 Task: Look for space in Rivoli, Italy from 1st July, 2023 to 9th July, 2023 for 2 adults in price range Rs.8000 to Rs.15000. Place can be entire place with 1  bedroom having 1 bed and 1 bathroom. Property type can be house, flat, guest house. Booking option can be shelf check-in. Required host language is English.
Action: Mouse moved to (523, 134)
Screenshot: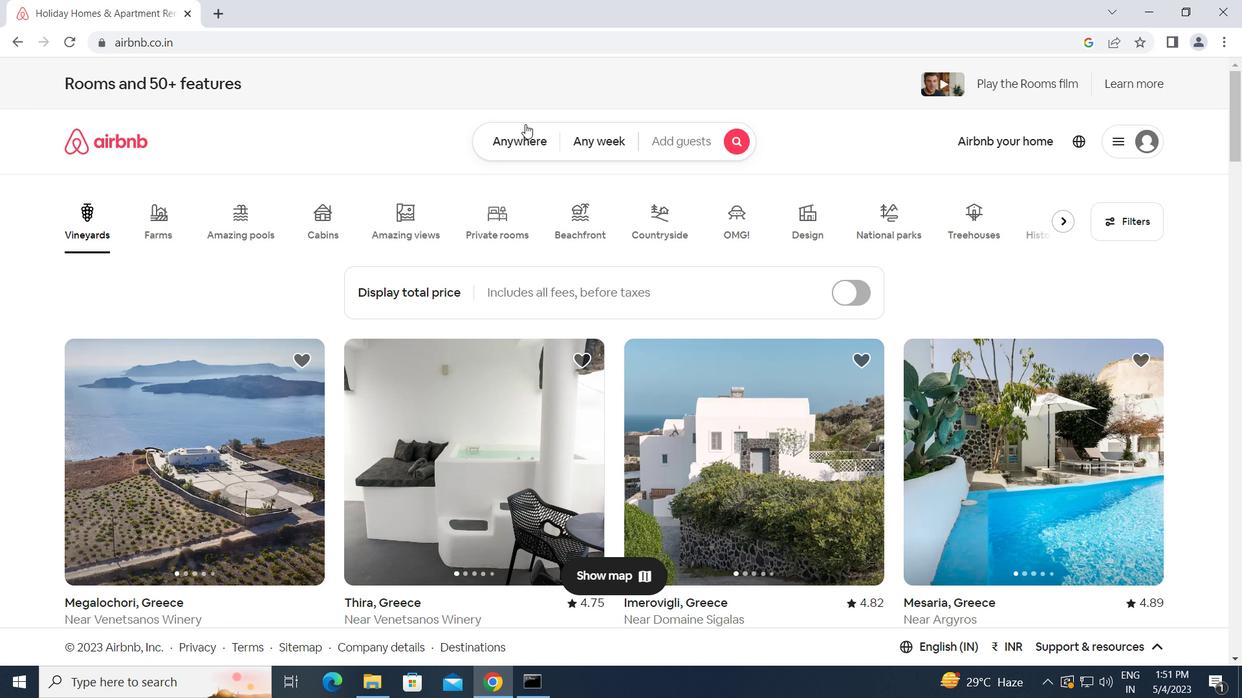 
Action: Mouse pressed left at (523, 134)
Screenshot: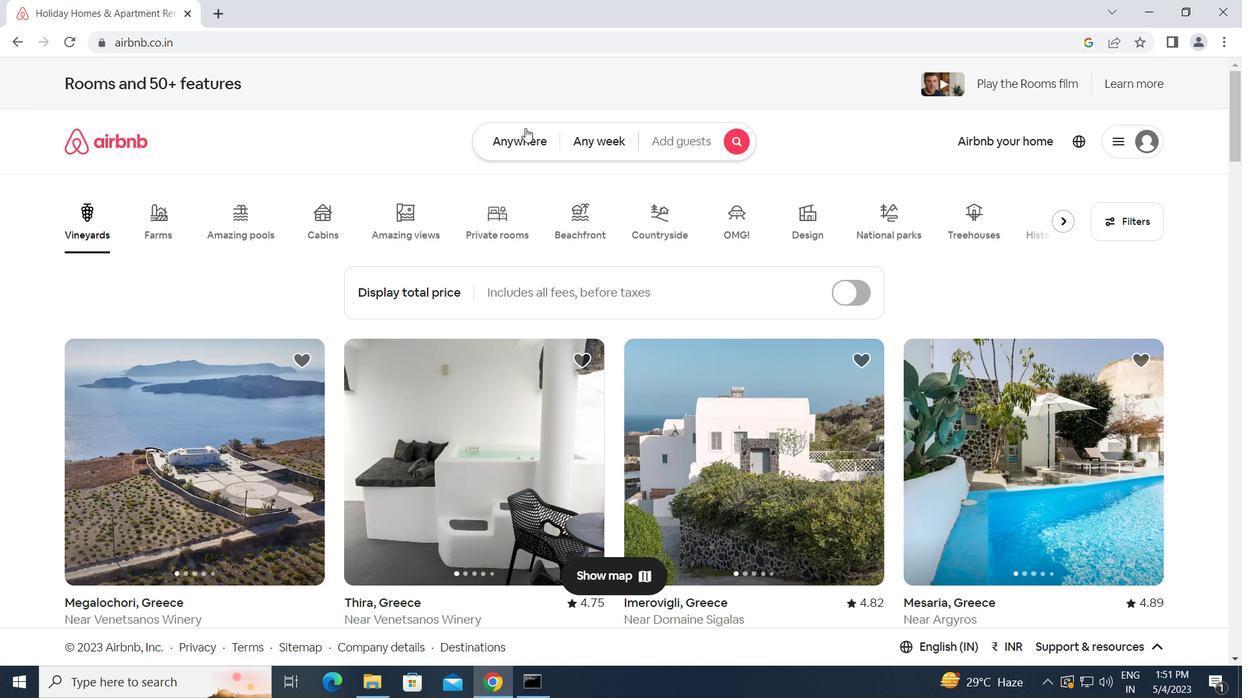 
Action: Mouse moved to (439, 186)
Screenshot: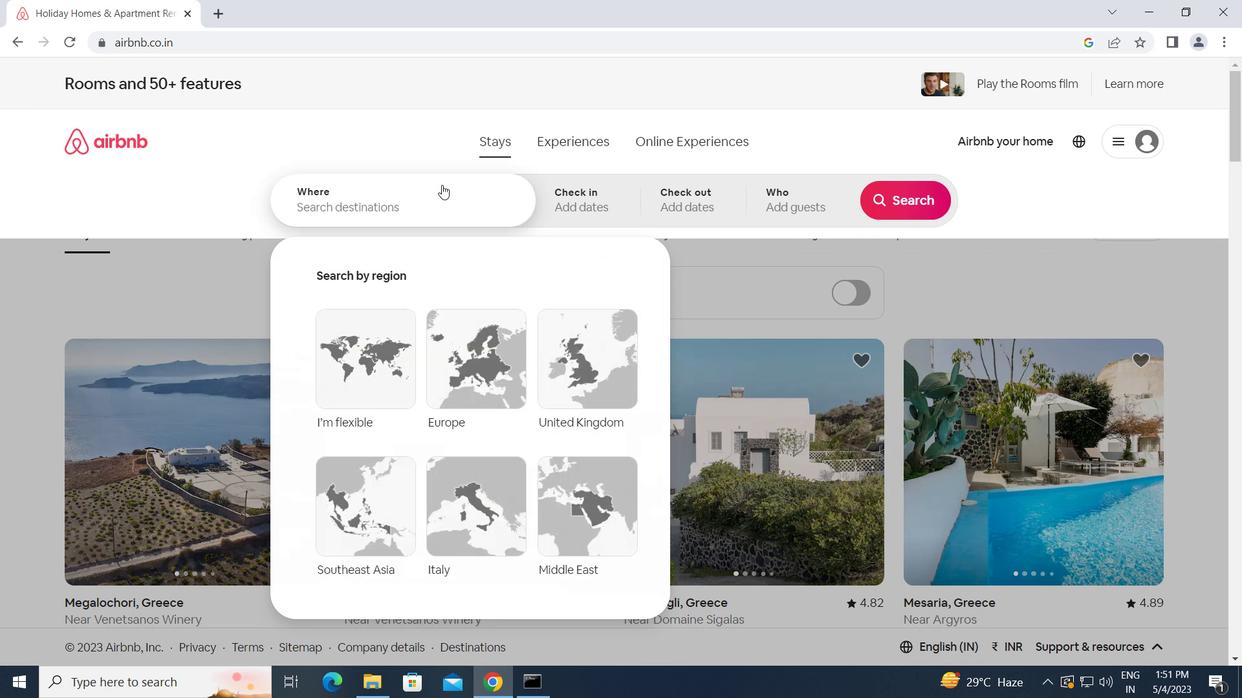 
Action: Mouse pressed left at (439, 186)
Screenshot: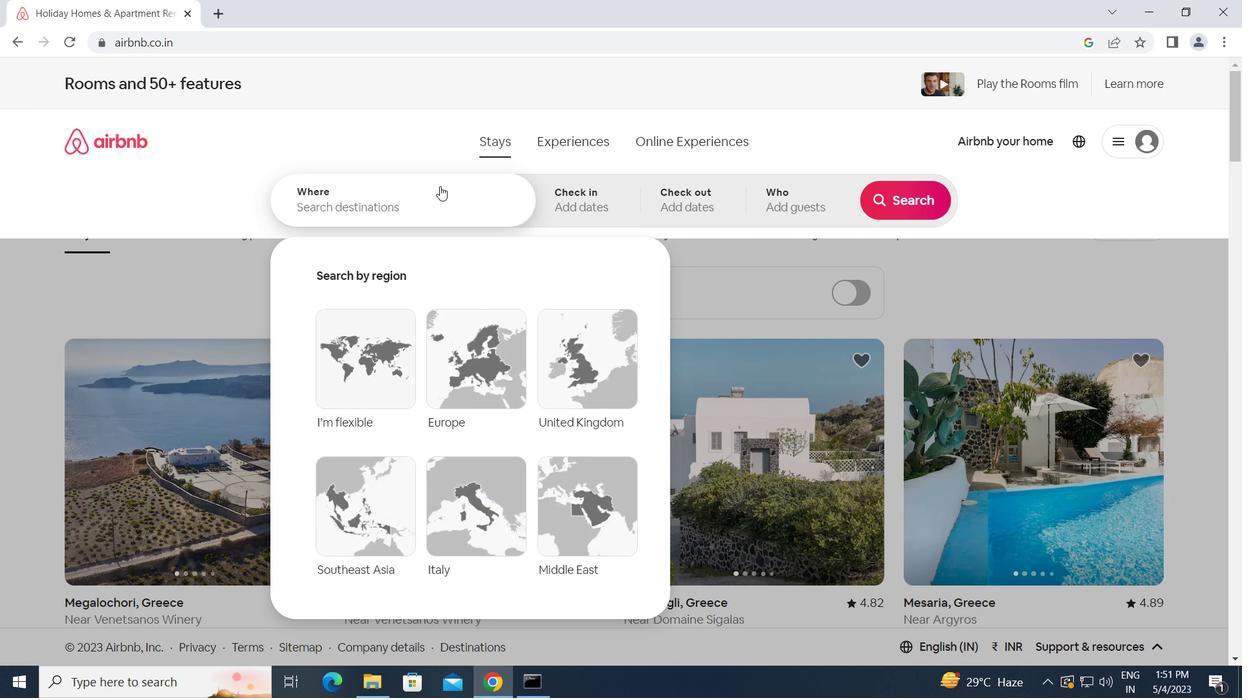 
Action: Key pressed <Key.caps_lock>r<Key.caps_lock>ivoli,<Key.space><Key.caps_lock>i<Key.caps_lock>taly<Key.enter>
Screenshot: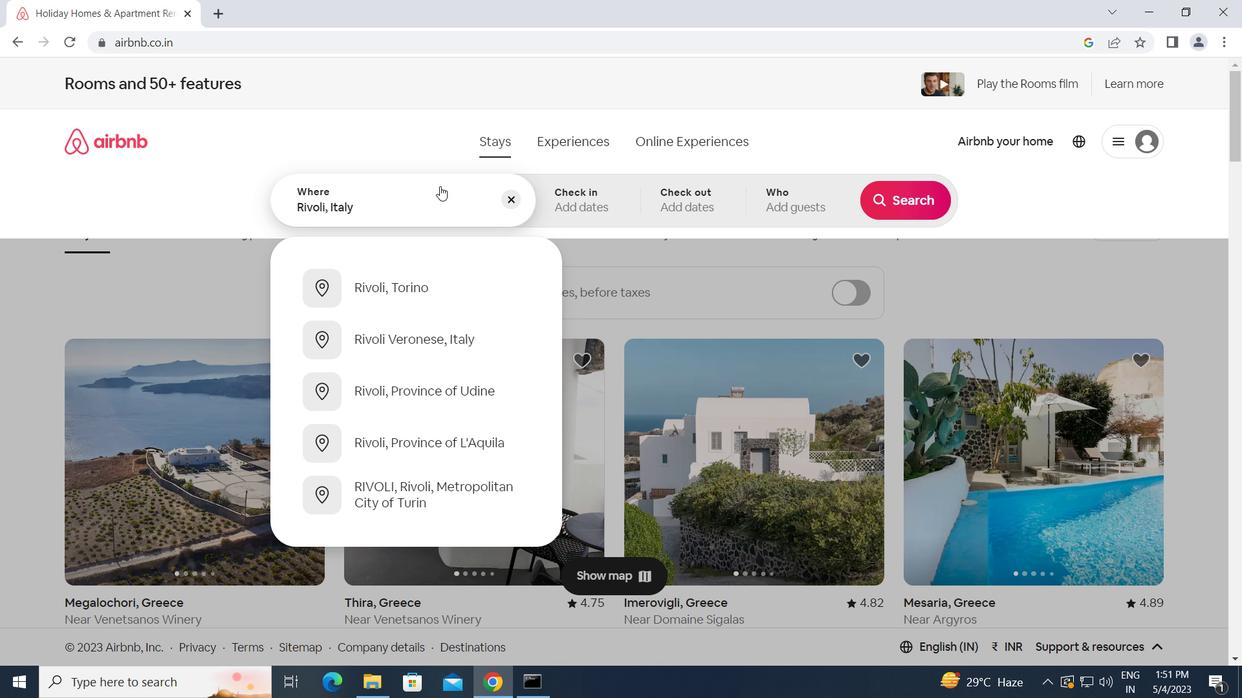 
Action: Mouse moved to (895, 333)
Screenshot: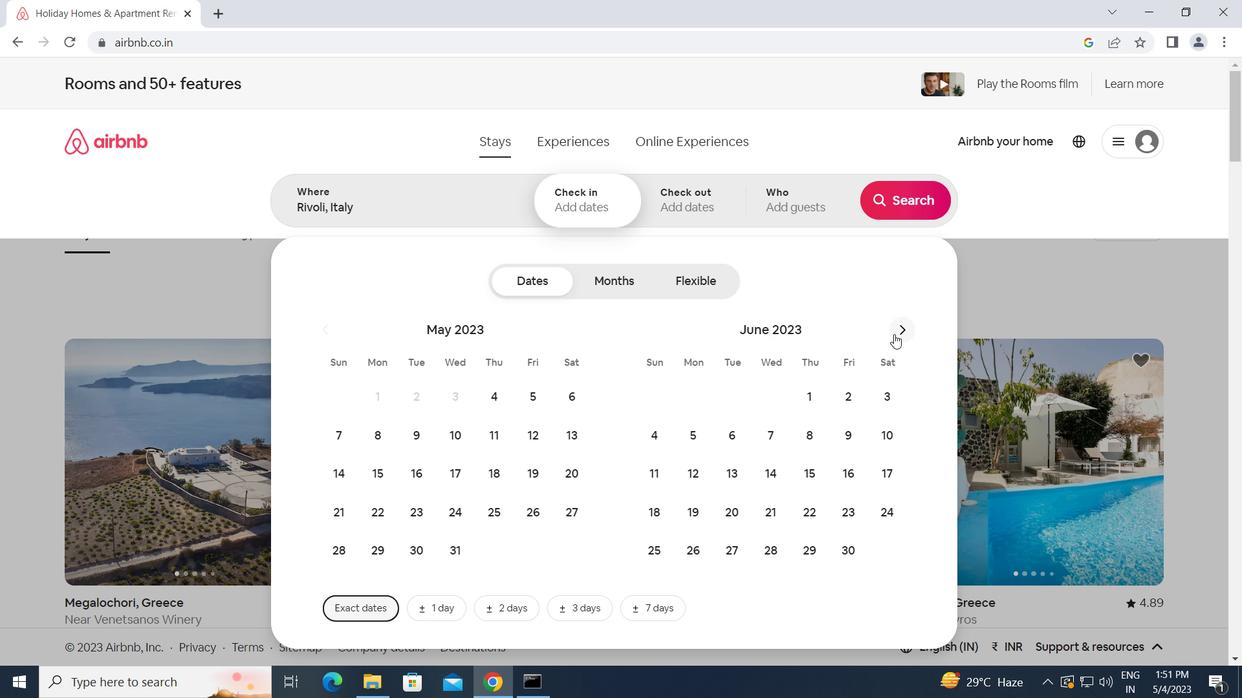 
Action: Mouse pressed left at (895, 333)
Screenshot: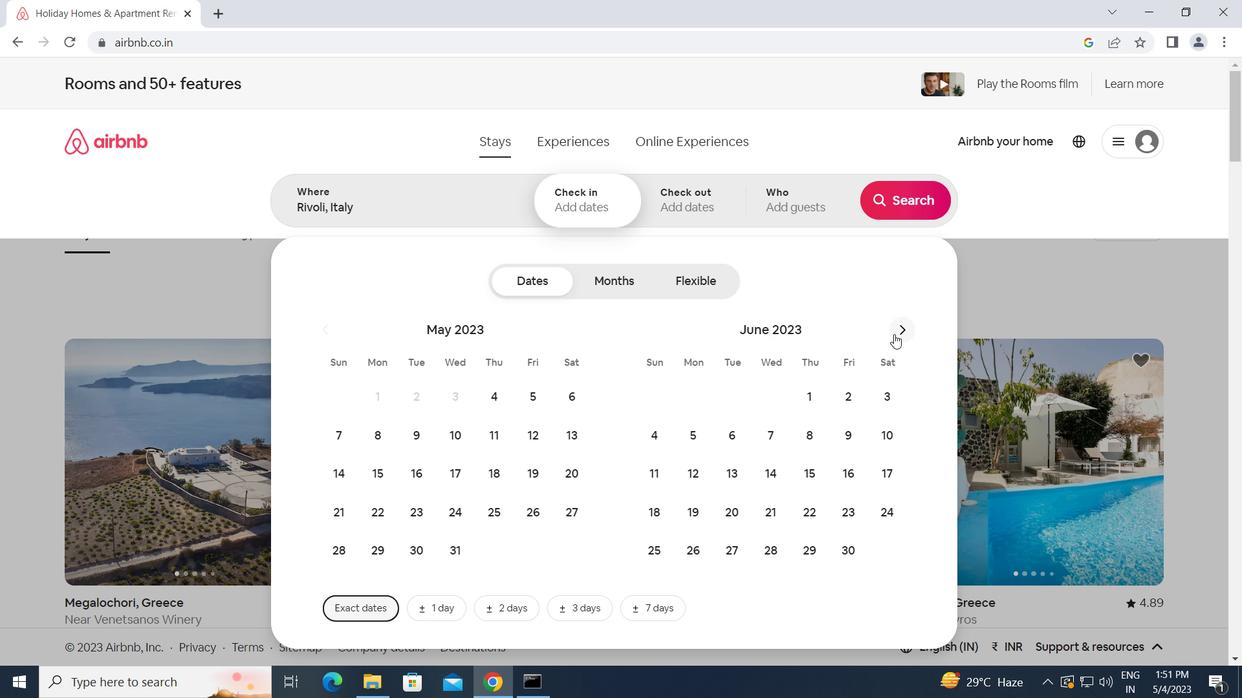 
Action: Mouse moved to (894, 398)
Screenshot: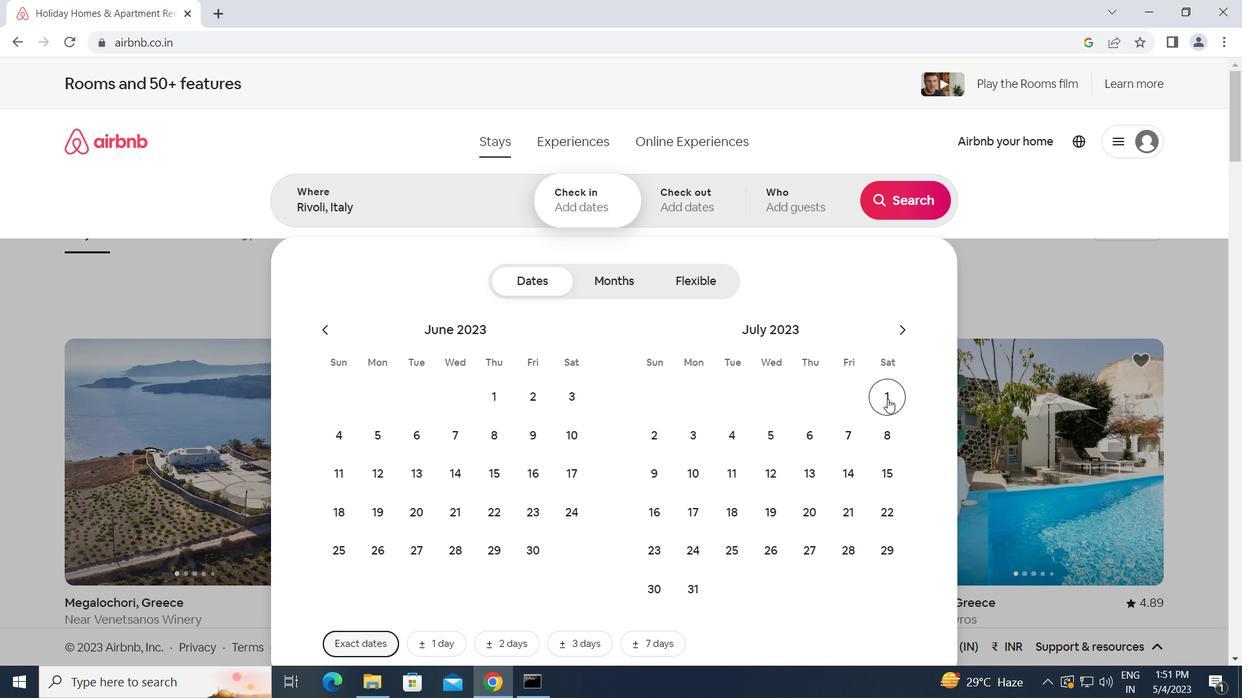 
Action: Mouse pressed left at (894, 398)
Screenshot: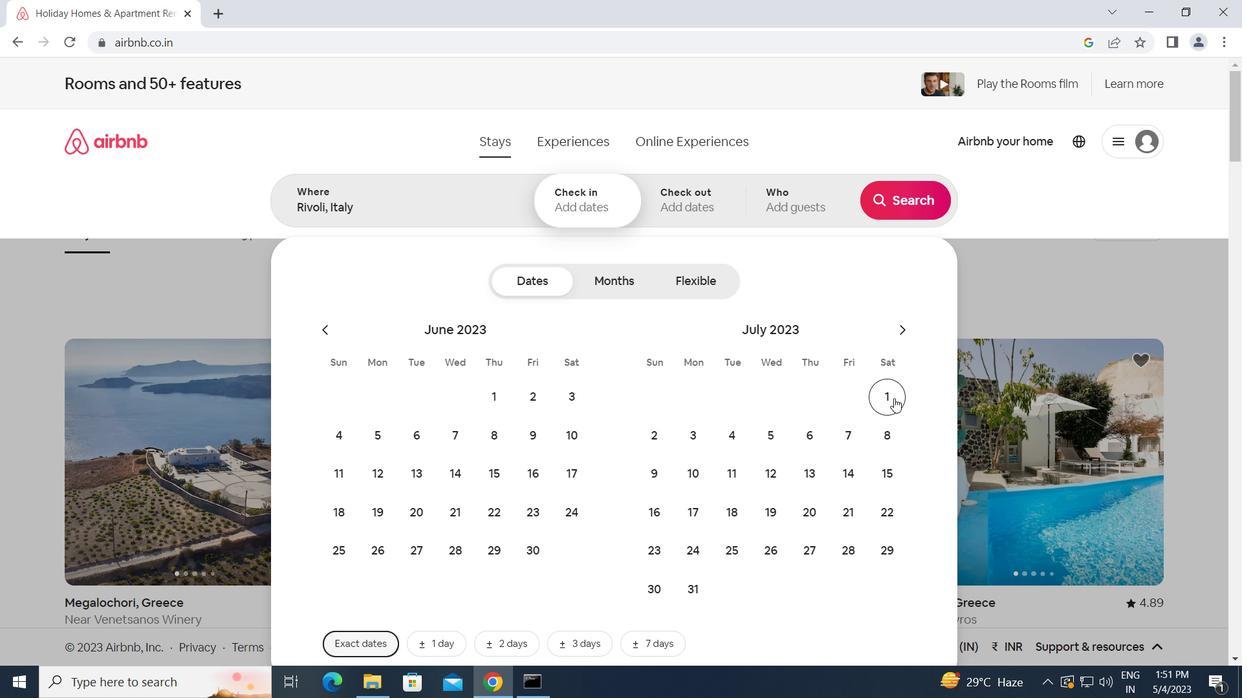 
Action: Mouse moved to (648, 480)
Screenshot: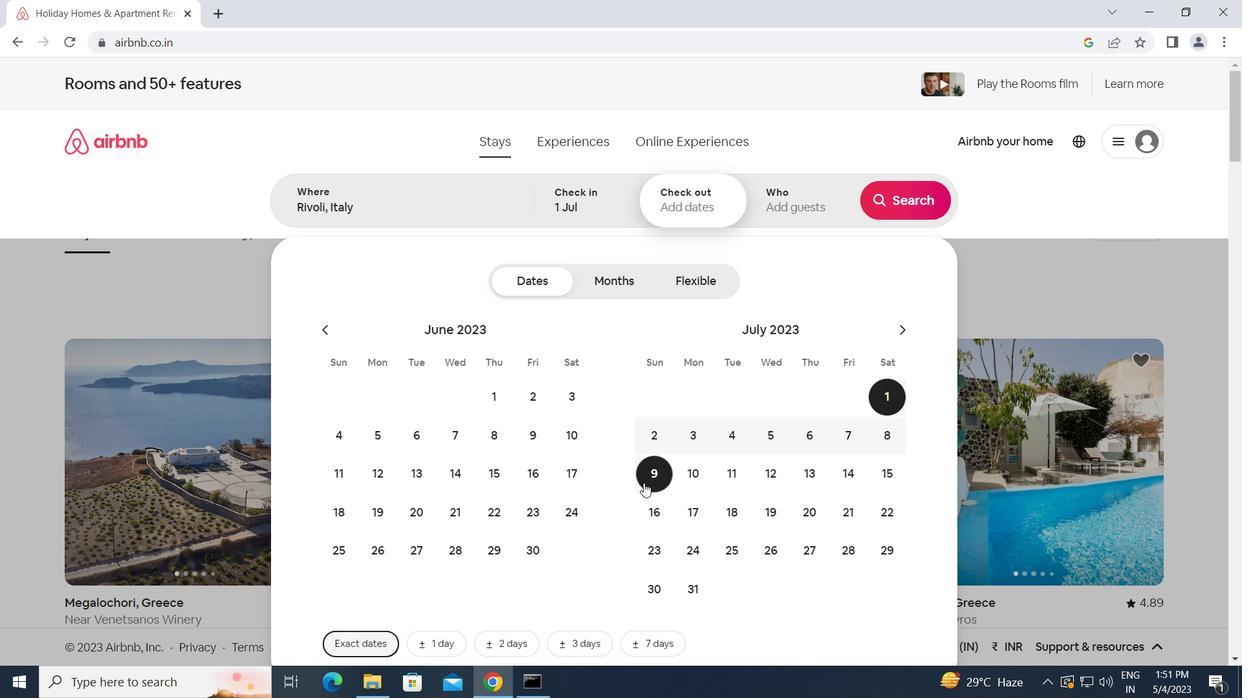 
Action: Mouse pressed left at (648, 480)
Screenshot: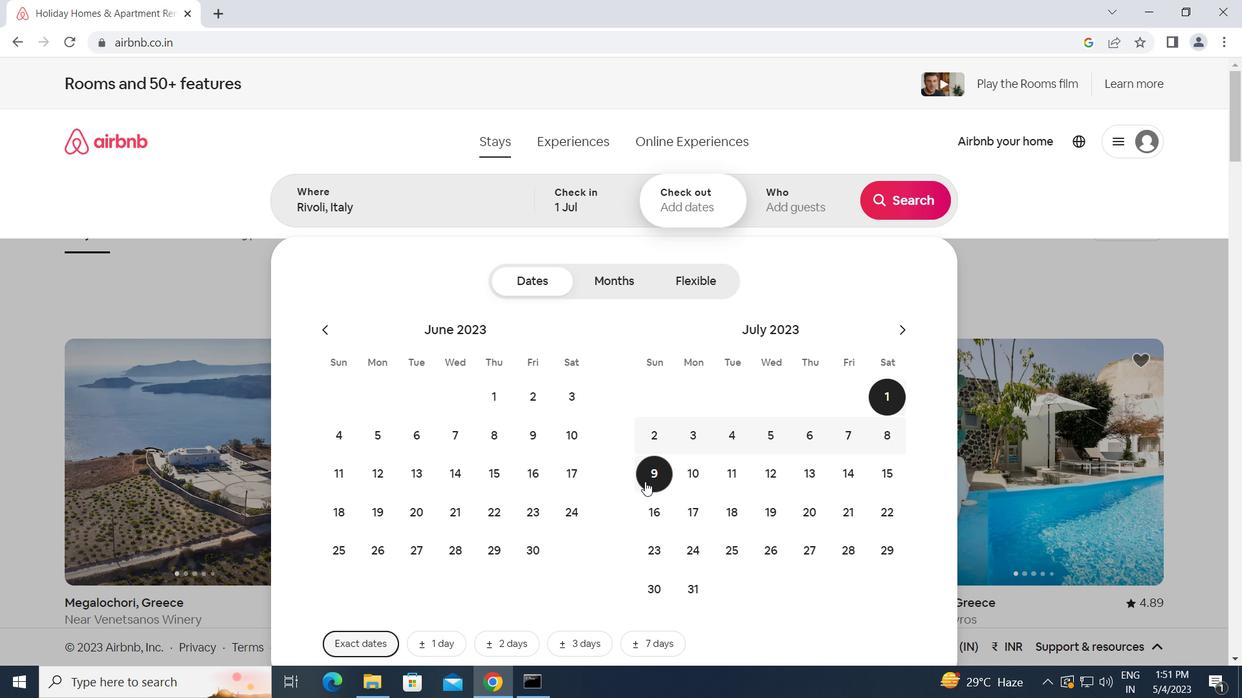
Action: Mouse moved to (787, 210)
Screenshot: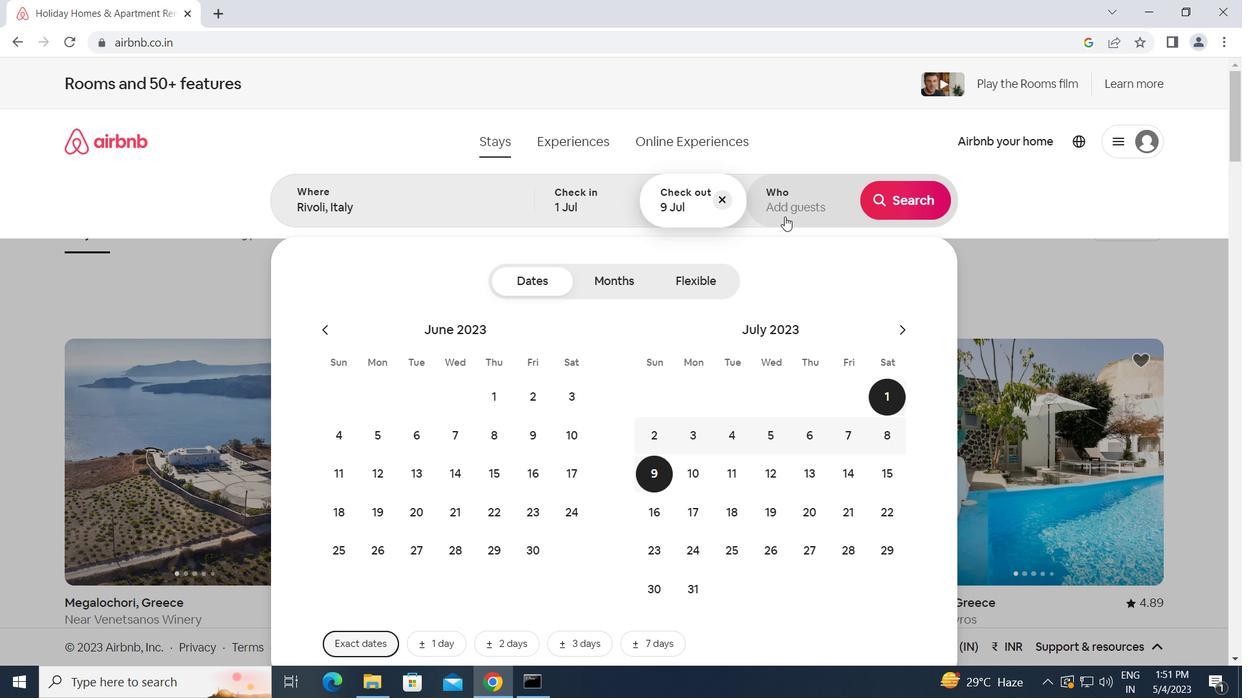 
Action: Mouse pressed left at (787, 210)
Screenshot: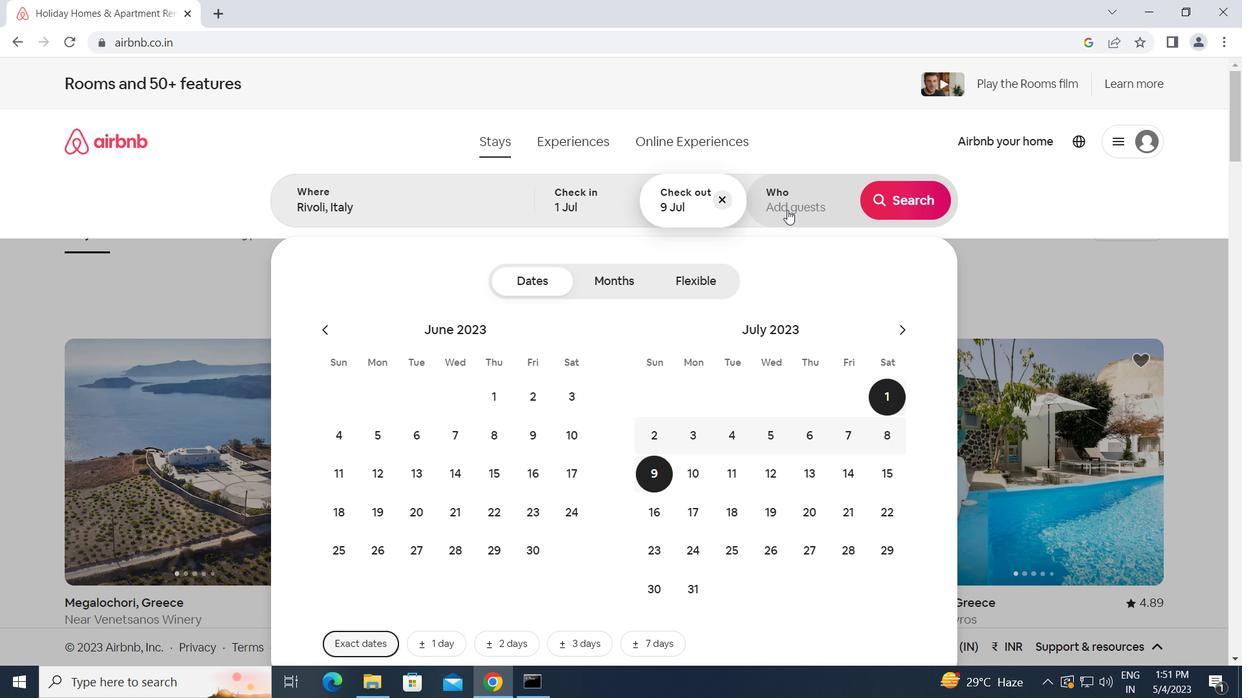 
Action: Mouse moved to (902, 284)
Screenshot: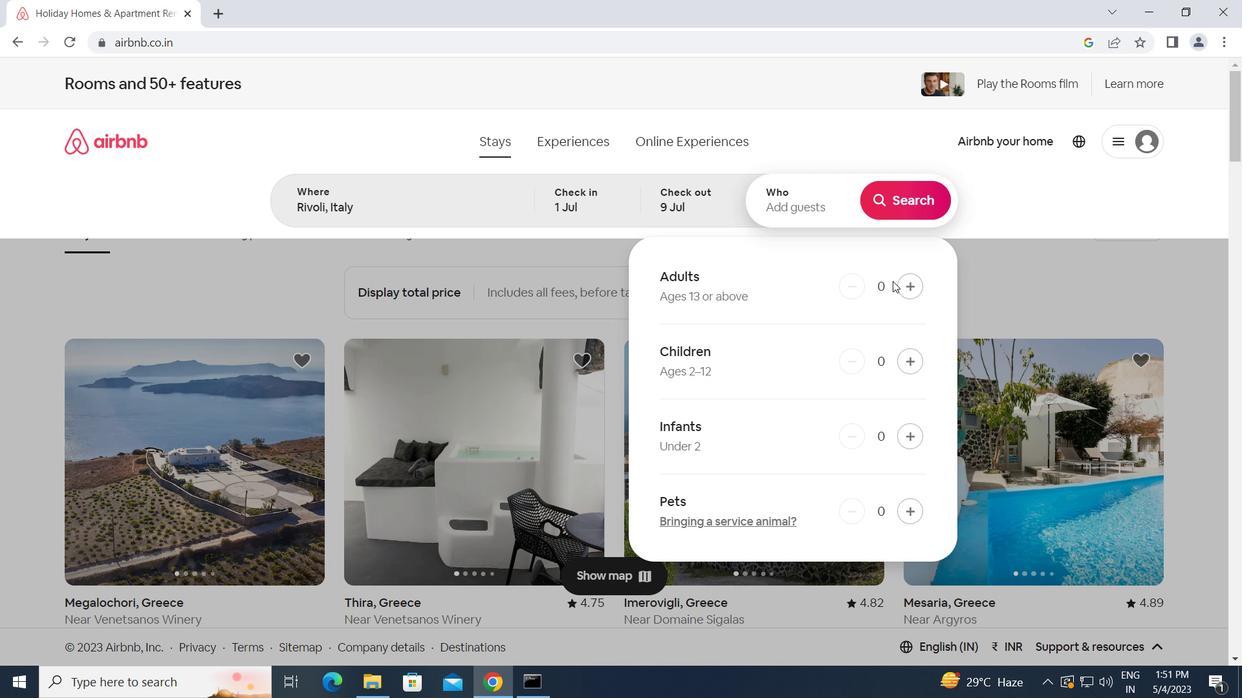 
Action: Mouse pressed left at (902, 284)
Screenshot: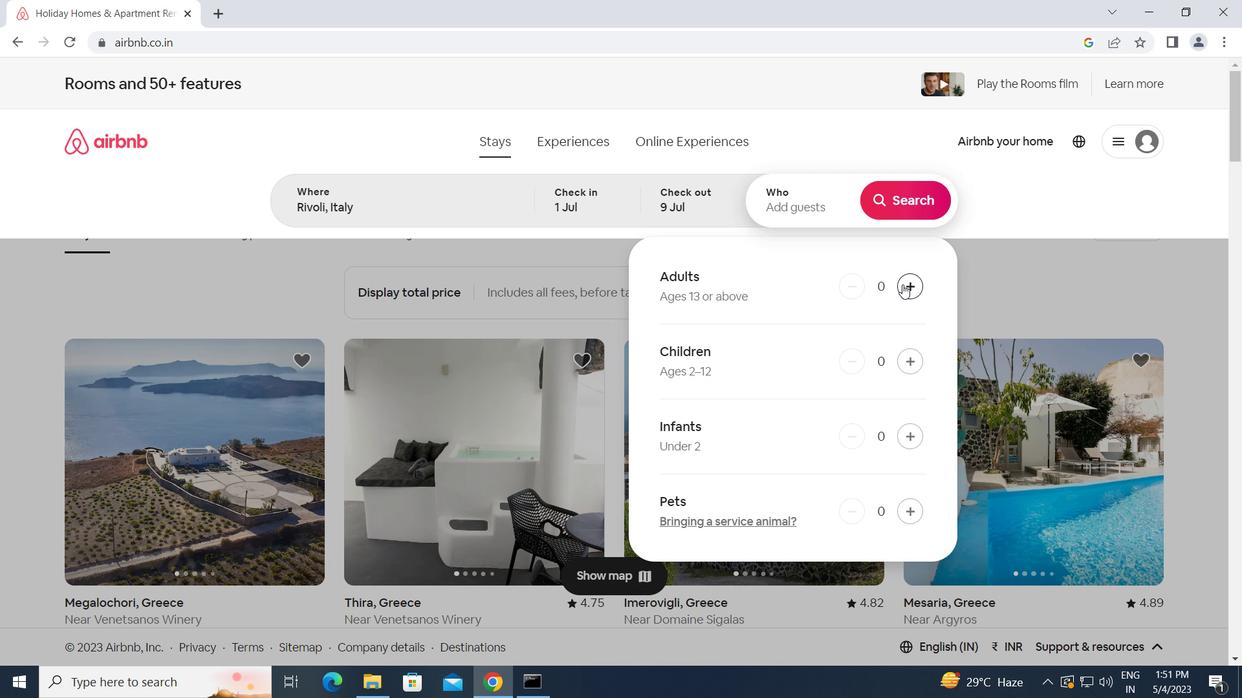 
Action: Mouse pressed left at (902, 284)
Screenshot: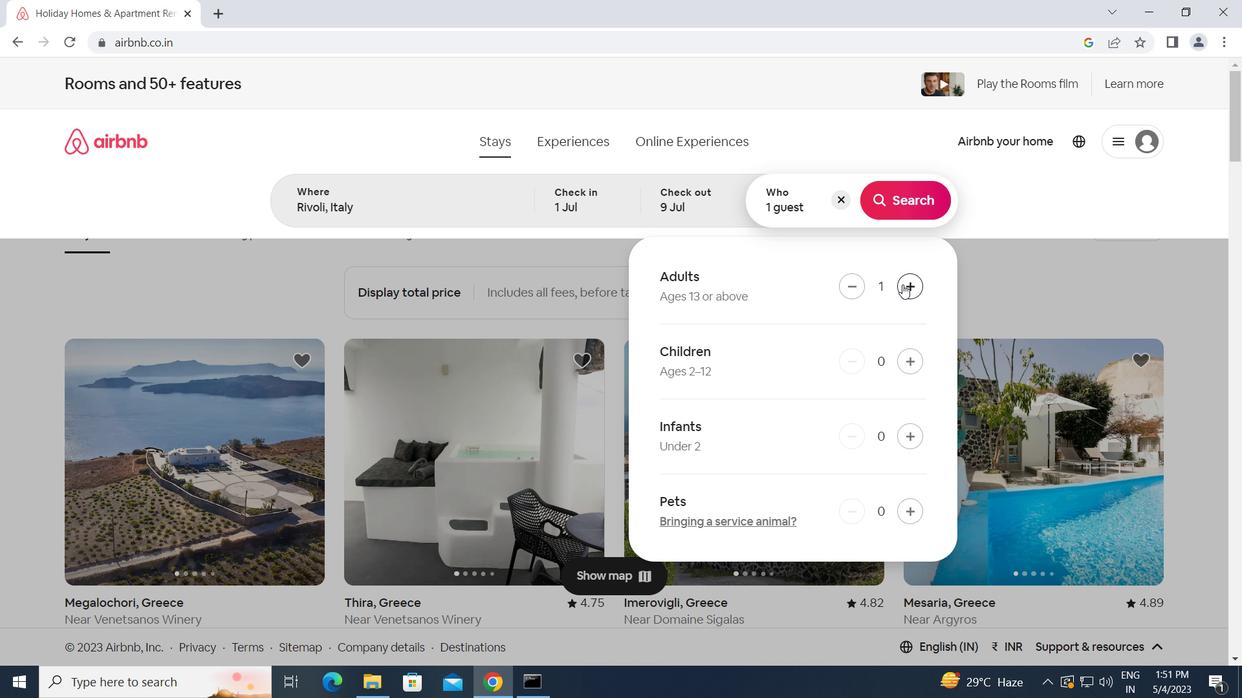
Action: Mouse moved to (915, 192)
Screenshot: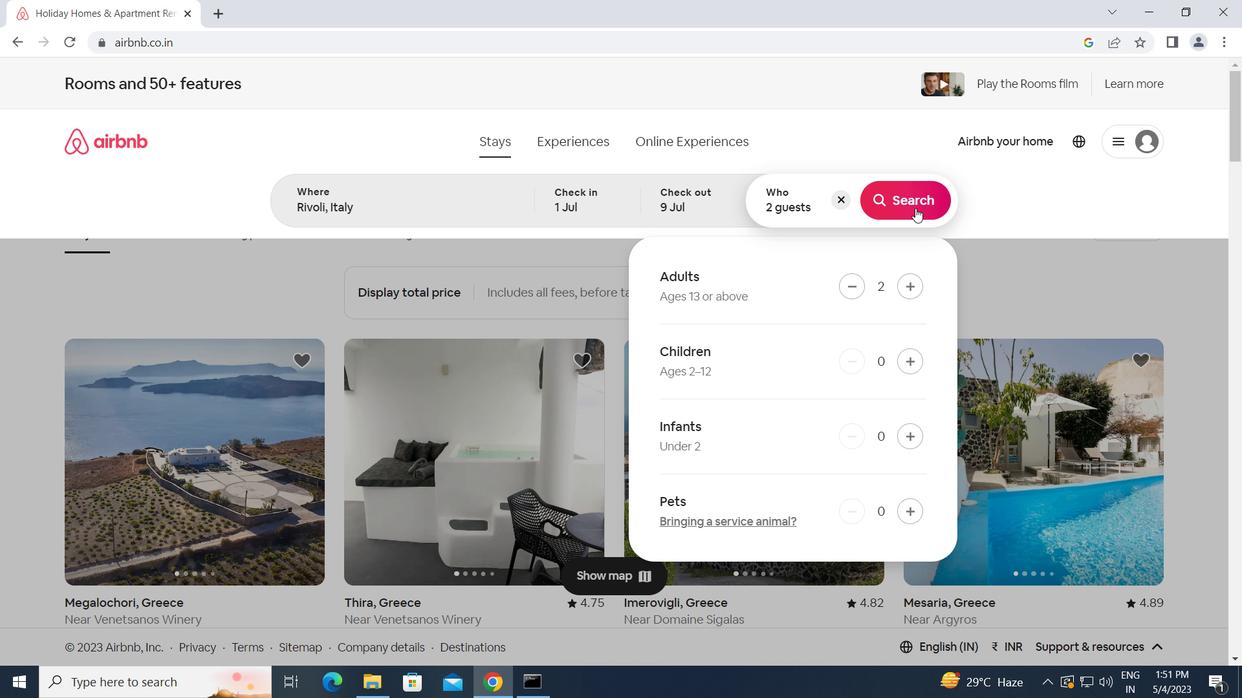 
Action: Mouse pressed left at (915, 192)
Screenshot: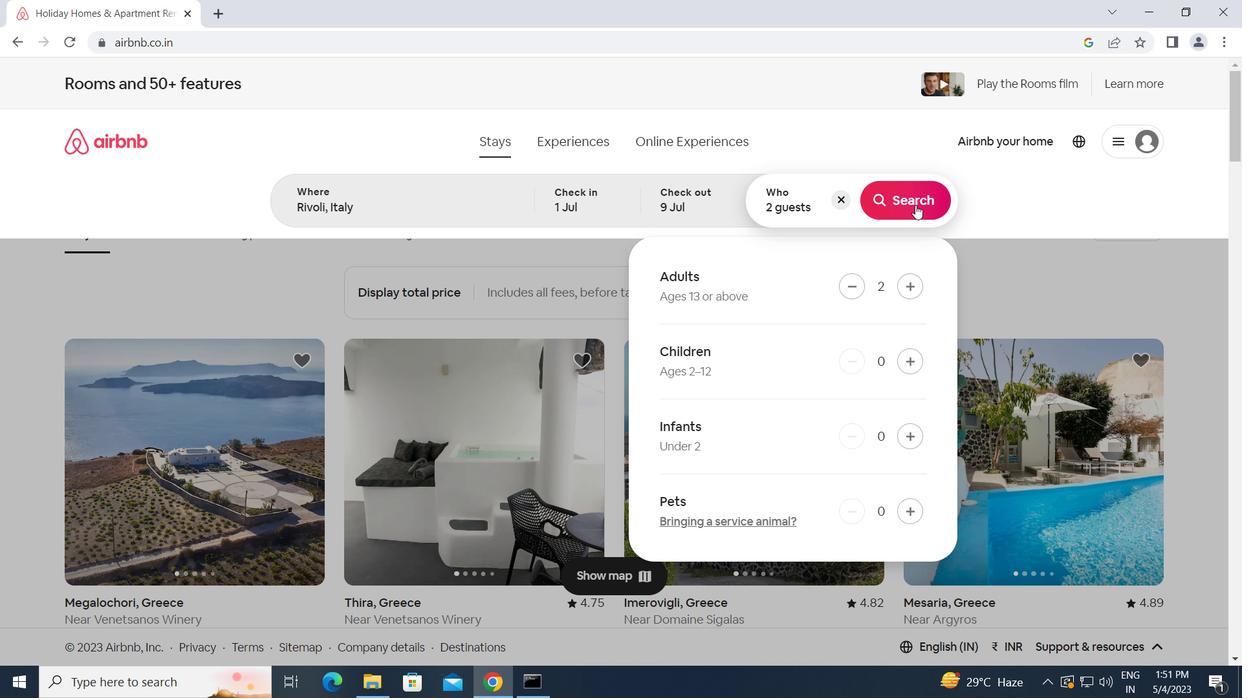 
Action: Mouse moved to (1172, 155)
Screenshot: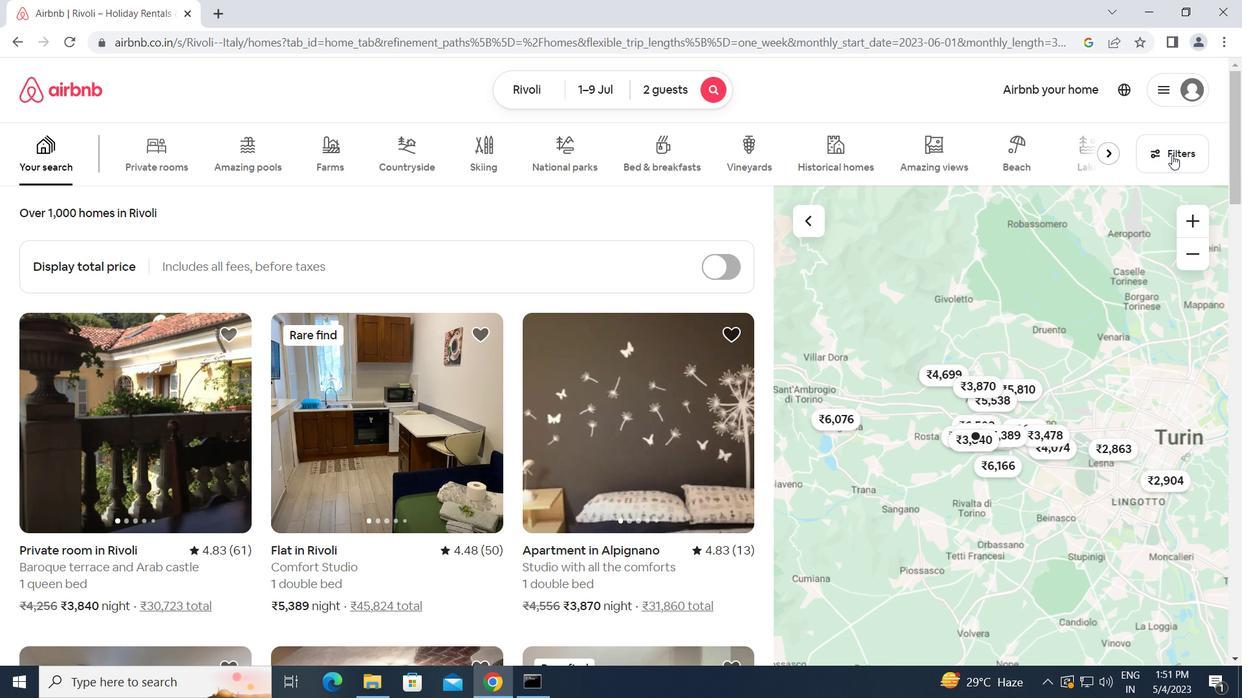 
Action: Mouse pressed left at (1172, 155)
Screenshot: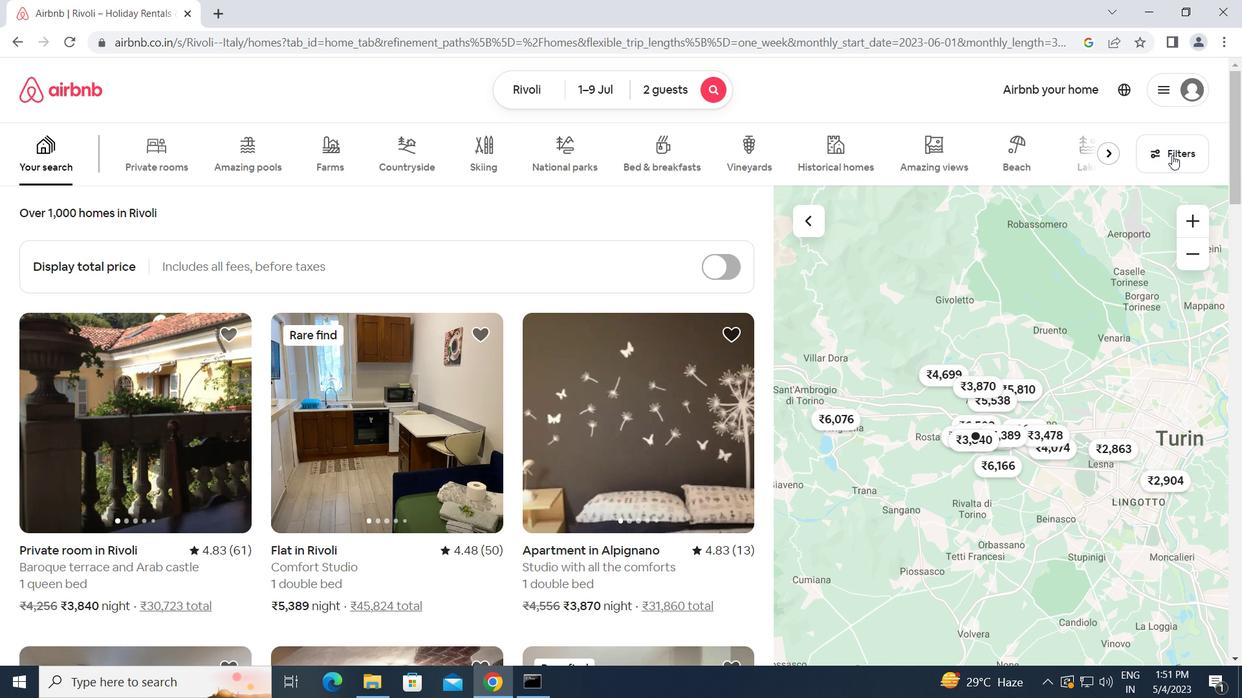 
Action: Mouse moved to (410, 359)
Screenshot: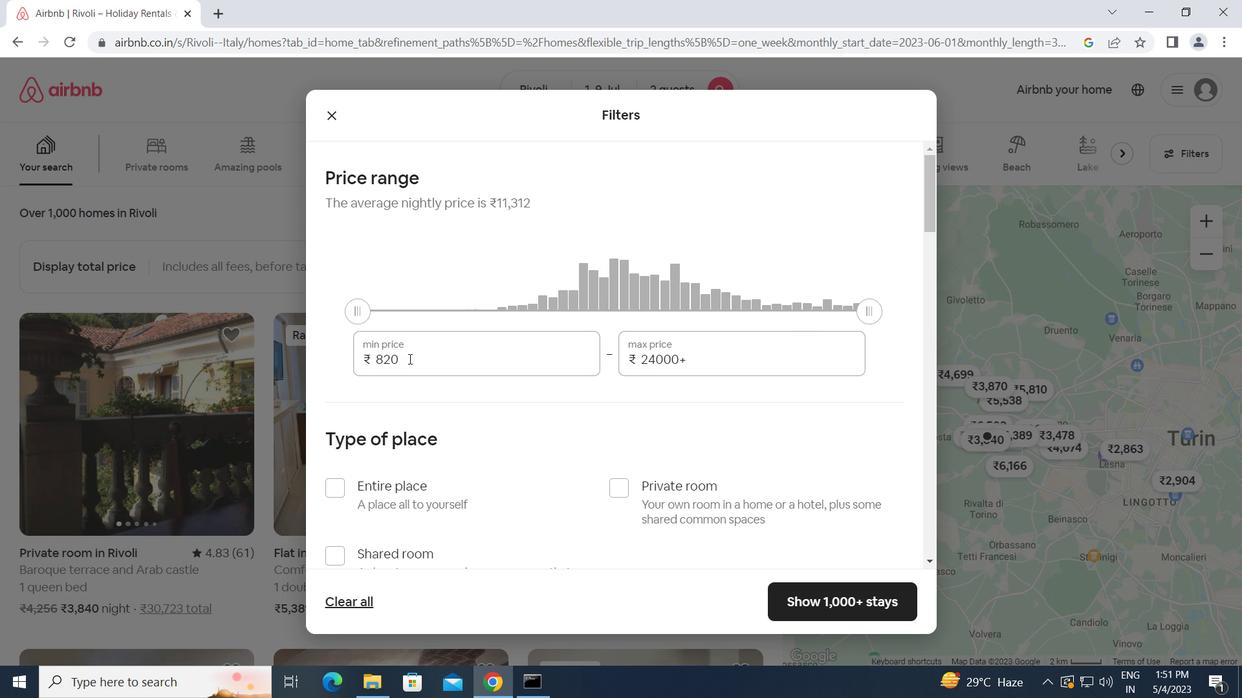 
Action: Mouse pressed left at (410, 359)
Screenshot: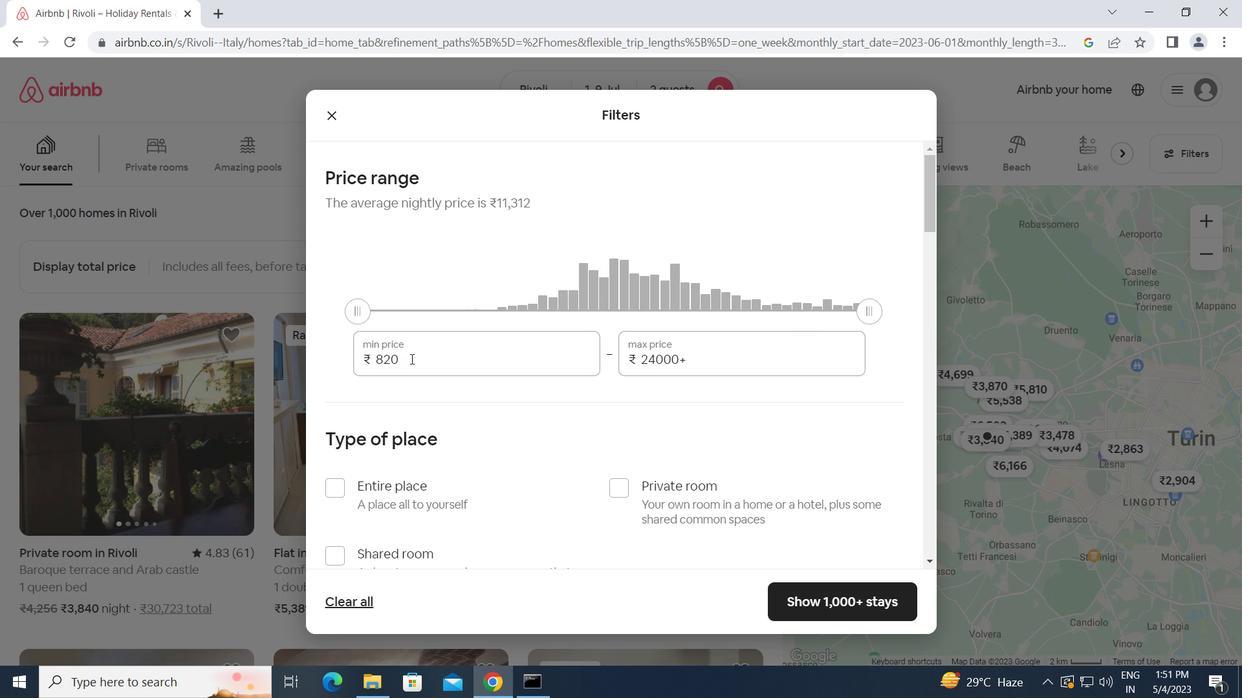 
Action: Mouse moved to (371, 362)
Screenshot: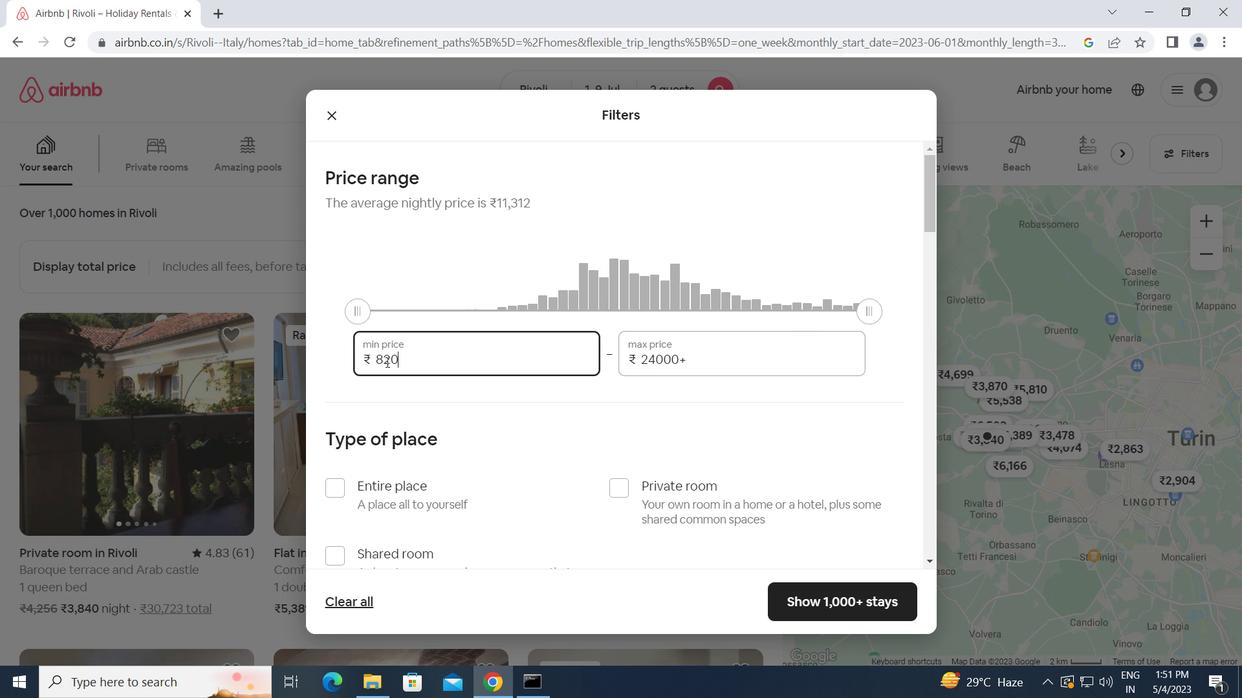 
Action: Key pressed 80
Screenshot: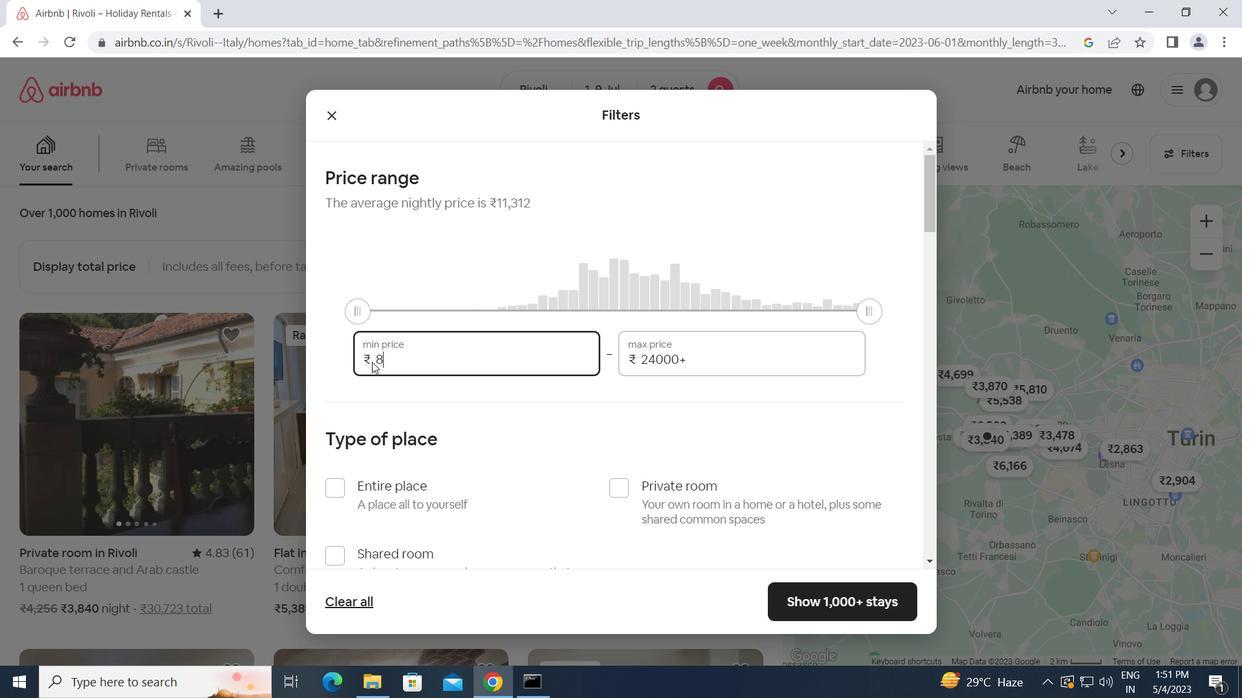 
Action: Mouse moved to (654, 341)
Screenshot: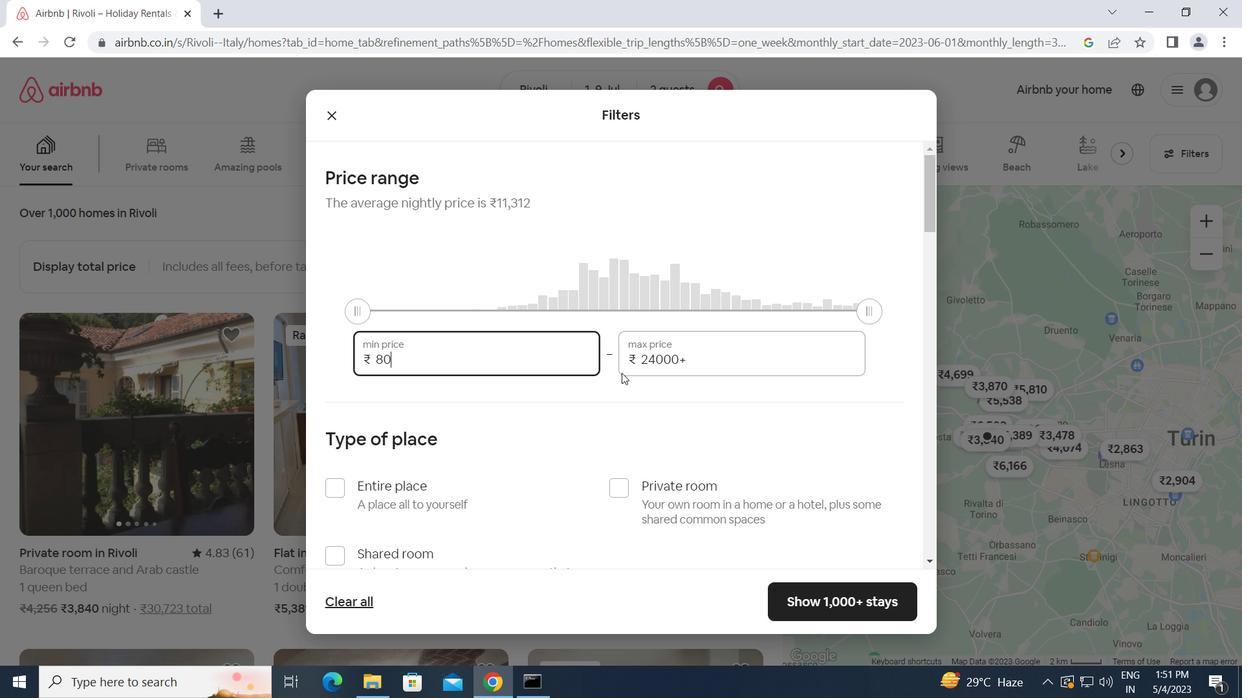 
Action: Key pressed 00<Key.tab>150
Screenshot: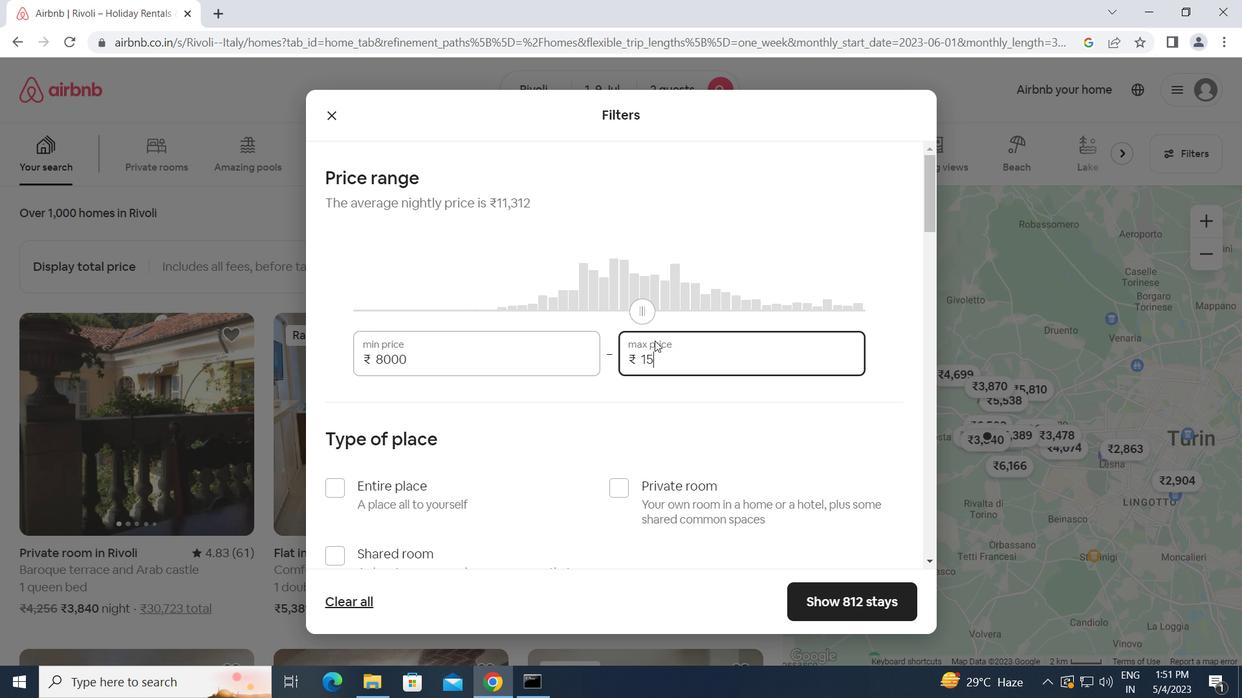 
Action: Mouse moved to (645, 390)
Screenshot: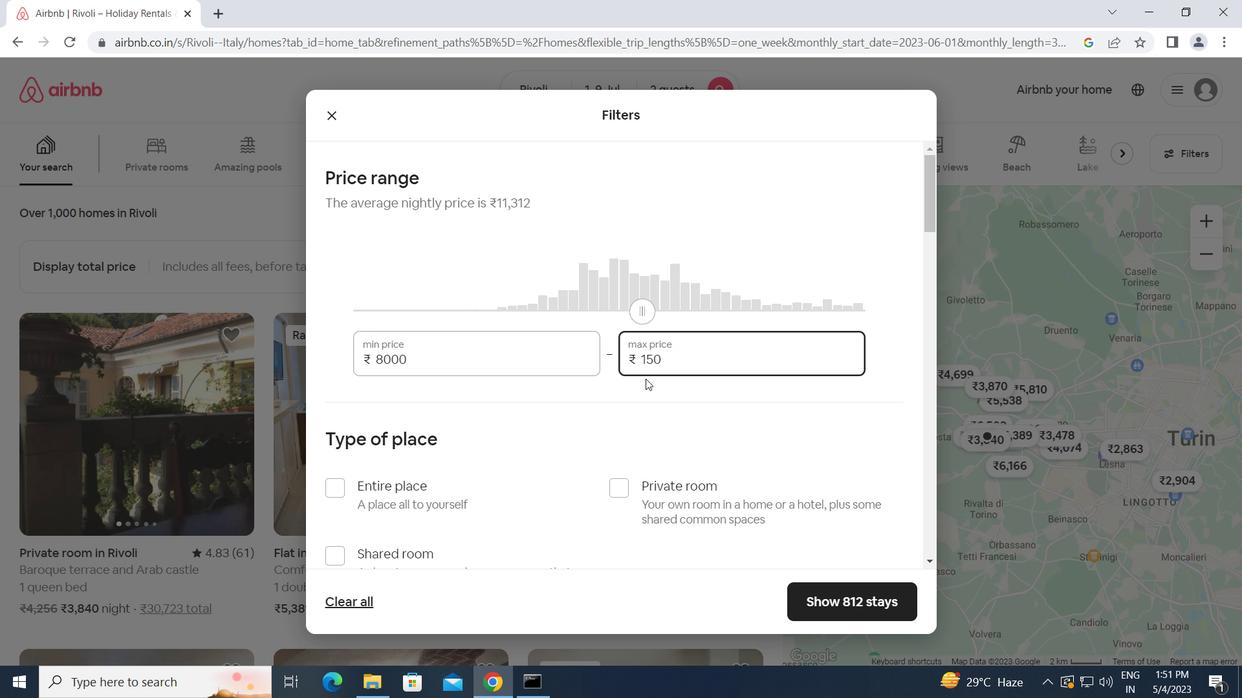 
Action: Key pressed 0
Screenshot: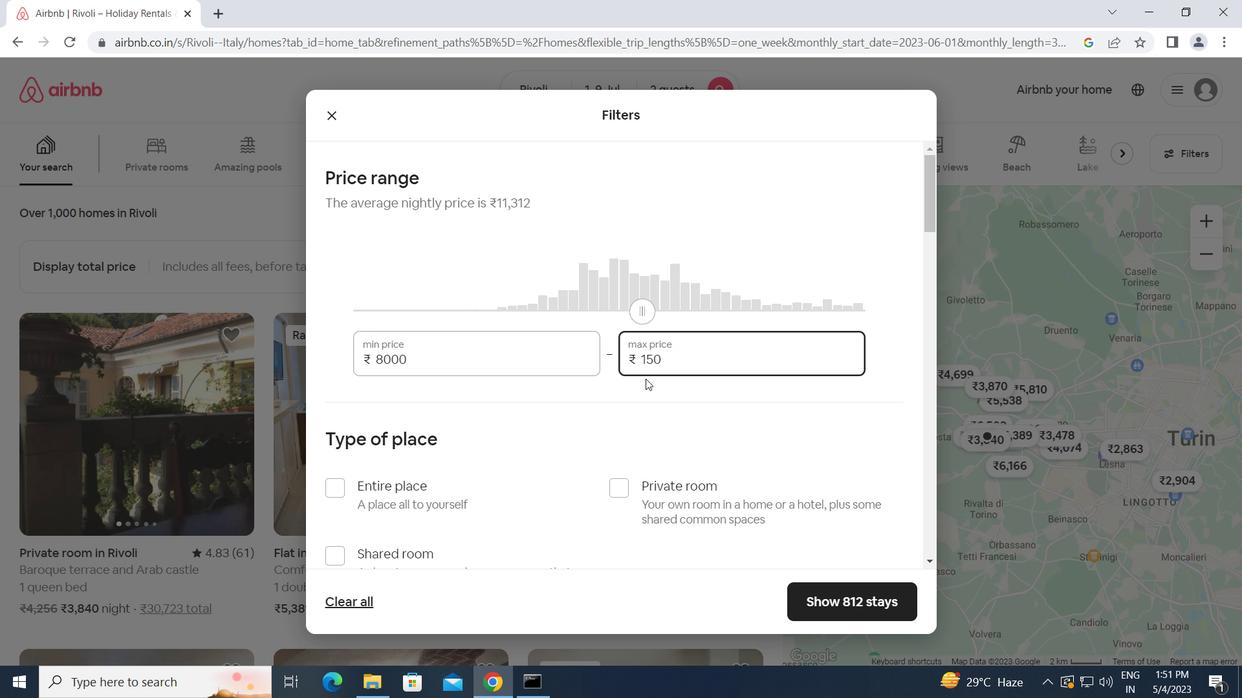 
Action: Mouse moved to (645, 390)
Screenshot: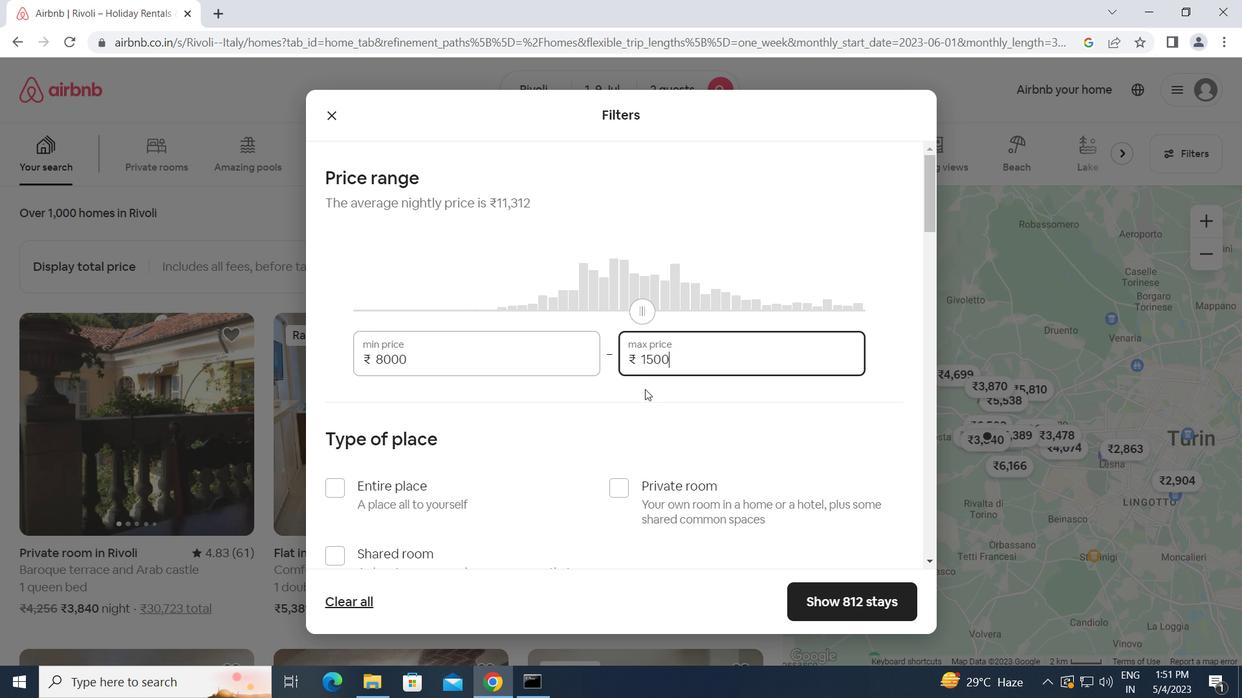 
Action: Key pressed 0
Screenshot: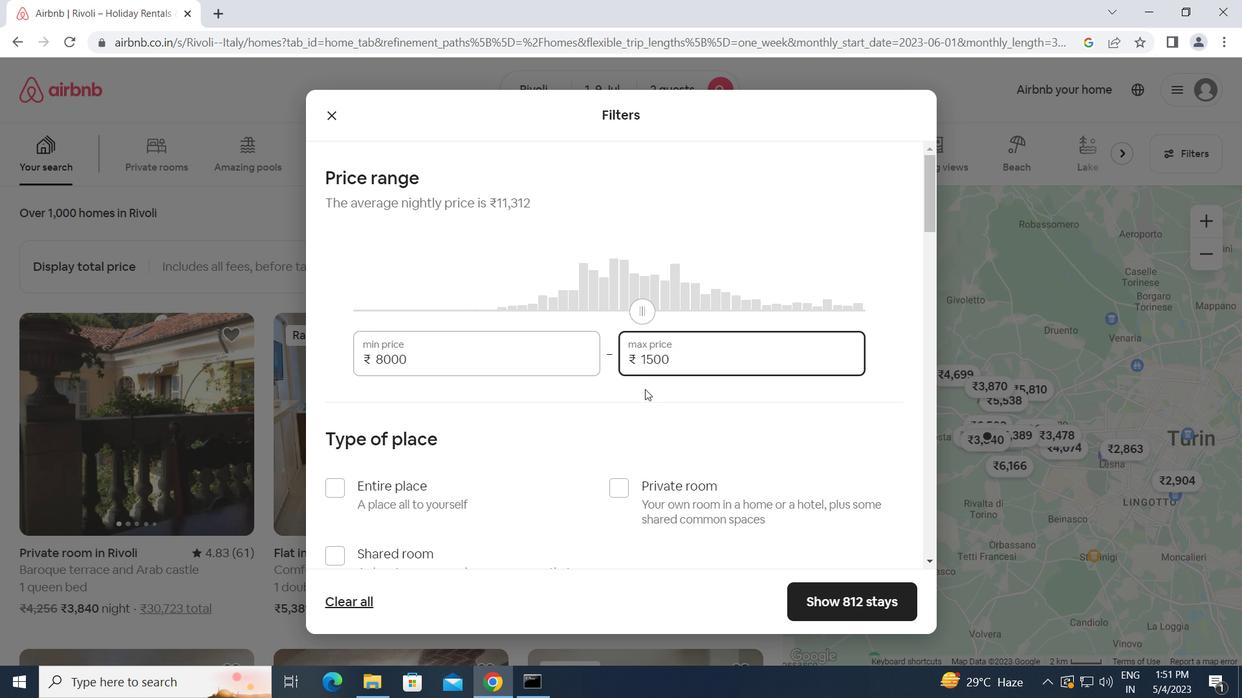 
Action: Mouse moved to (615, 408)
Screenshot: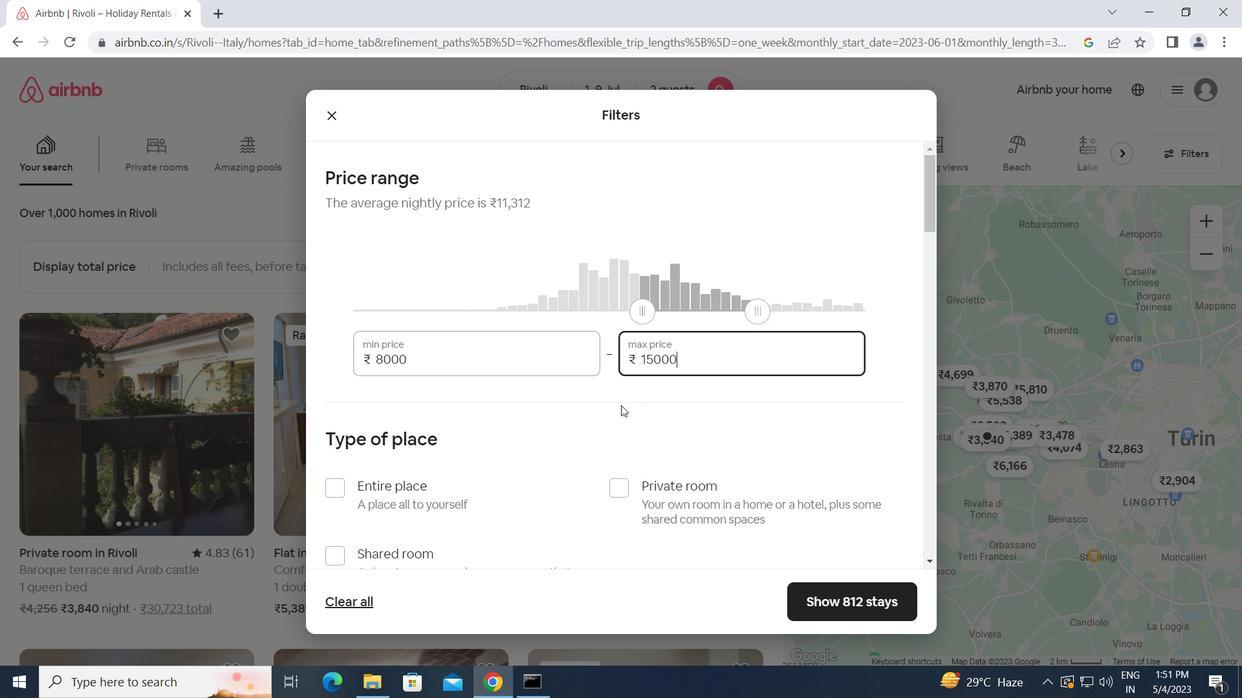 
Action: Mouse scrolled (615, 408) with delta (0, 0)
Screenshot: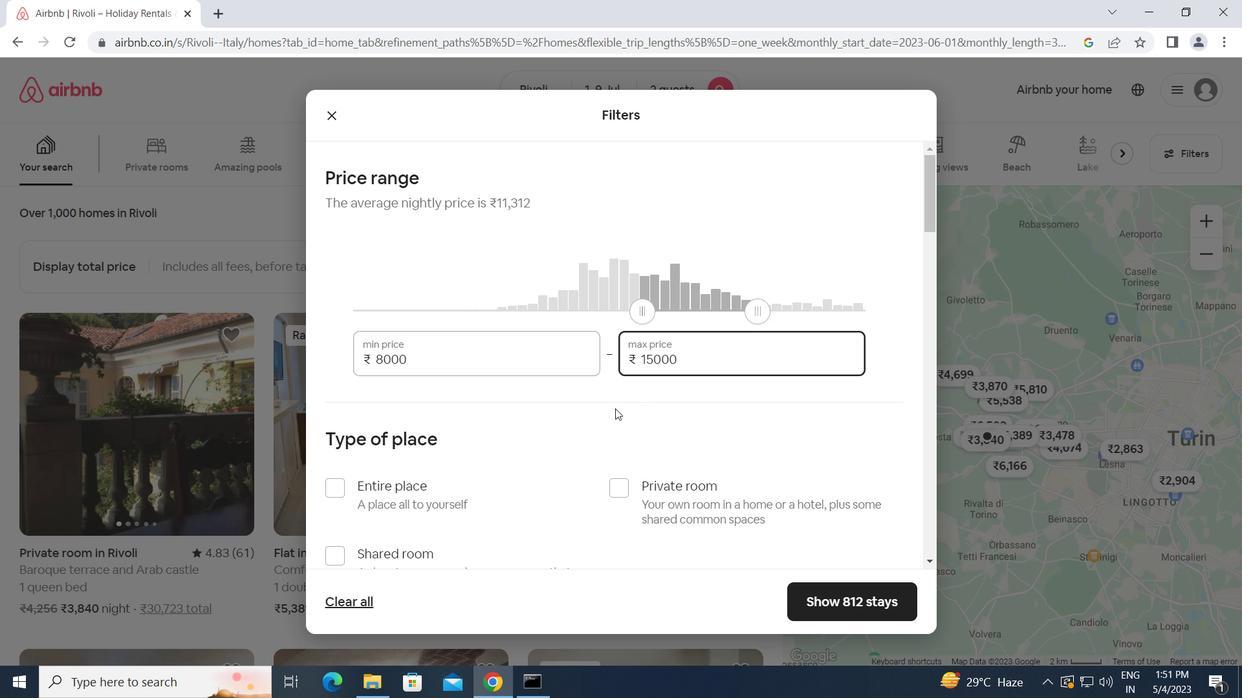 
Action: Mouse scrolled (615, 408) with delta (0, 0)
Screenshot: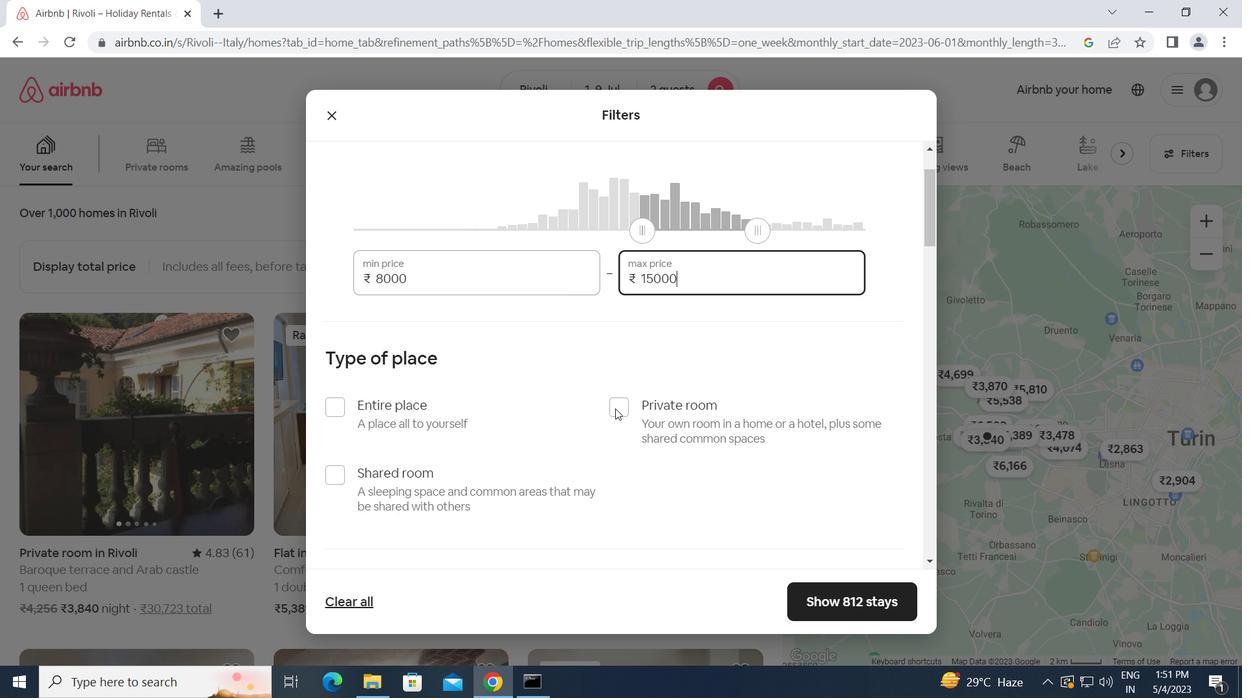 
Action: Mouse moved to (329, 334)
Screenshot: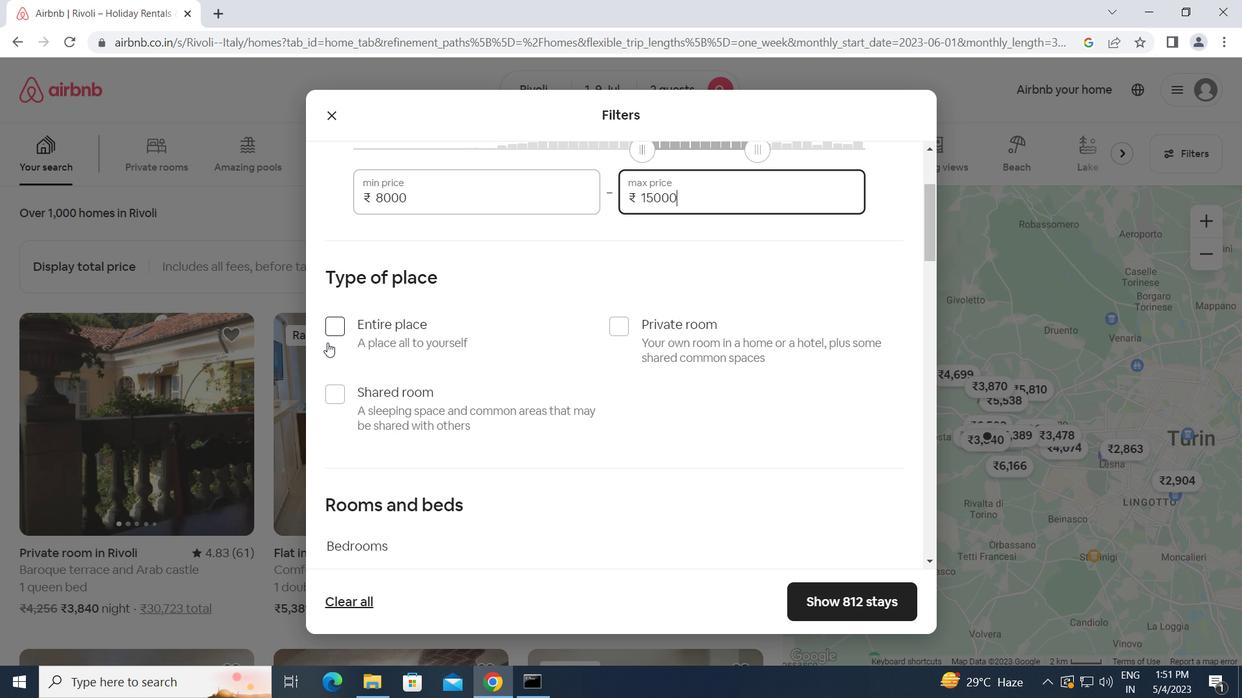 
Action: Mouse pressed left at (329, 334)
Screenshot: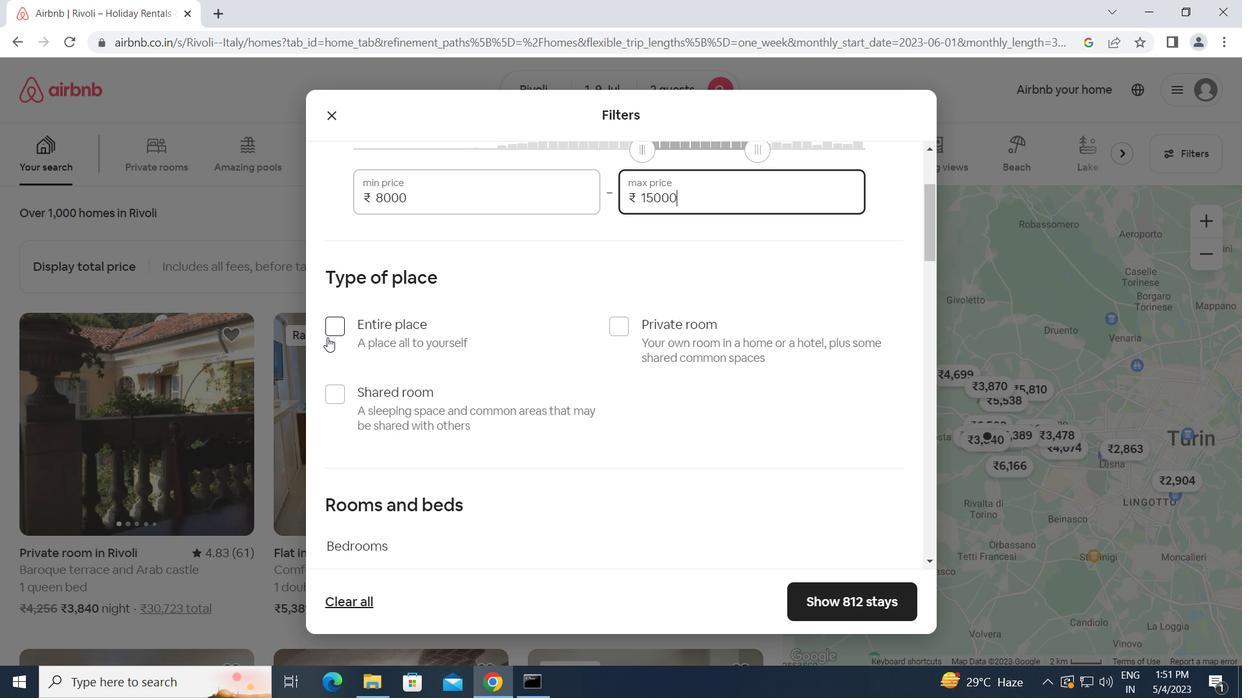 
Action: Mouse moved to (455, 417)
Screenshot: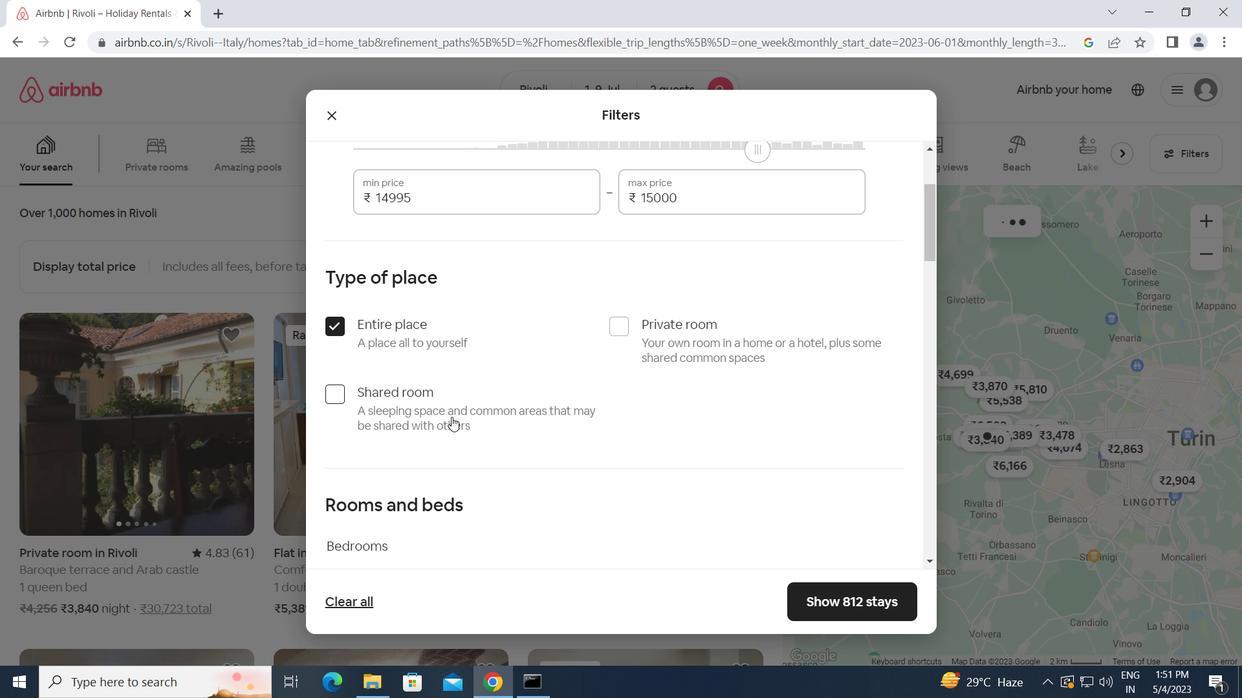 
Action: Mouse scrolled (455, 416) with delta (0, 0)
Screenshot: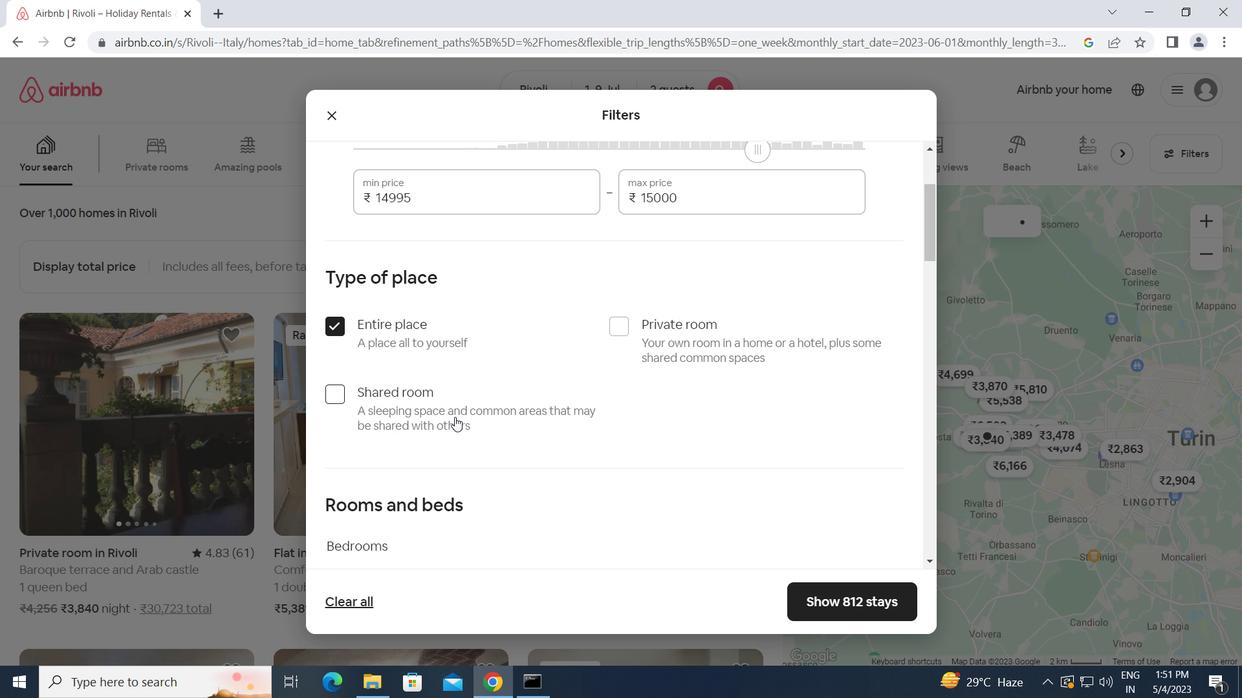 
Action: Mouse scrolled (455, 416) with delta (0, 0)
Screenshot: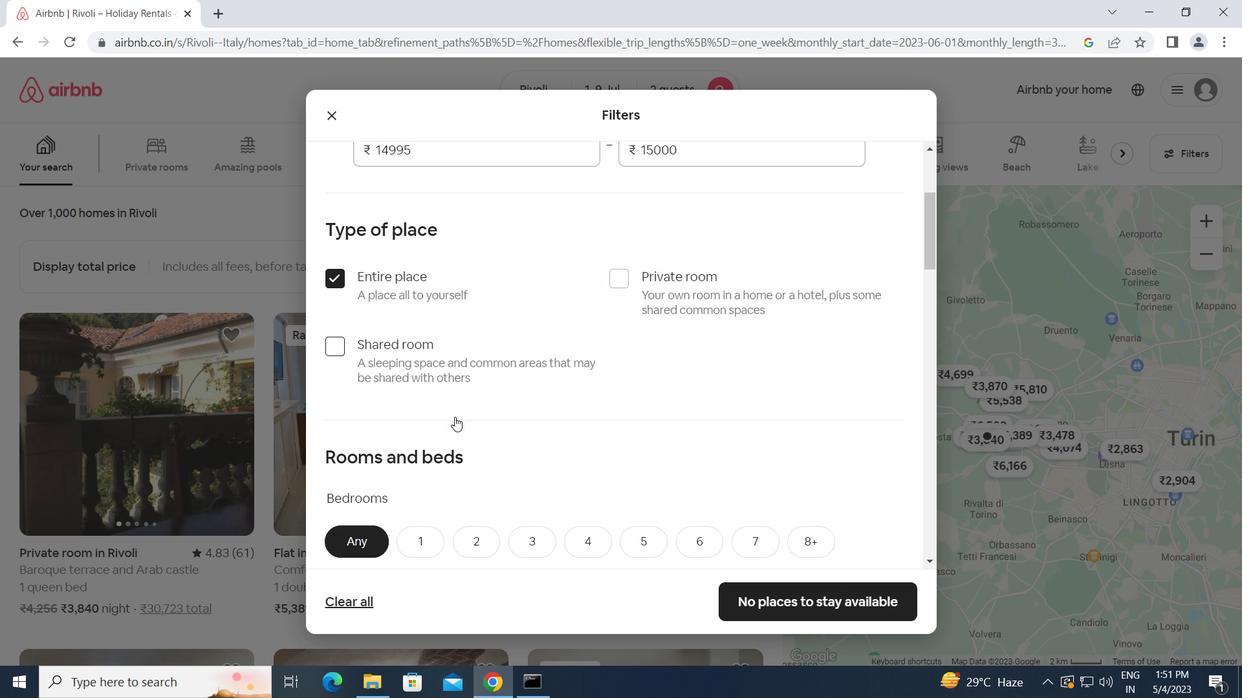 
Action: Mouse scrolled (455, 416) with delta (0, 0)
Screenshot: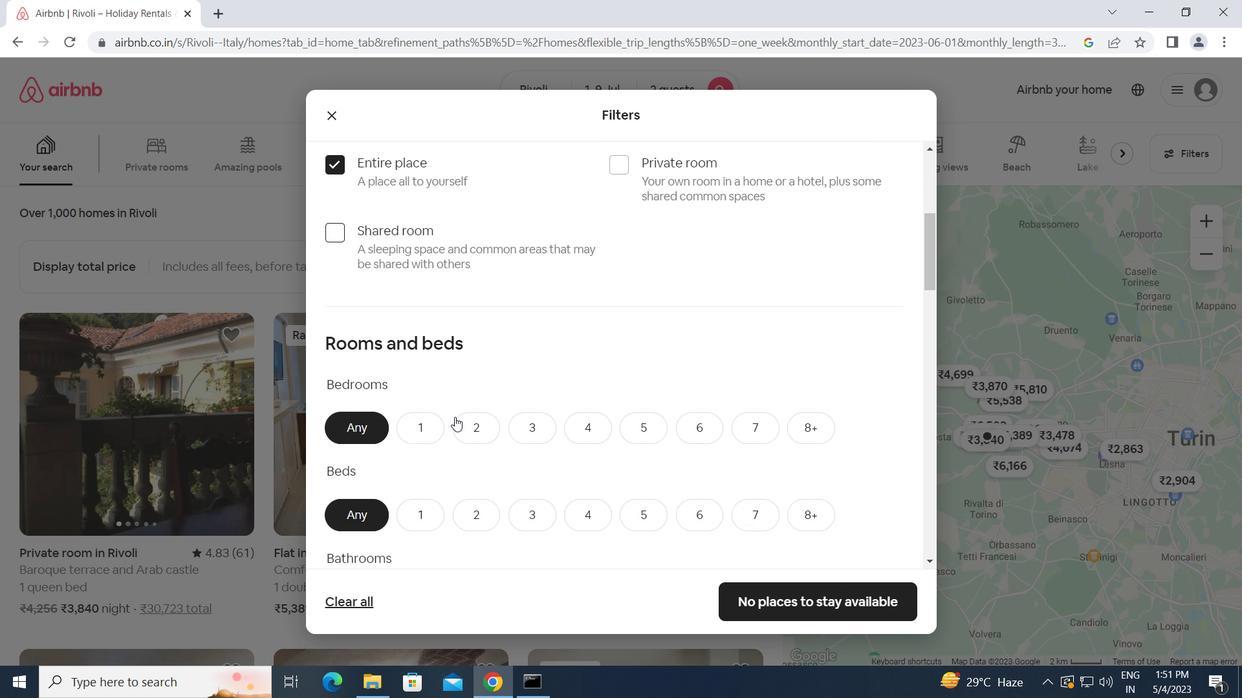 
Action: Mouse moved to (429, 353)
Screenshot: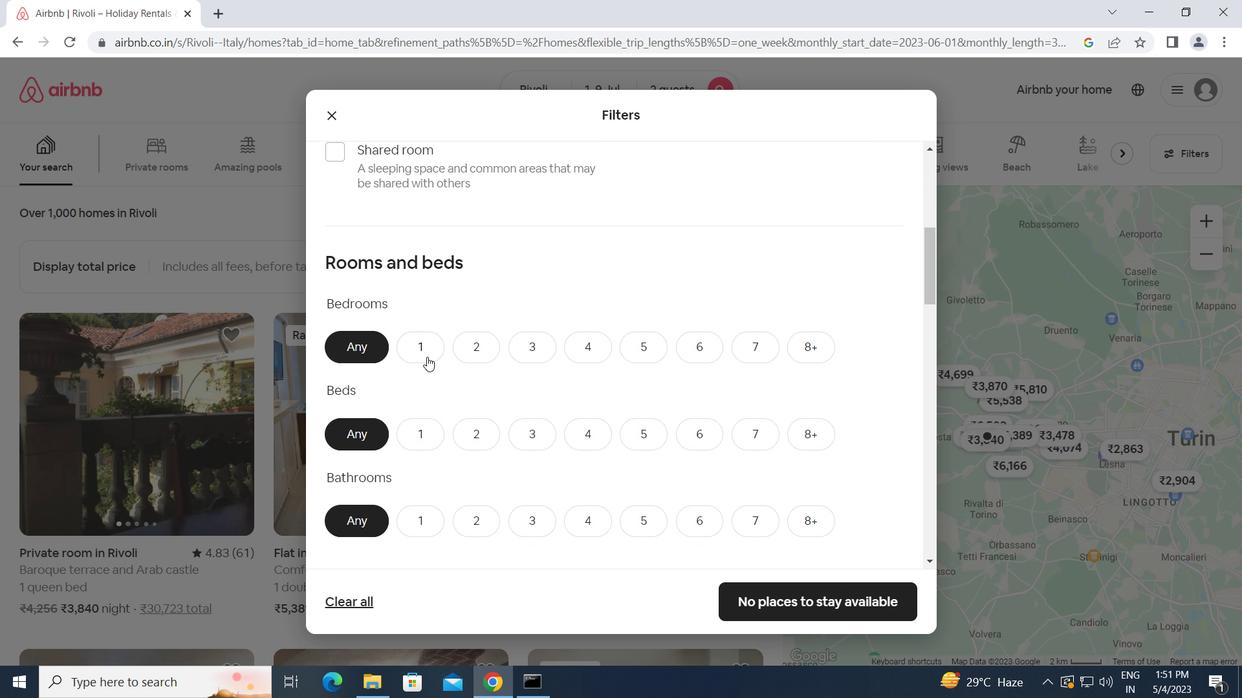 
Action: Mouse pressed left at (429, 353)
Screenshot: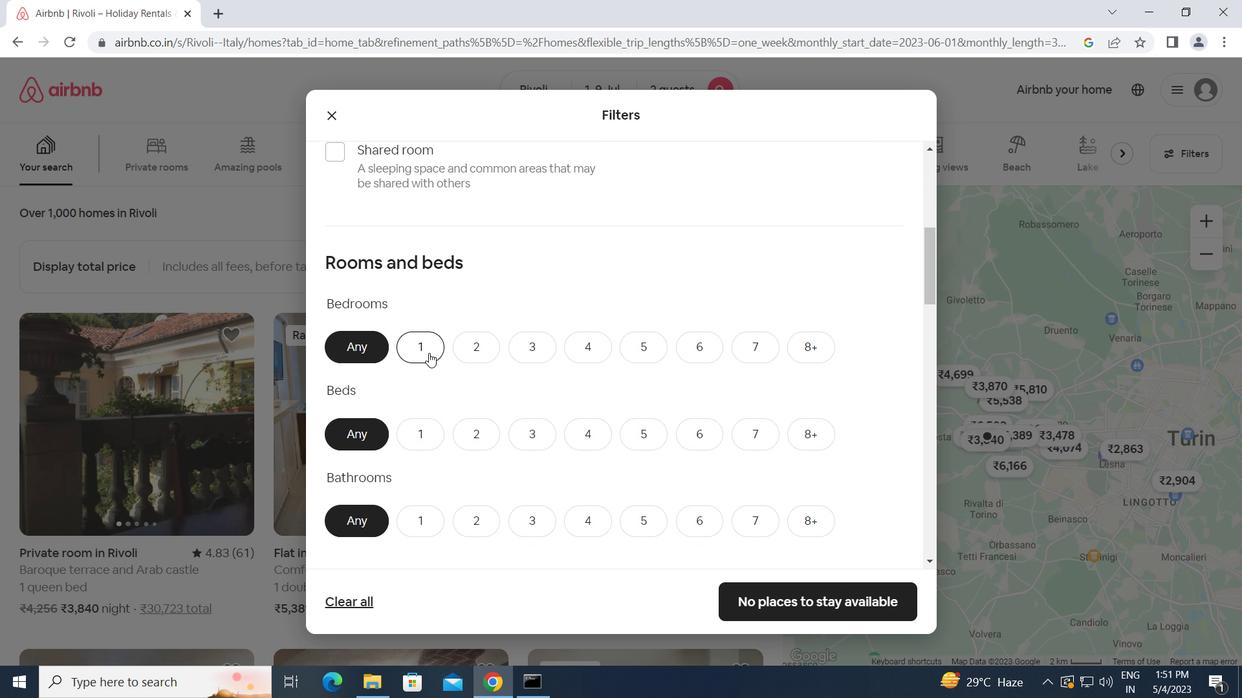 
Action: Mouse moved to (426, 433)
Screenshot: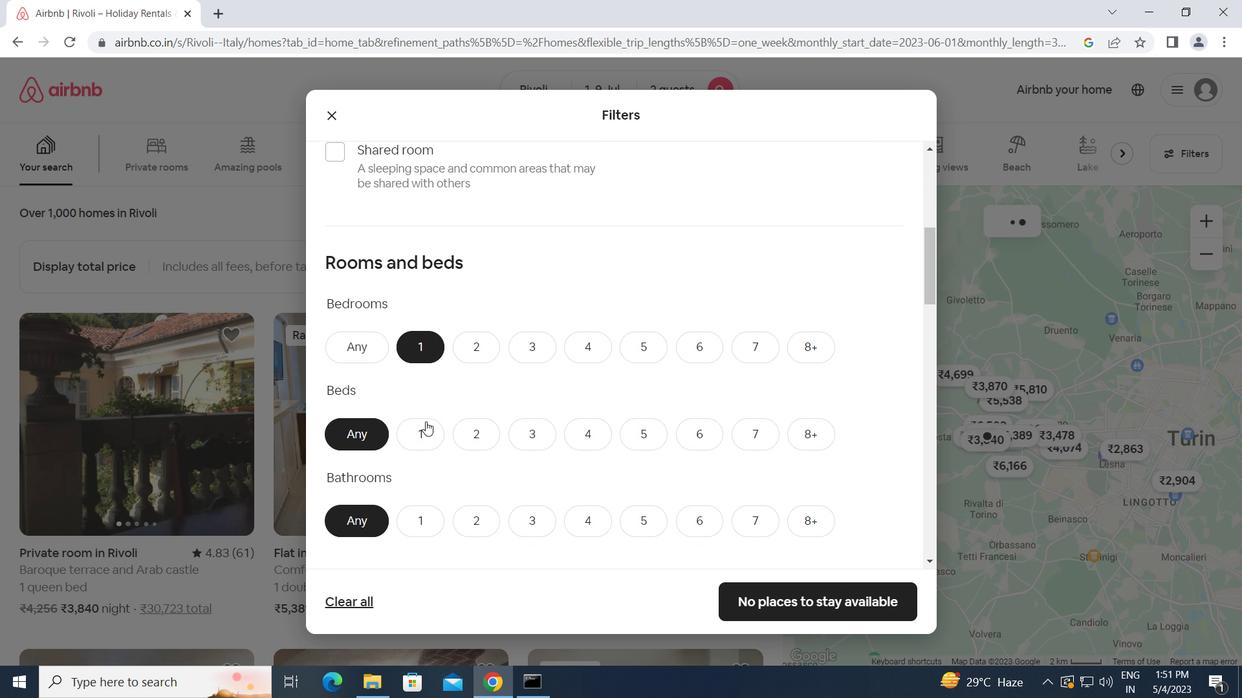 
Action: Mouse pressed left at (426, 433)
Screenshot: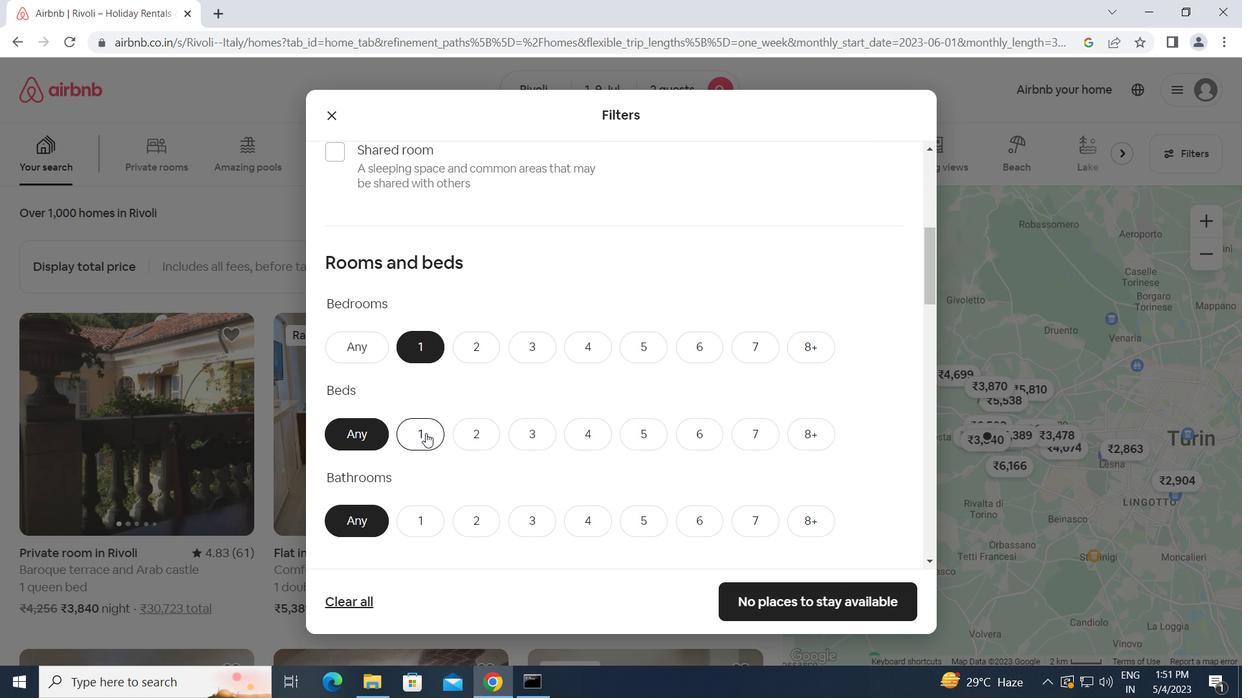 
Action: Mouse moved to (420, 520)
Screenshot: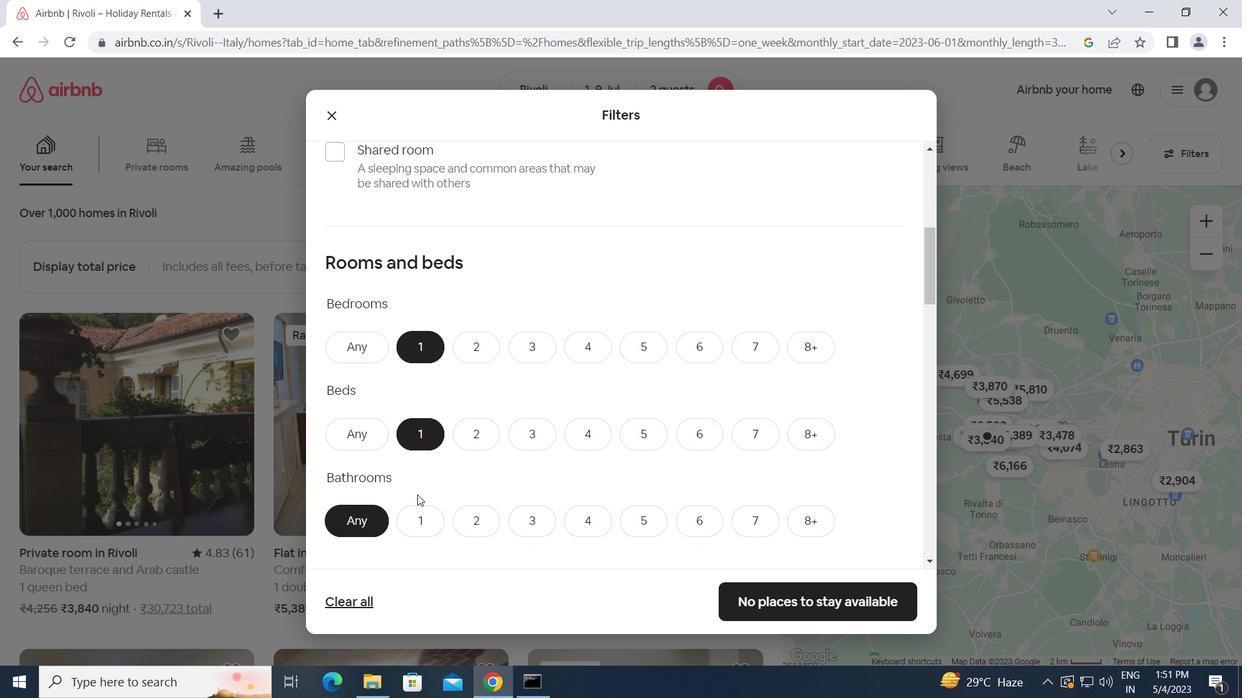 
Action: Mouse pressed left at (420, 520)
Screenshot: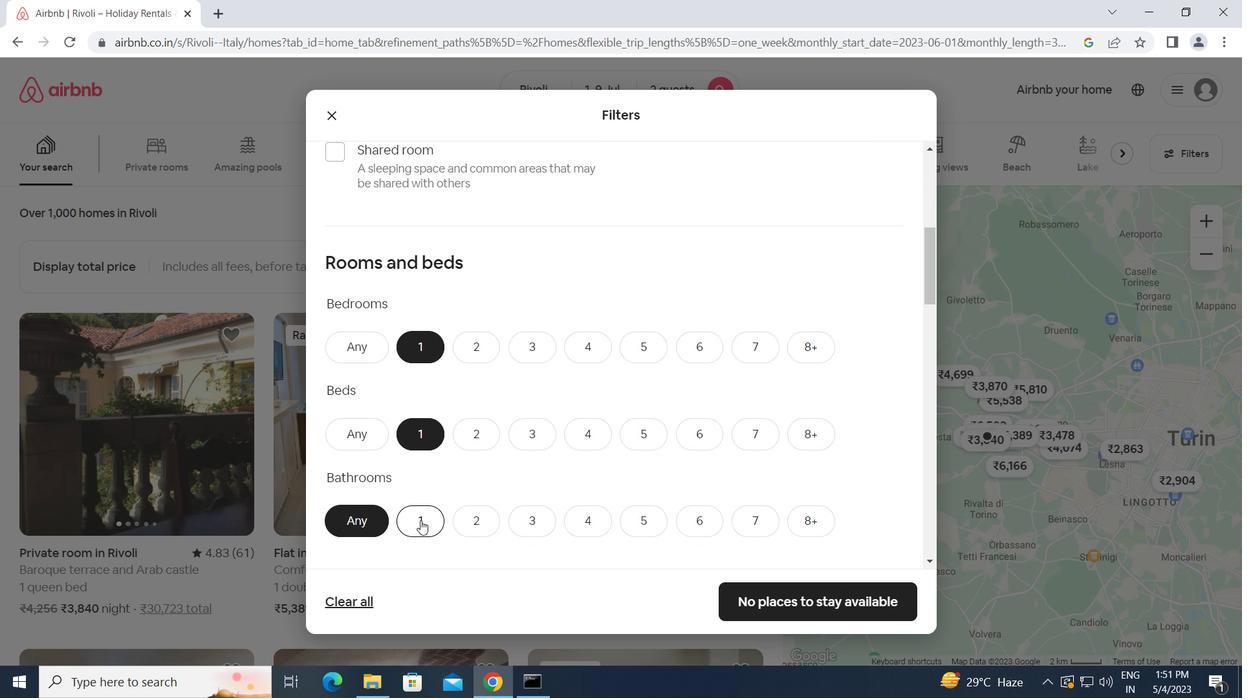 
Action: Mouse moved to (471, 489)
Screenshot: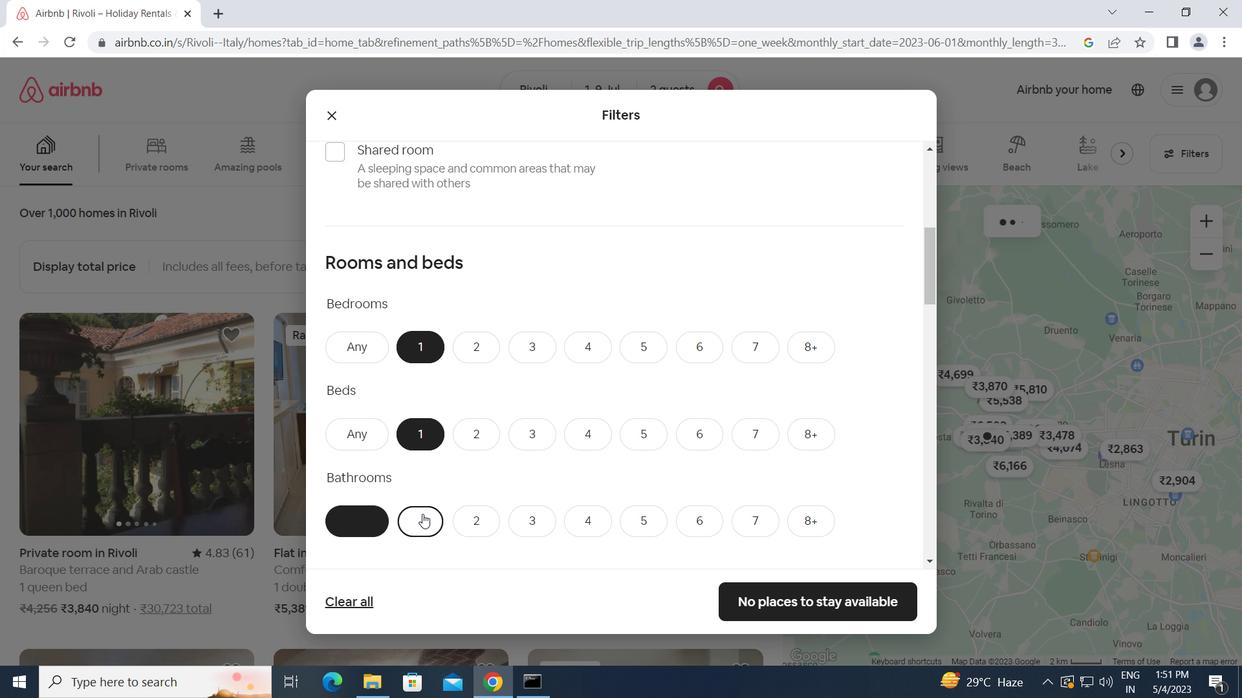 
Action: Mouse scrolled (471, 489) with delta (0, 0)
Screenshot: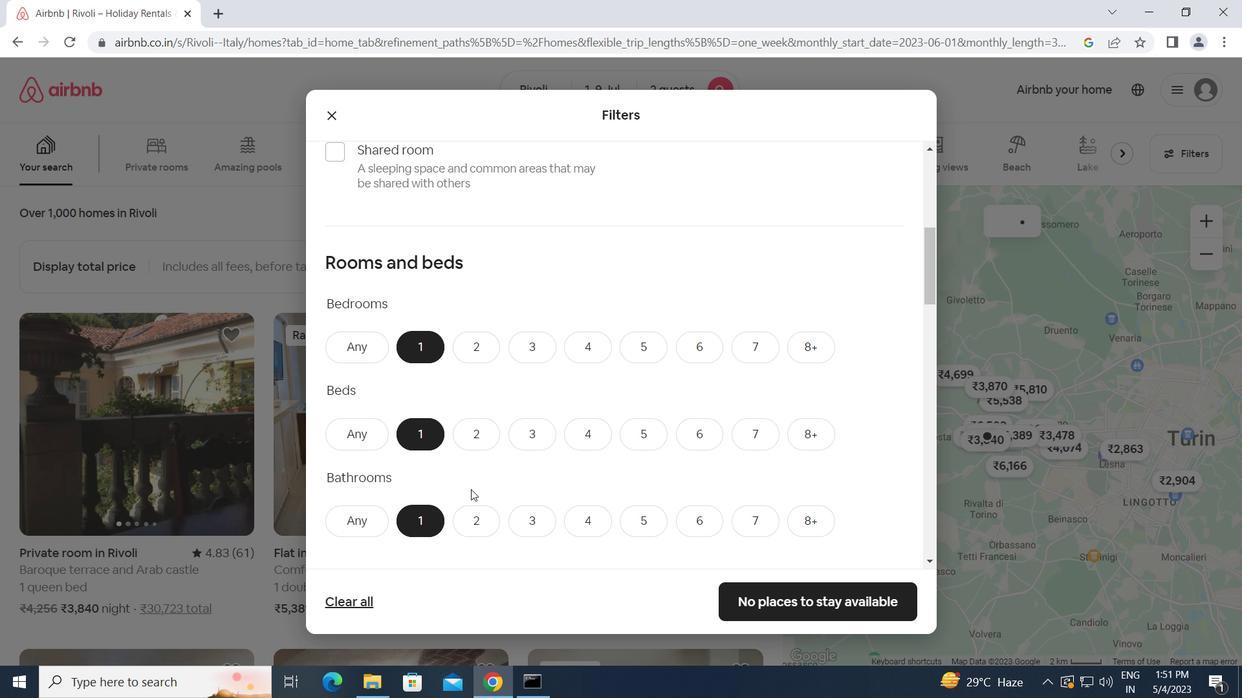 
Action: Mouse scrolled (471, 489) with delta (0, 0)
Screenshot: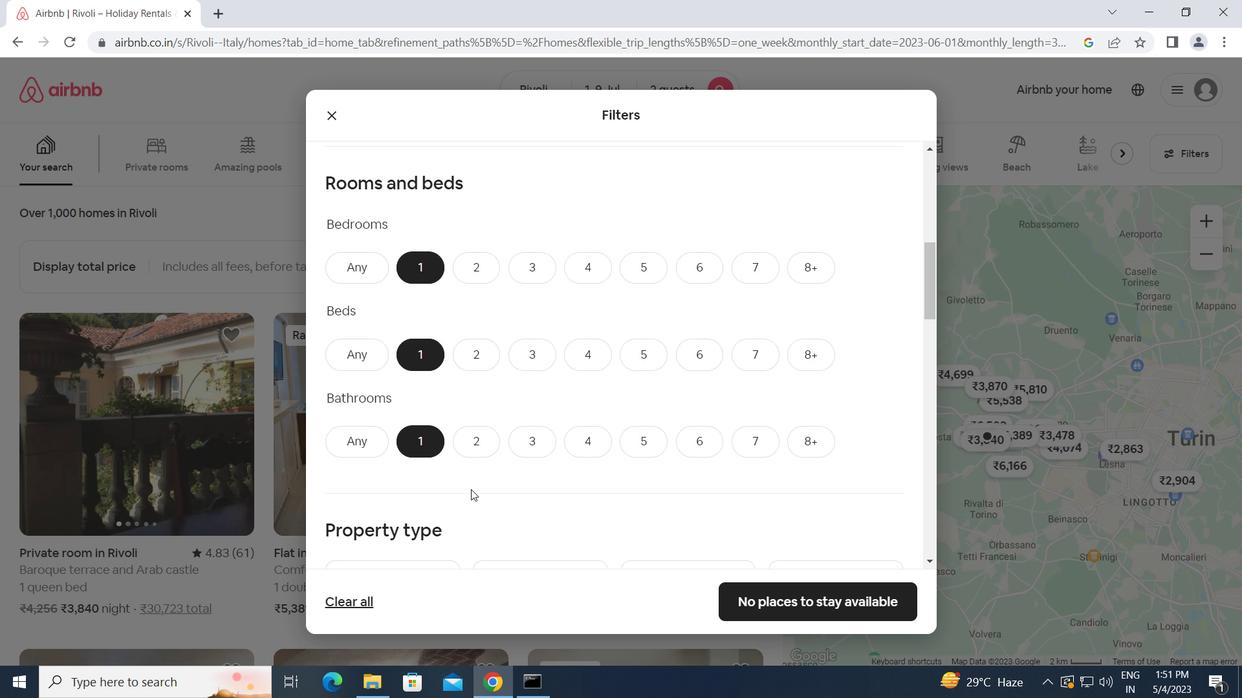 
Action: Mouse moved to (472, 487)
Screenshot: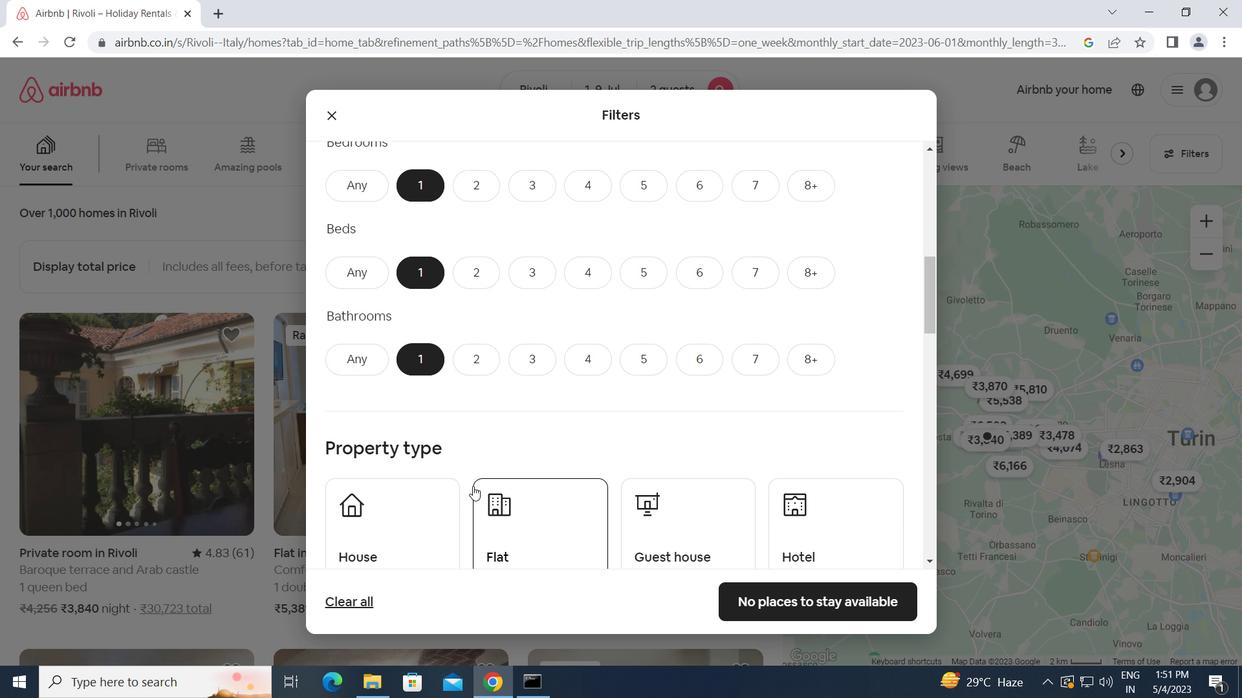 
Action: Mouse scrolled (472, 486) with delta (0, 0)
Screenshot: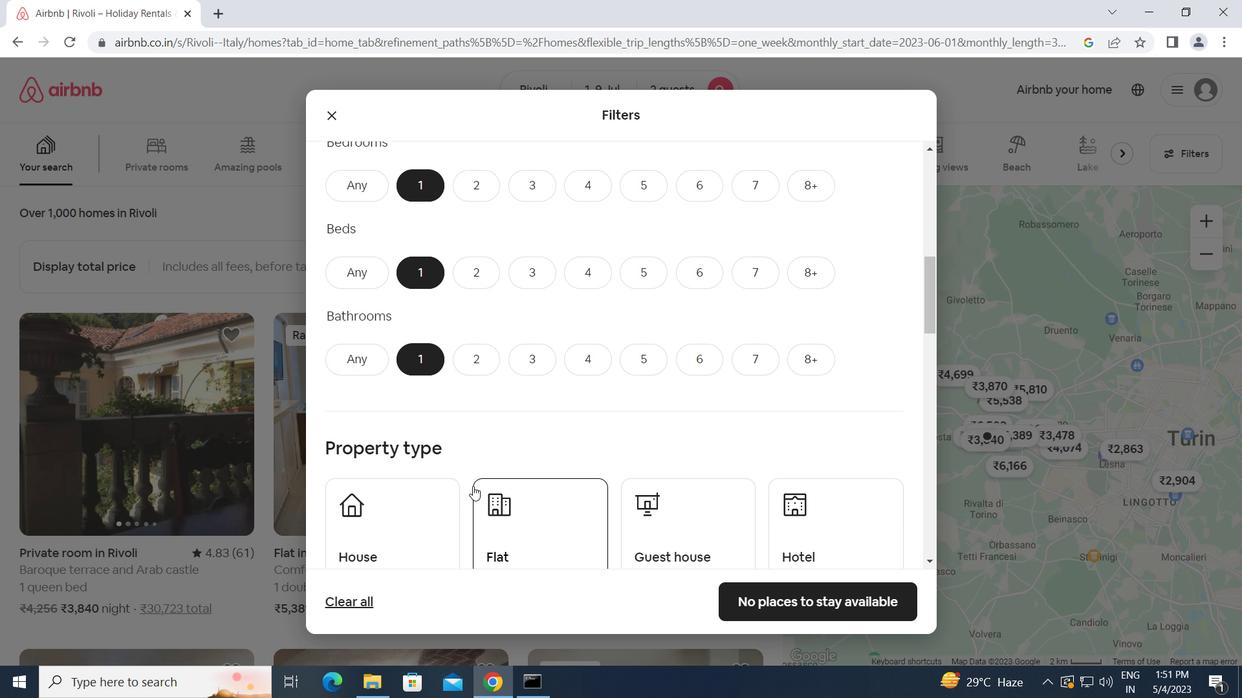 
Action: Mouse moved to (419, 463)
Screenshot: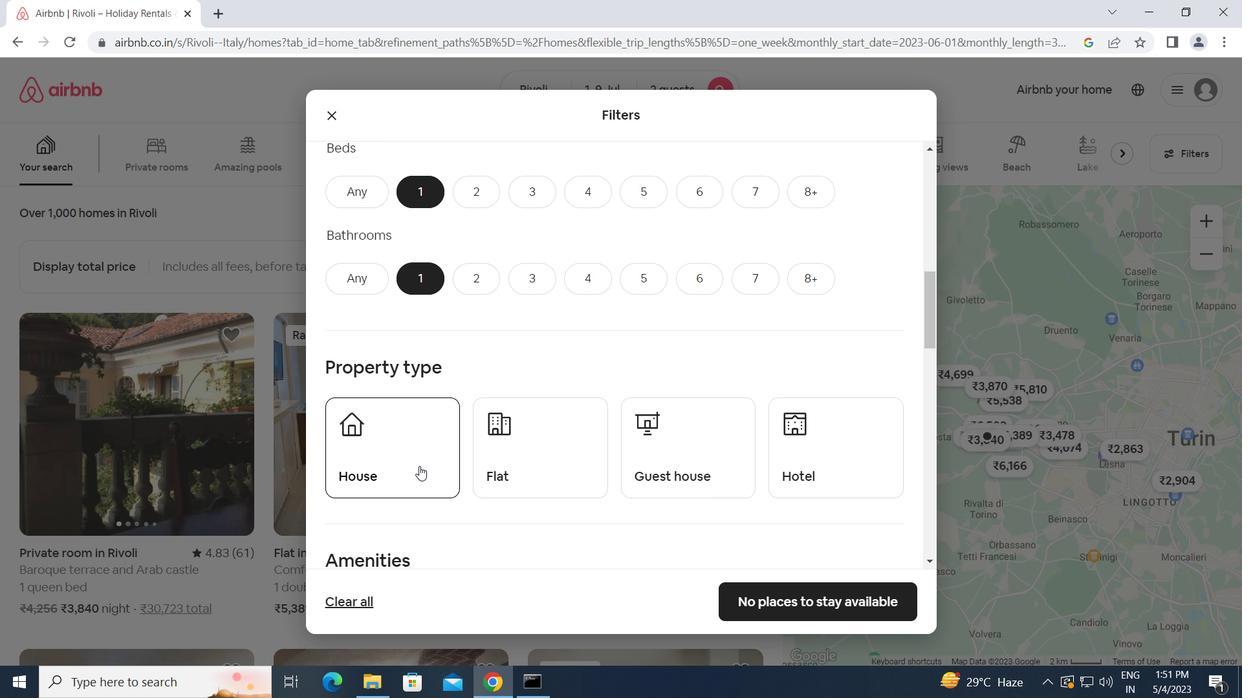 
Action: Mouse pressed left at (419, 463)
Screenshot: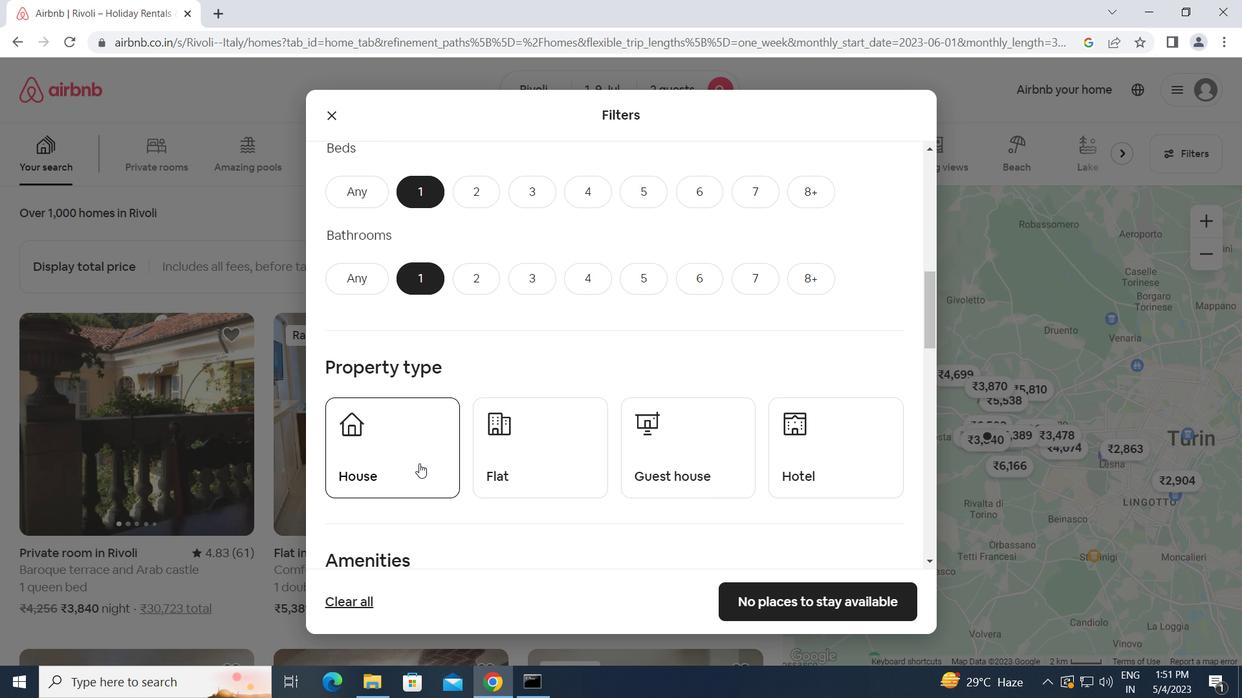 
Action: Mouse moved to (513, 457)
Screenshot: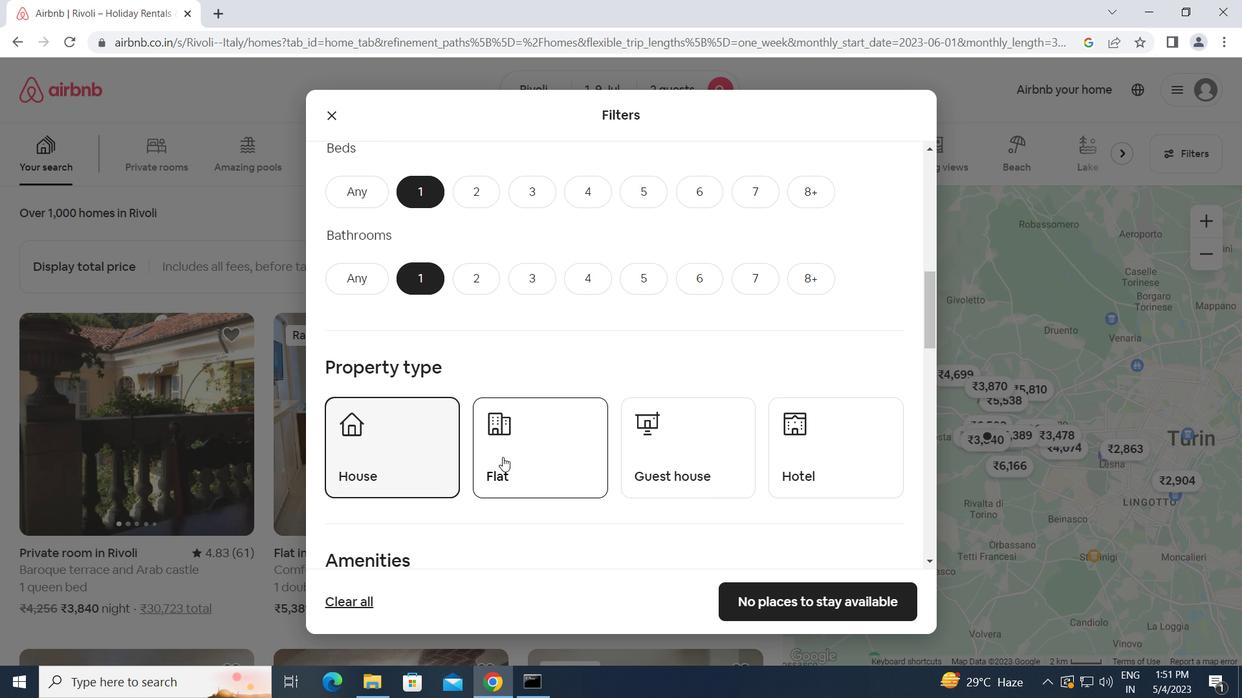 
Action: Mouse pressed left at (513, 457)
Screenshot: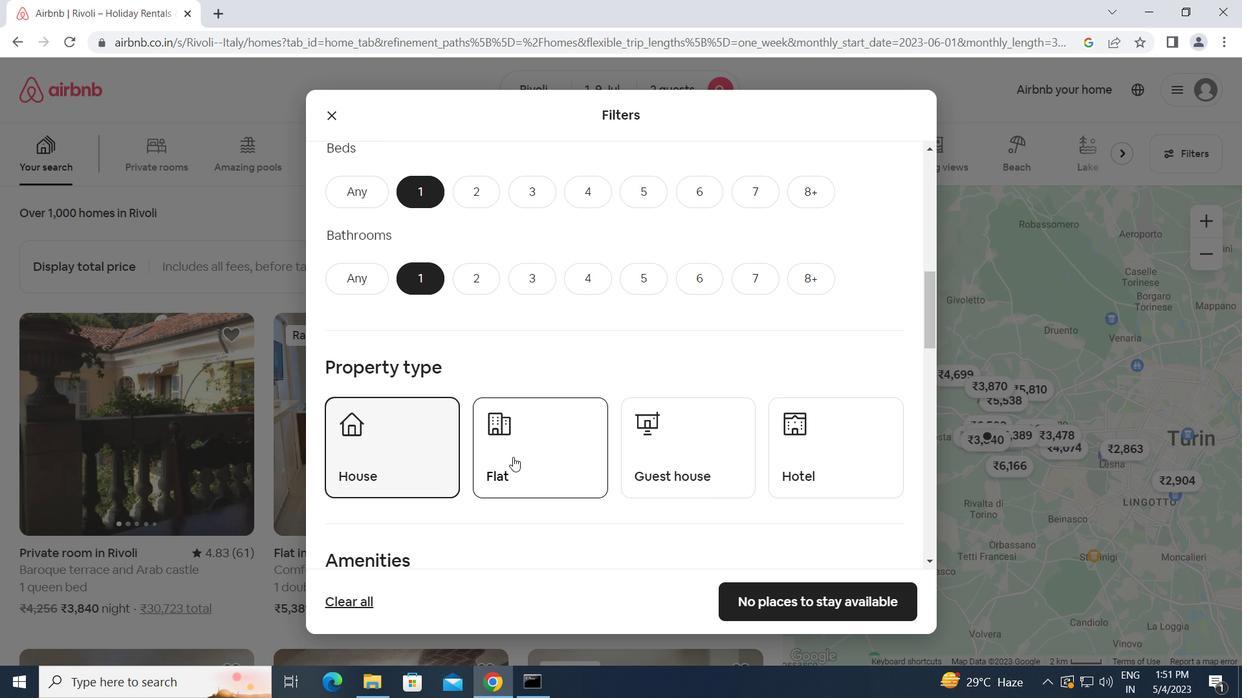 
Action: Mouse moved to (698, 461)
Screenshot: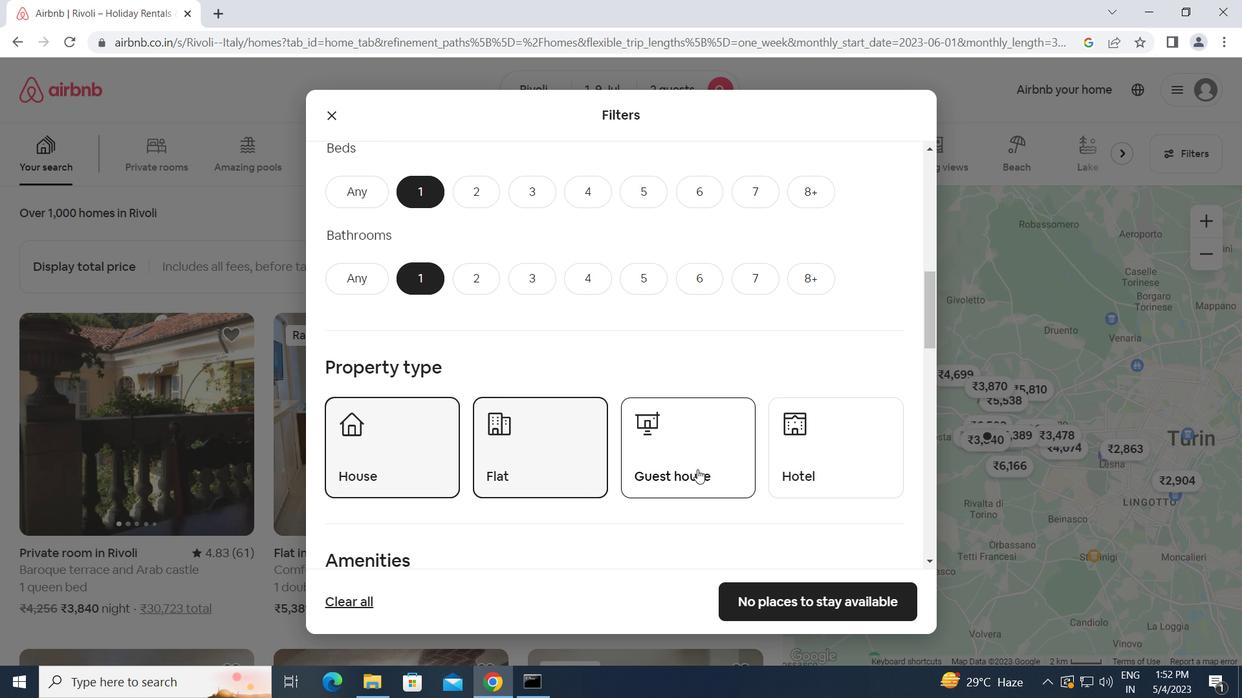 
Action: Mouse pressed left at (698, 461)
Screenshot: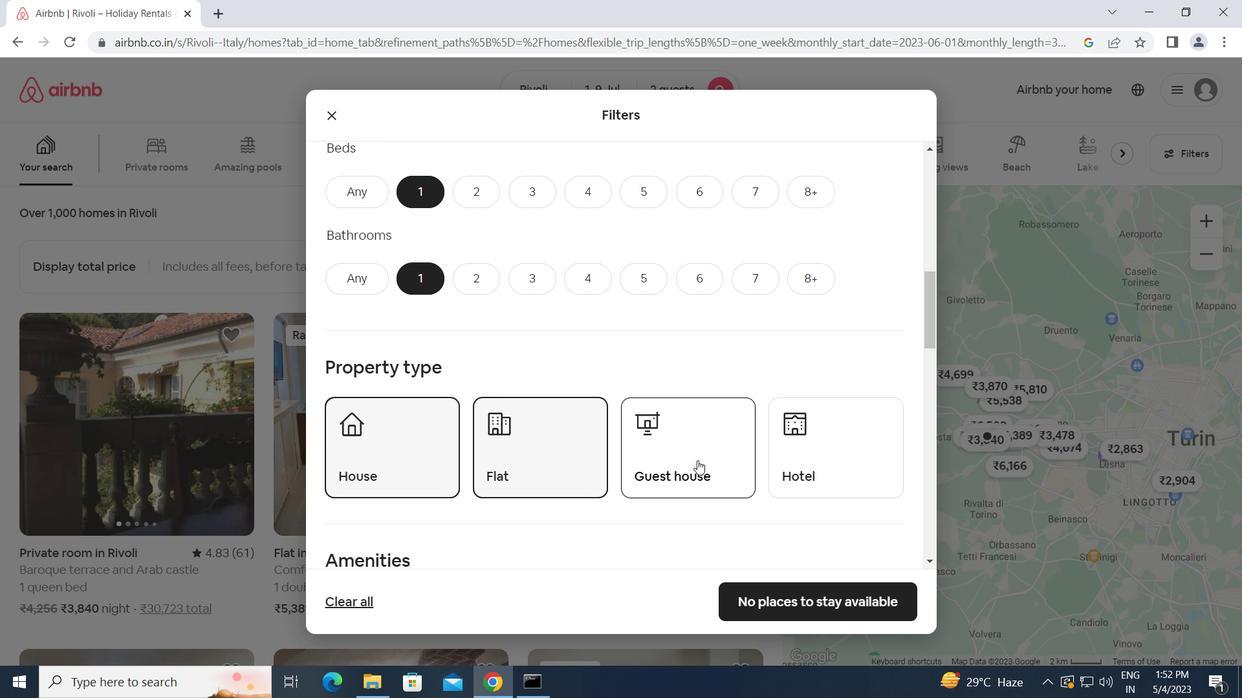 
Action: Mouse moved to (685, 475)
Screenshot: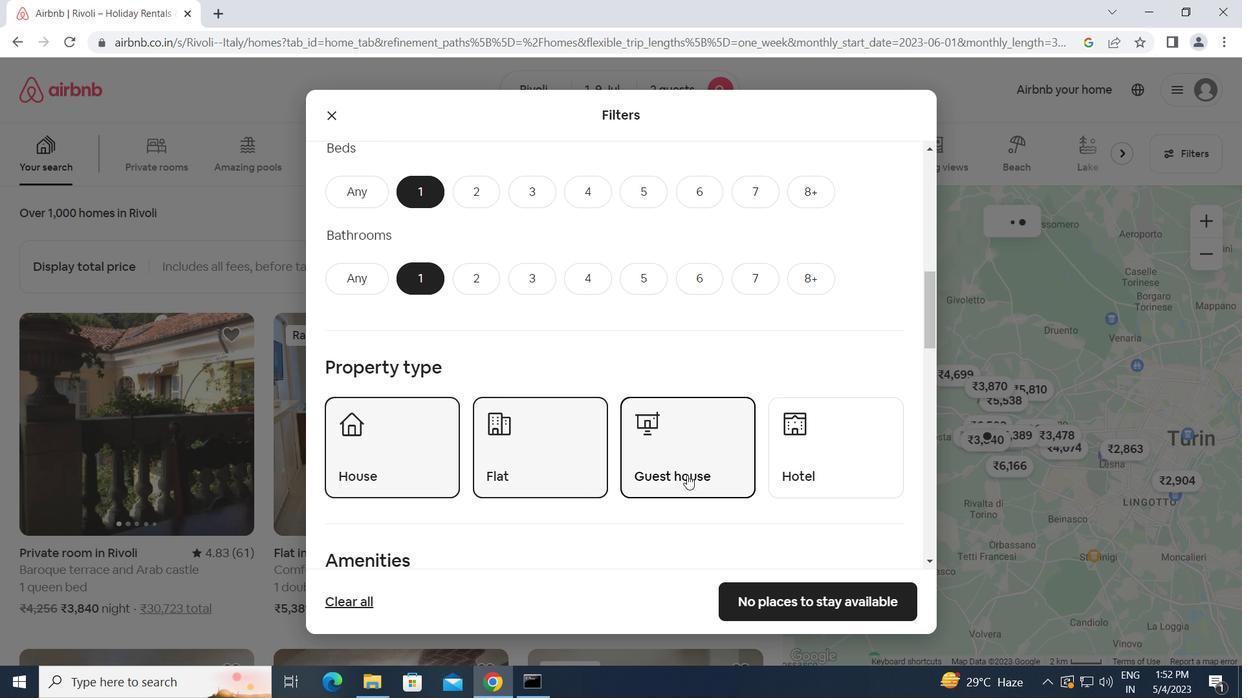 
Action: Mouse scrolled (685, 474) with delta (0, 0)
Screenshot: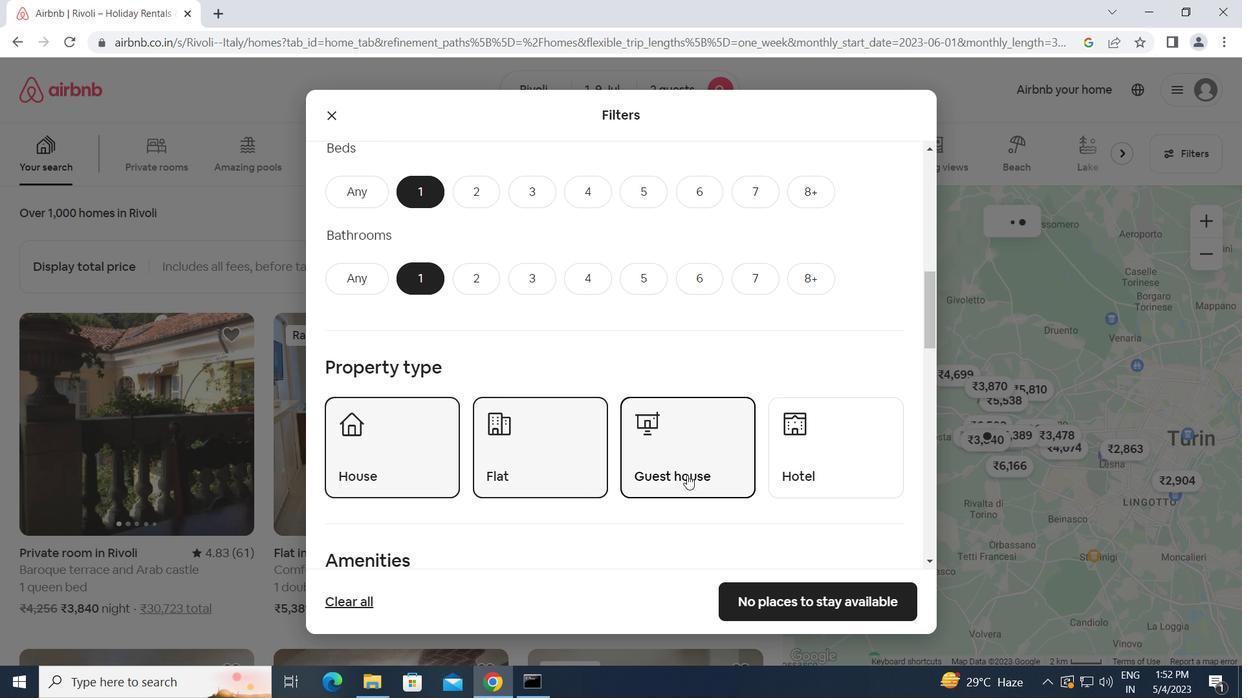 
Action: Mouse scrolled (685, 474) with delta (0, 0)
Screenshot: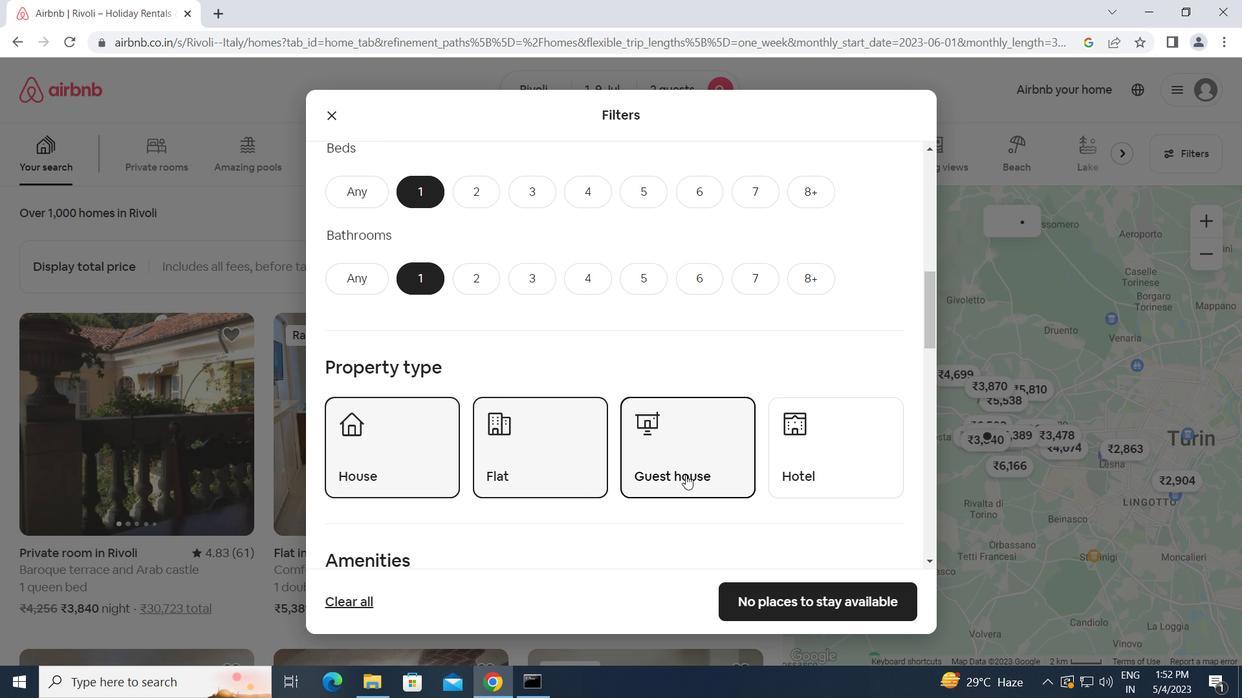
Action: Mouse scrolled (685, 474) with delta (0, 0)
Screenshot: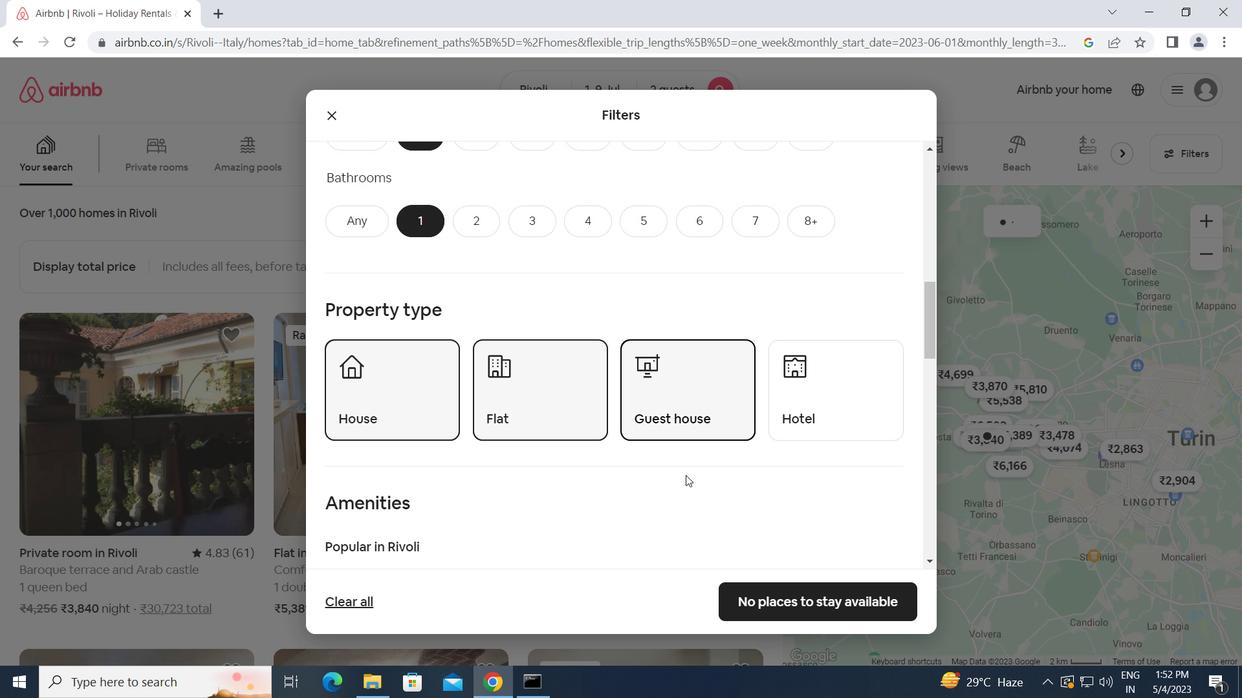 
Action: Mouse scrolled (685, 474) with delta (0, 0)
Screenshot: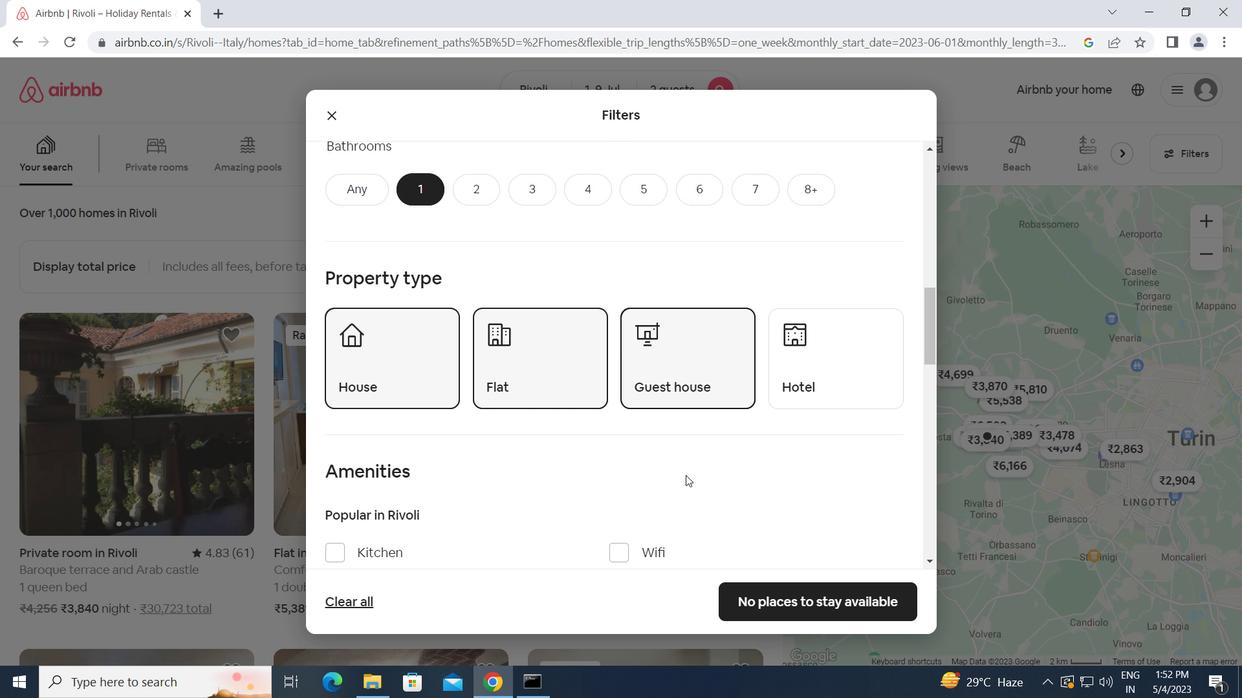 
Action: Mouse moved to (674, 474)
Screenshot: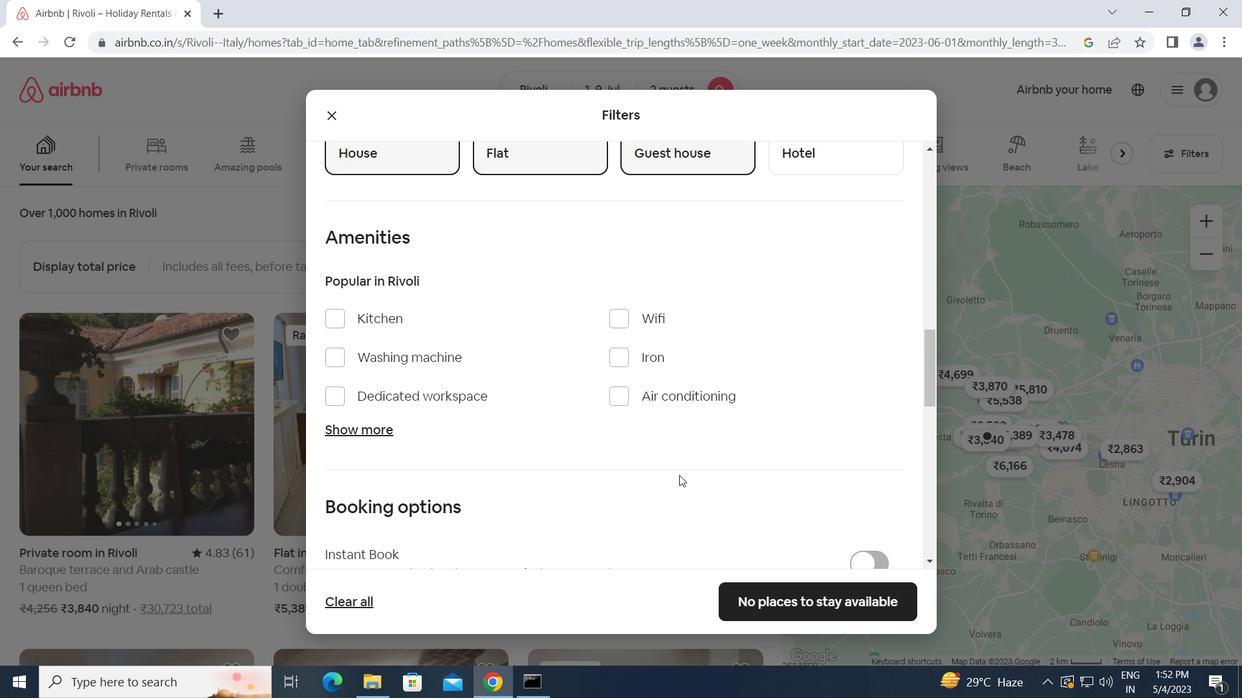 
Action: Mouse scrolled (674, 473) with delta (0, 0)
Screenshot: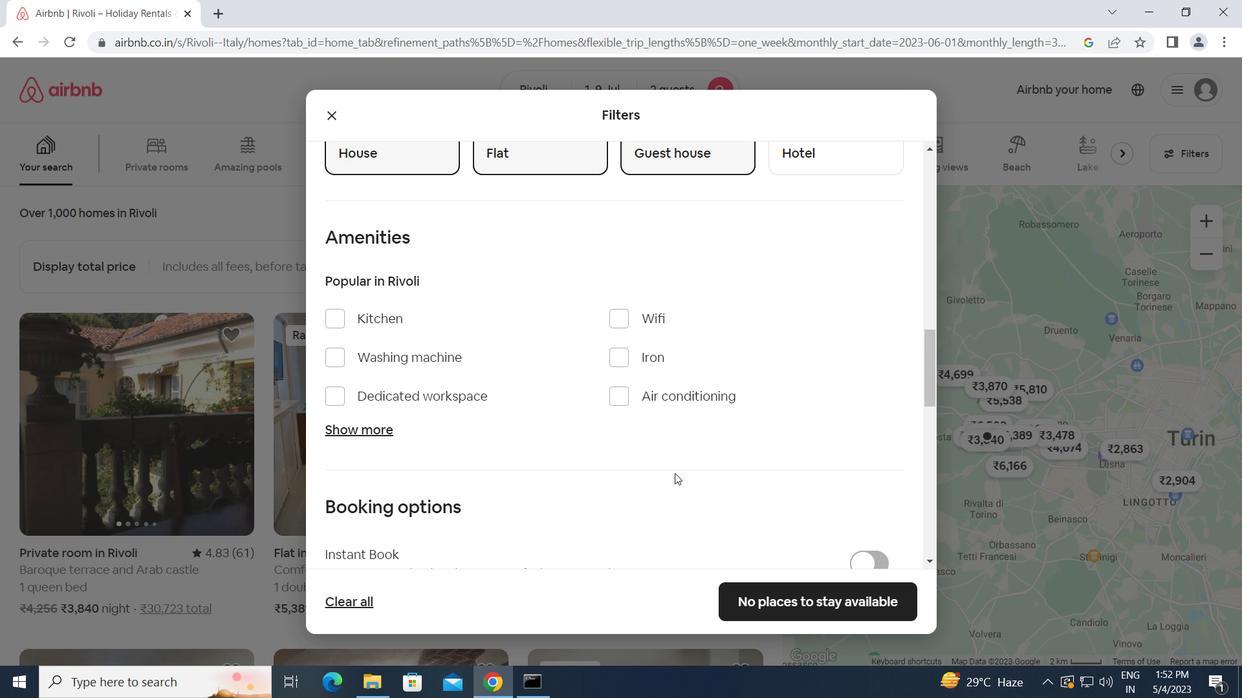
Action: Mouse scrolled (674, 473) with delta (0, 0)
Screenshot: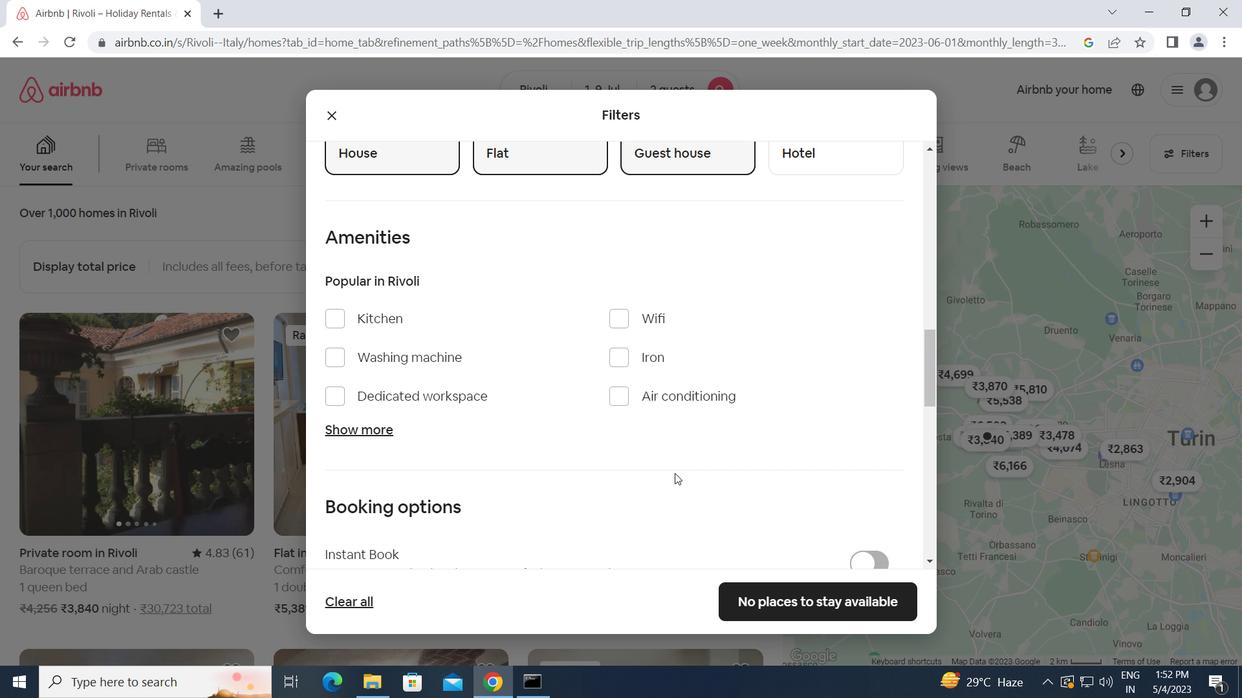 
Action: Mouse moved to (674, 474)
Screenshot: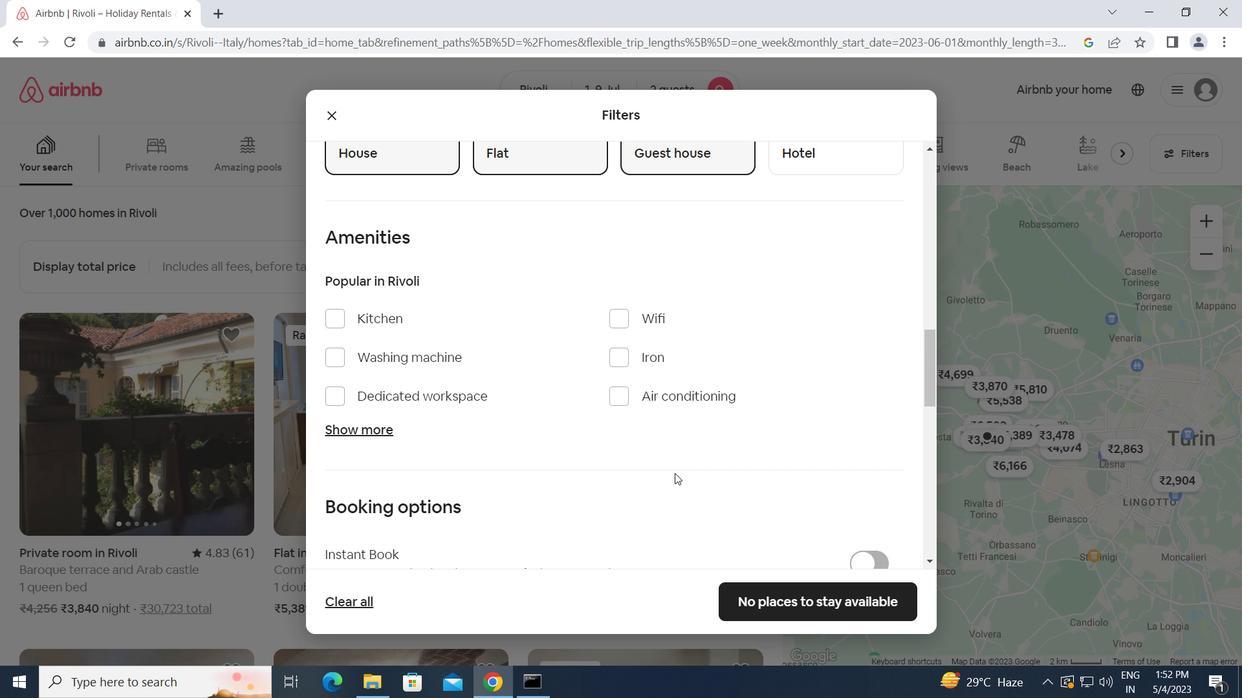 
Action: Mouse scrolled (674, 473) with delta (0, 0)
Screenshot: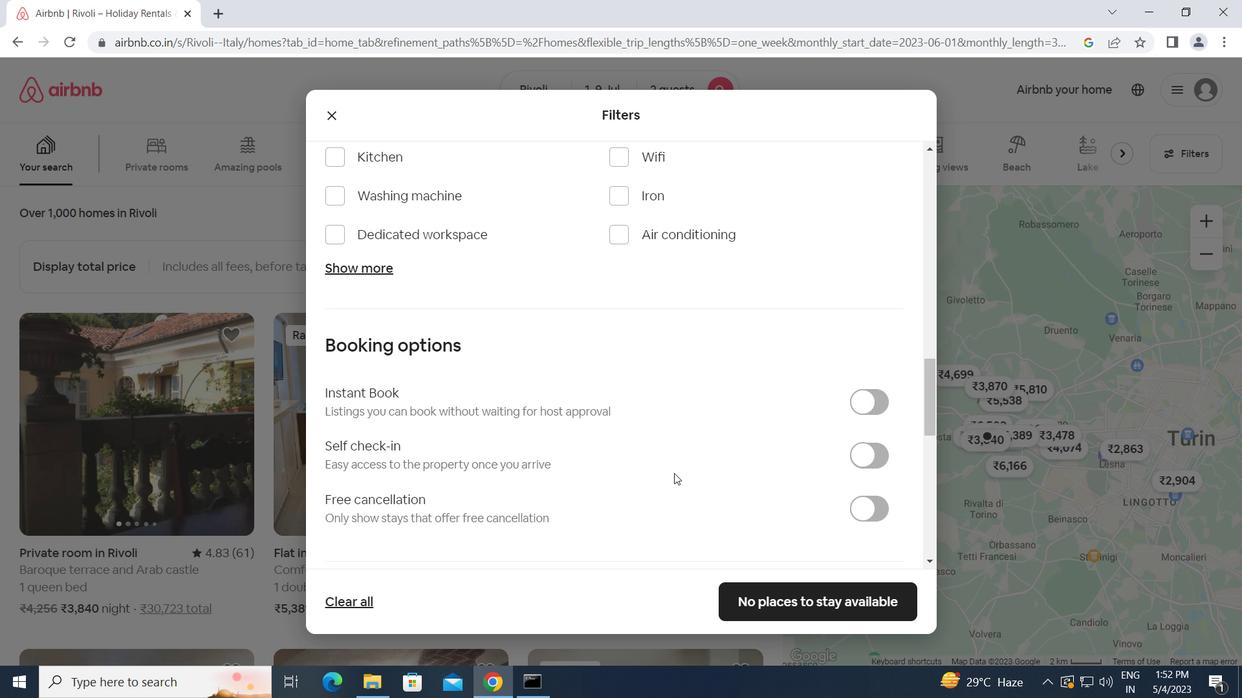 
Action: Mouse moved to (868, 368)
Screenshot: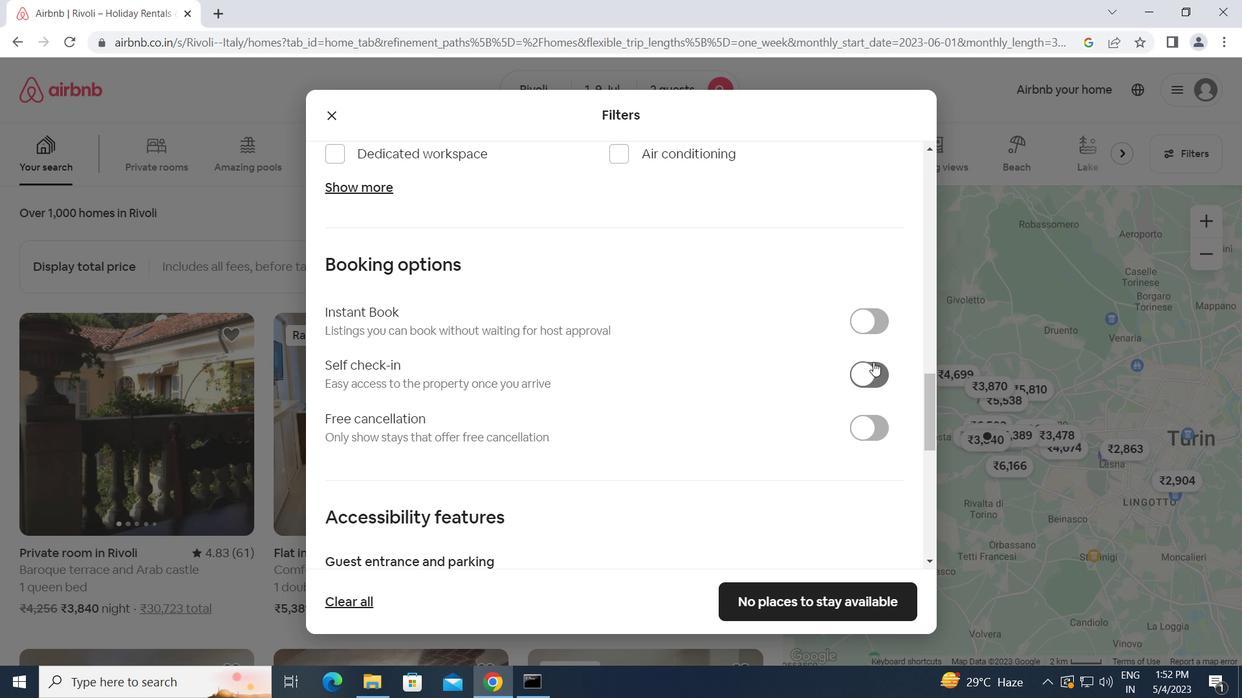
Action: Mouse pressed left at (868, 368)
Screenshot: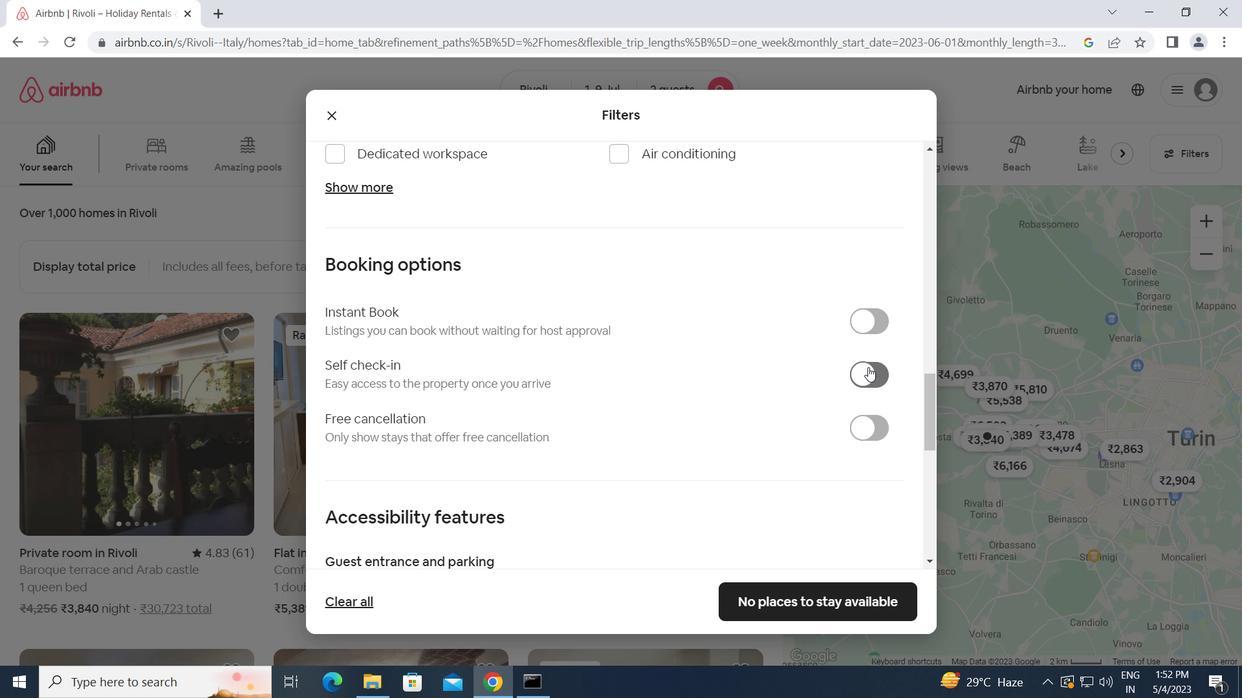 
Action: Mouse moved to (654, 444)
Screenshot: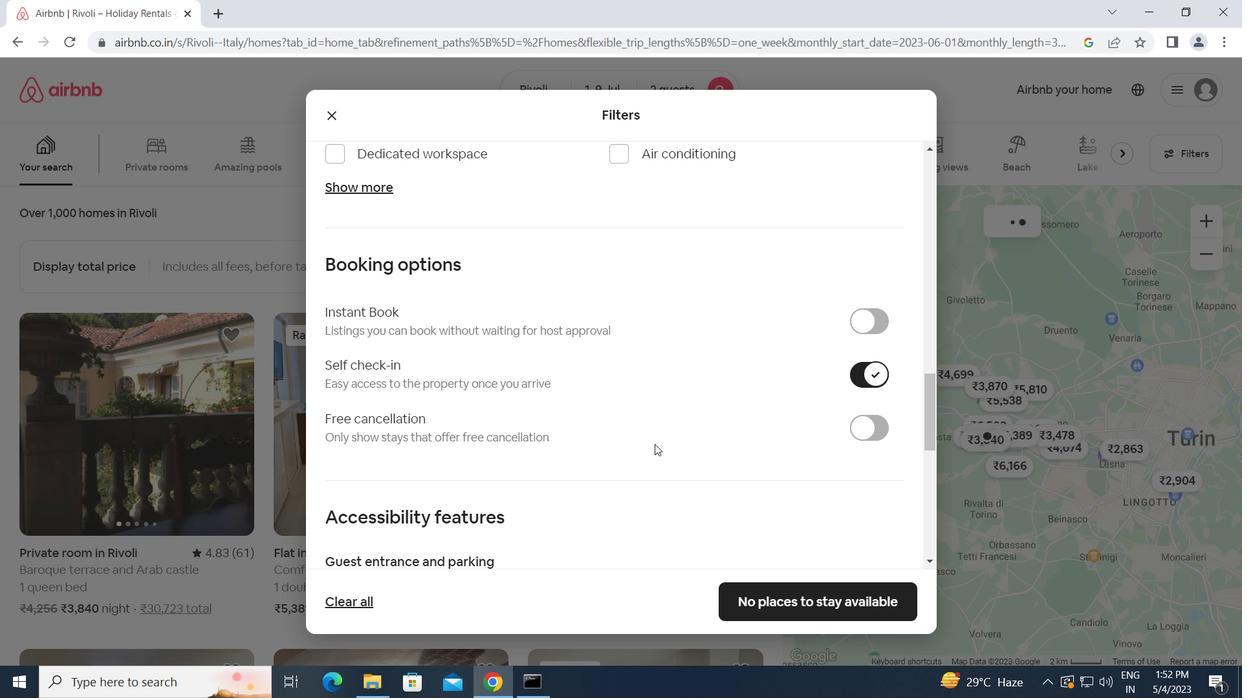 
Action: Mouse scrolled (654, 443) with delta (0, 0)
Screenshot: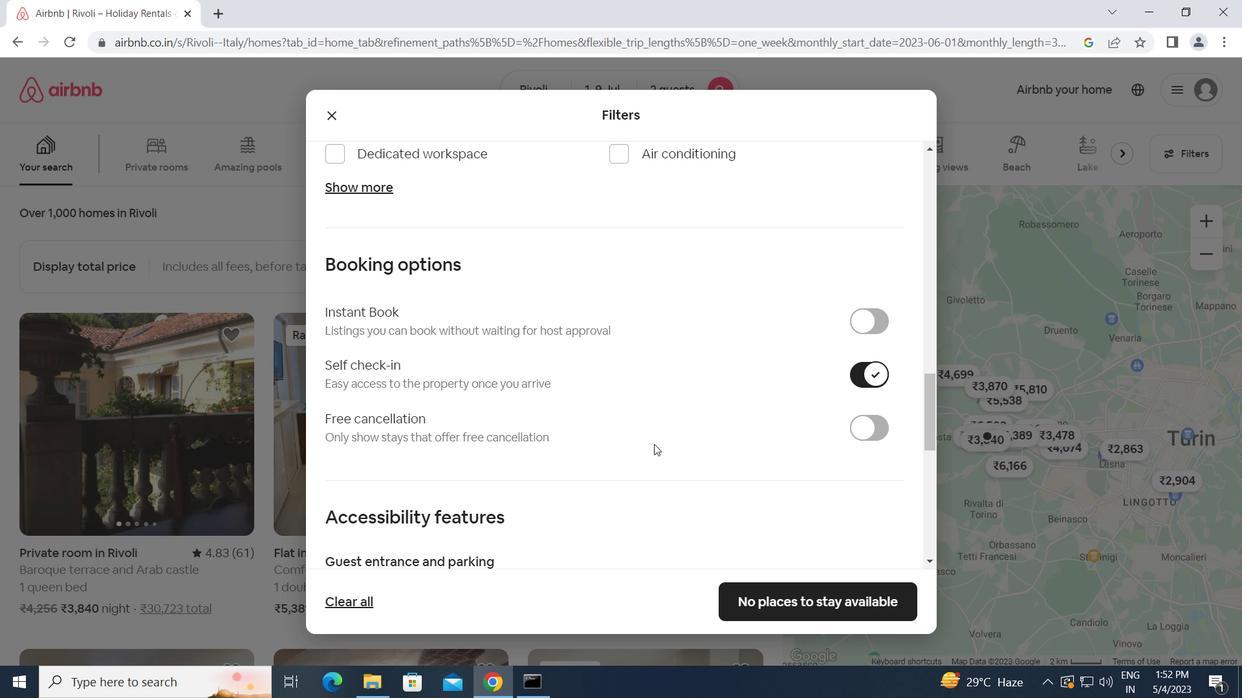 
Action: Mouse scrolled (654, 443) with delta (0, 0)
Screenshot: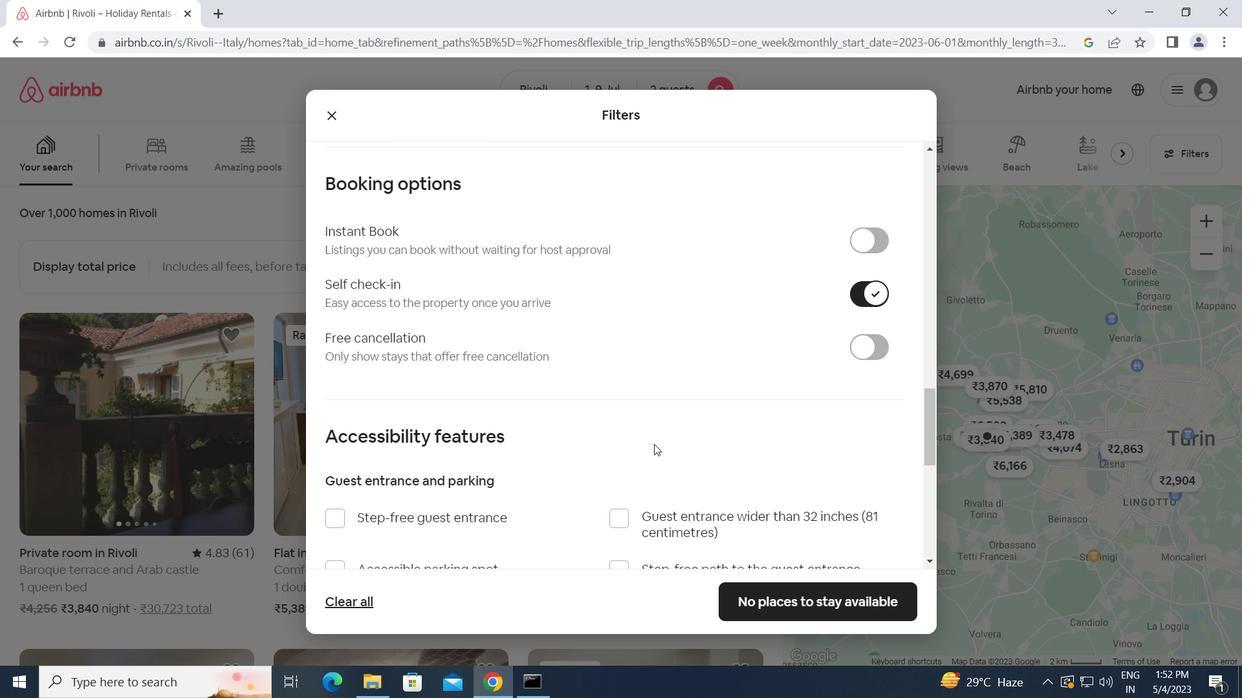 
Action: Mouse scrolled (654, 443) with delta (0, 0)
Screenshot: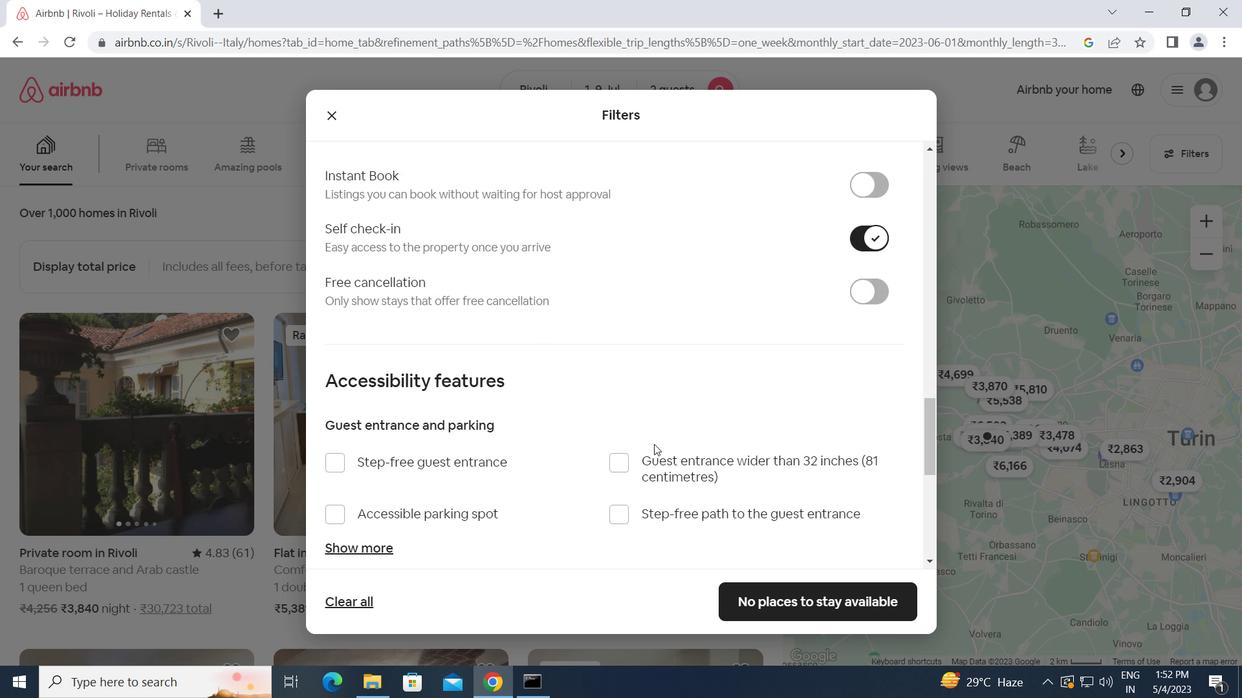 
Action: Mouse scrolled (654, 443) with delta (0, 0)
Screenshot: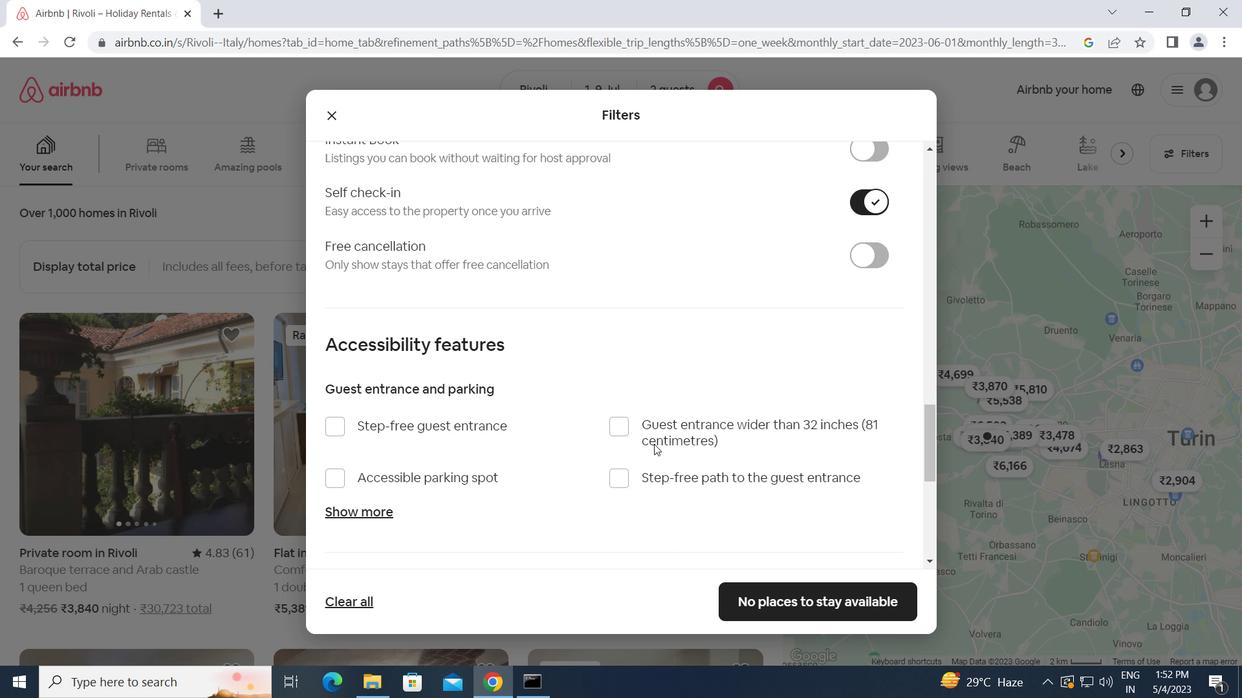 
Action: Mouse scrolled (654, 443) with delta (0, 0)
Screenshot: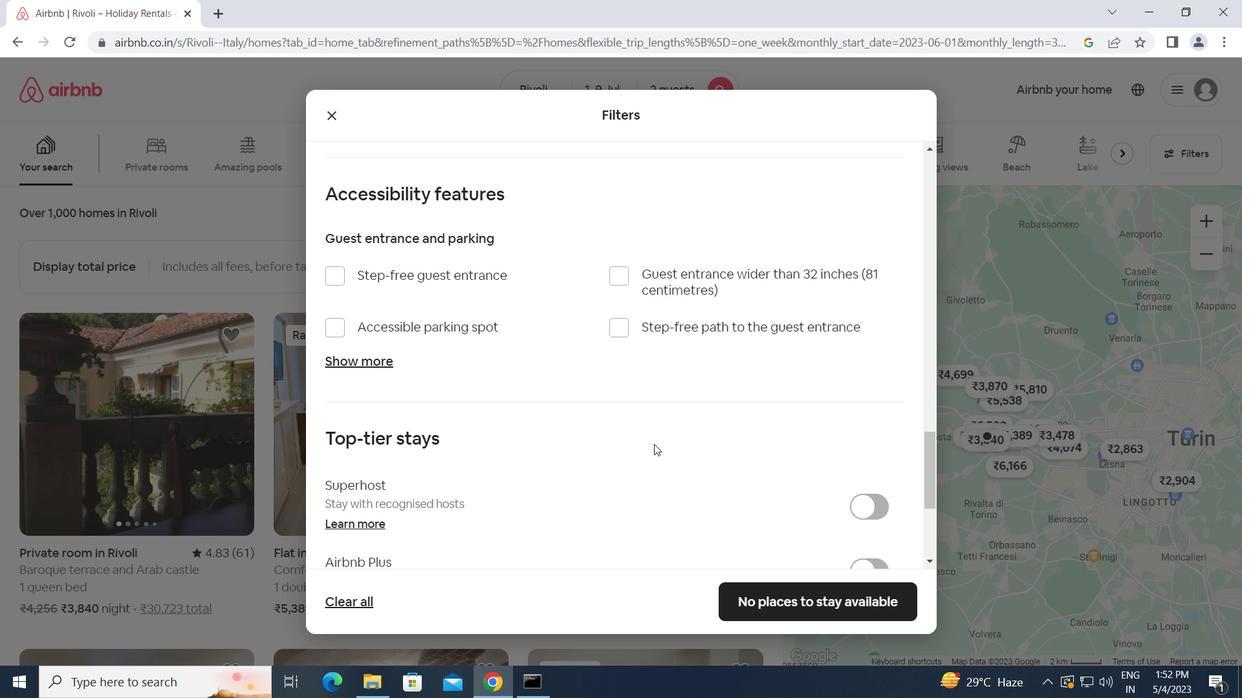 
Action: Mouse scrolled (654, 443) with delta (0, 0)
Screenshot: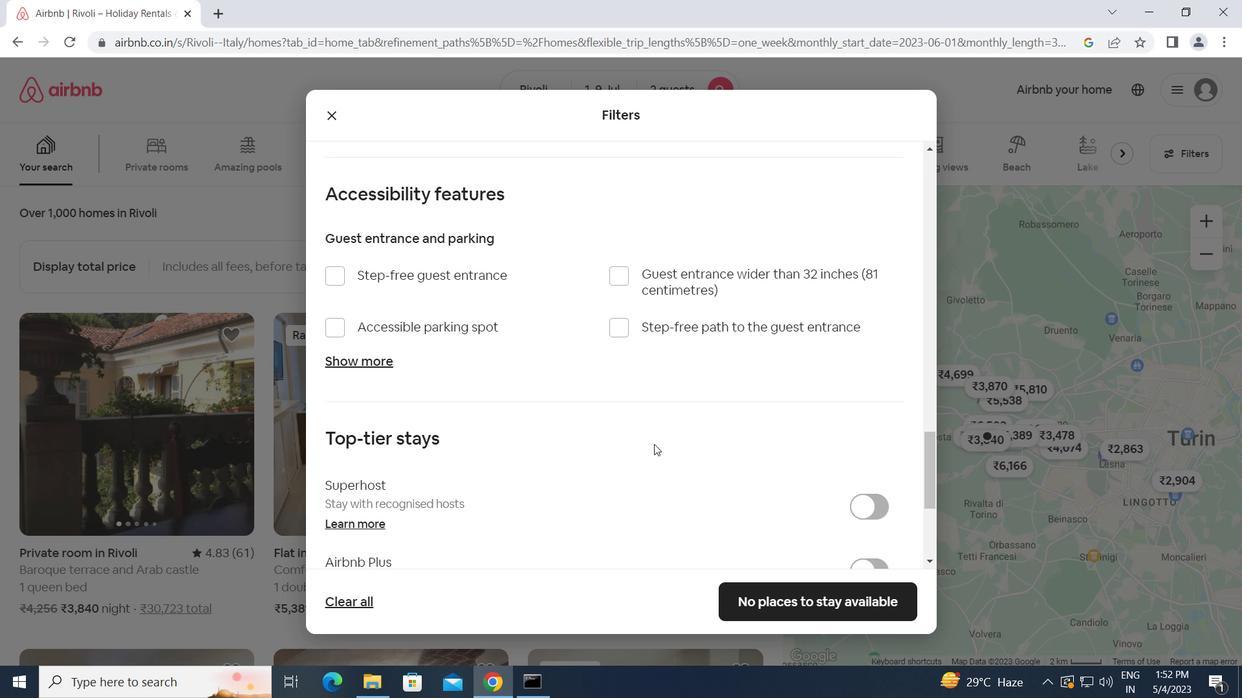 
Action: Mouse scrolled (654, 443) with delta (0, 0)
Screenshot: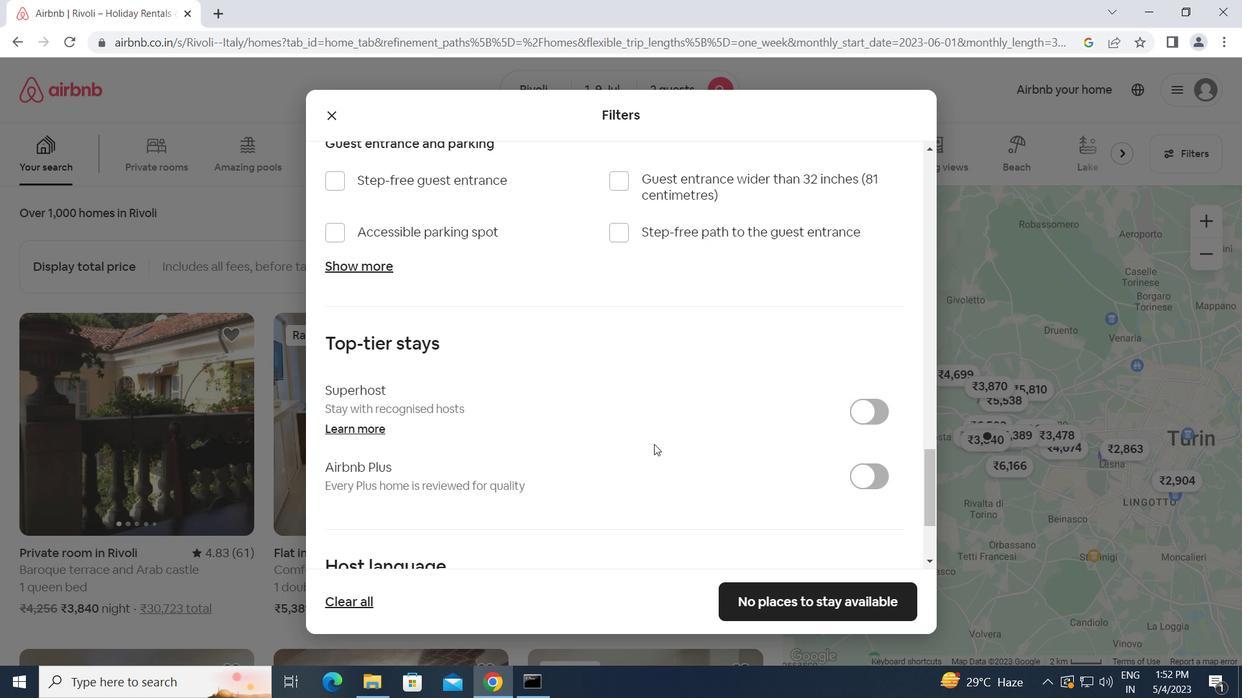 
Action: Mouse scrolled (654, 443) with delta (0, 0)
Screenshot: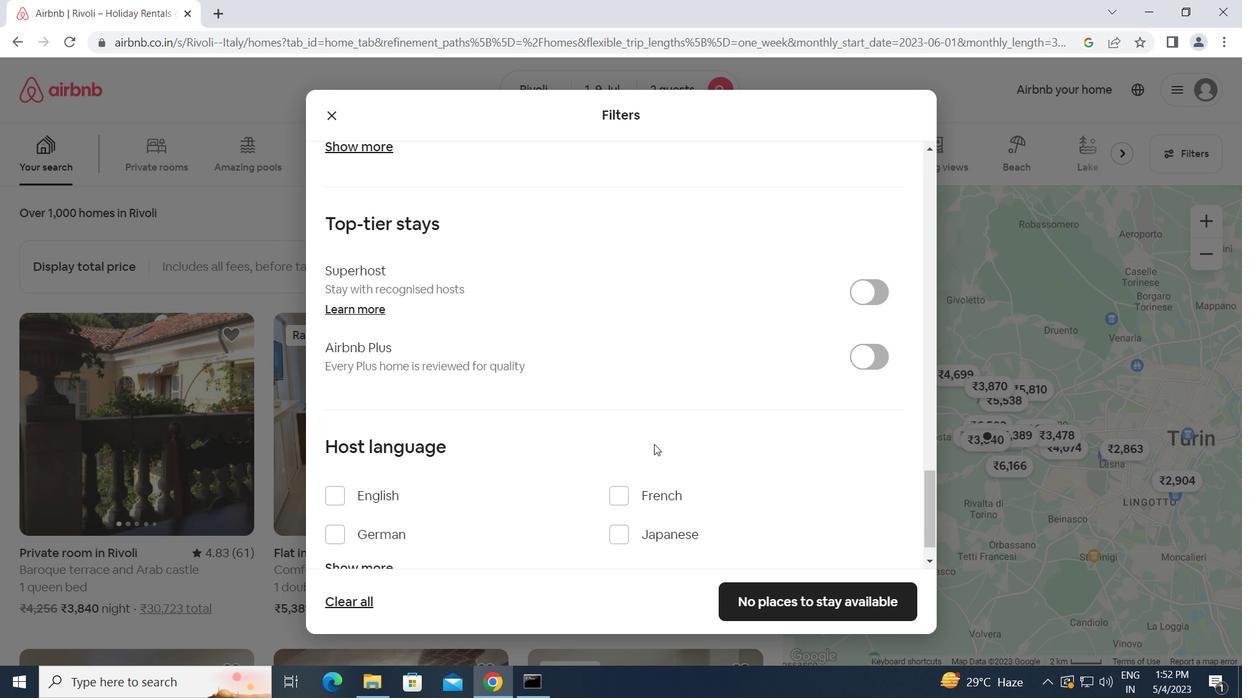 
Action: Mouse moved to (335, 452)
Screenshot: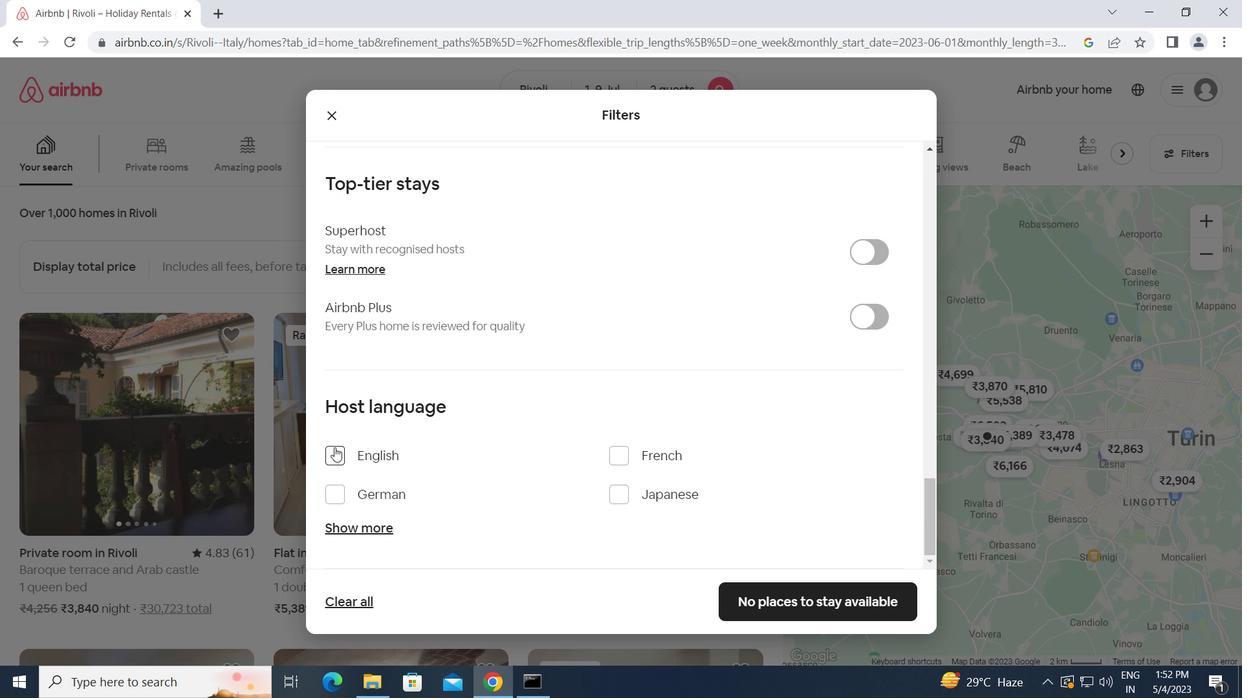 
Action: Mouse pressed left at (335, 452)
Screenshot: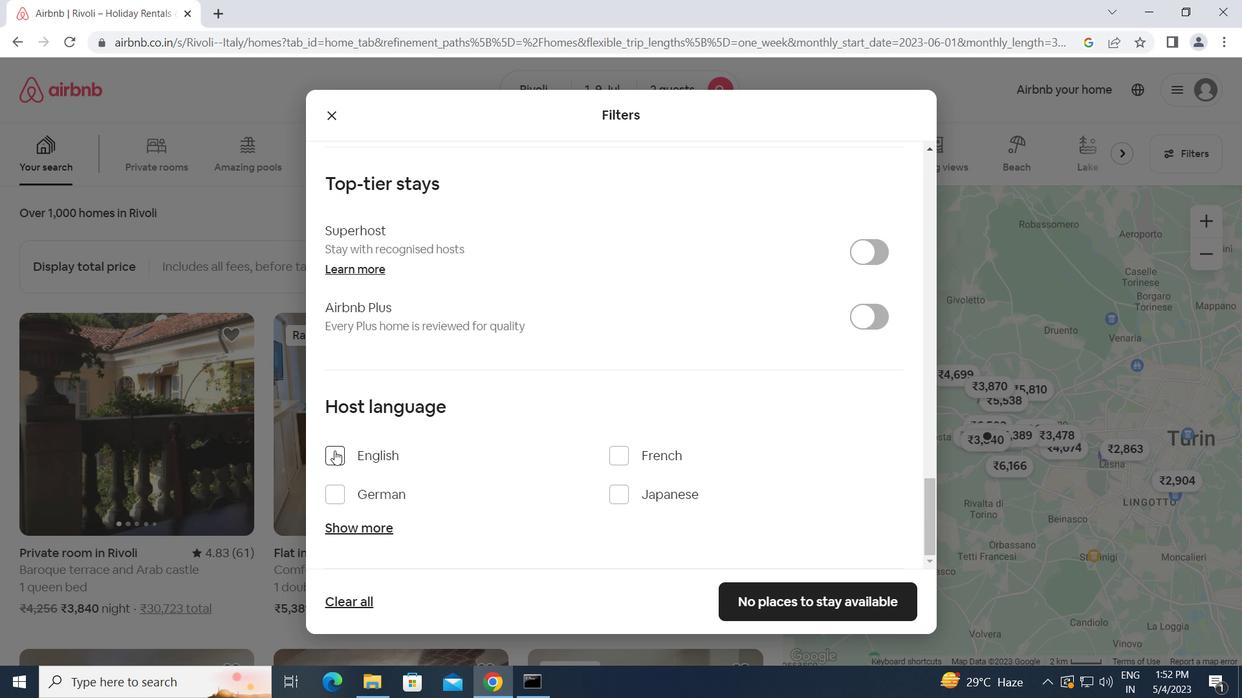 
Action: Mouse moved to (756, 592)
Screenshot: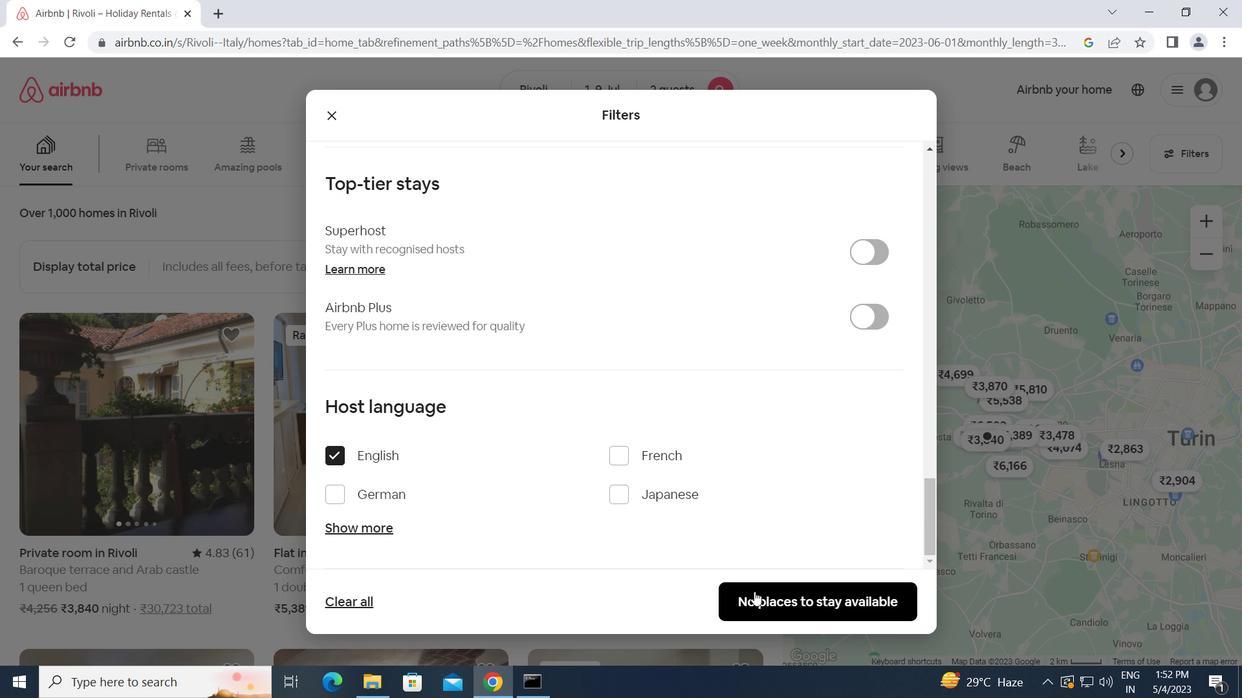 
Action: Mouse pressed left at (756, 592)
Screenshot: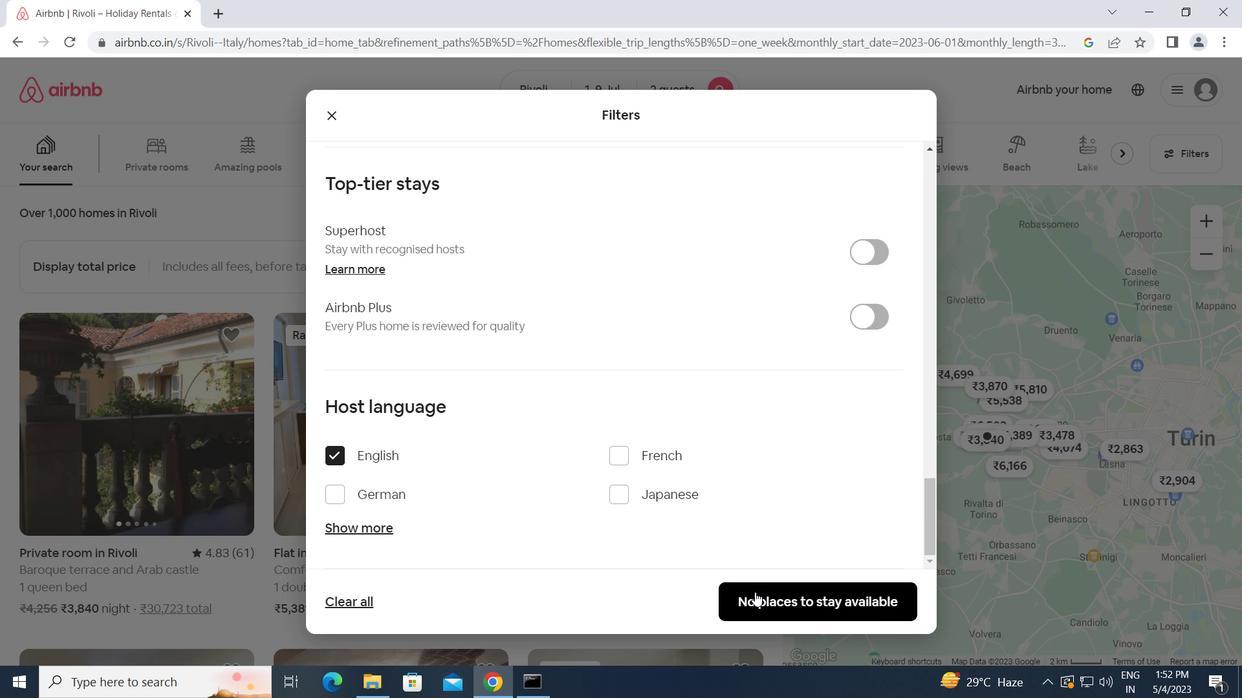 
Action: Mouse moved to (622, 386)
Screenshot: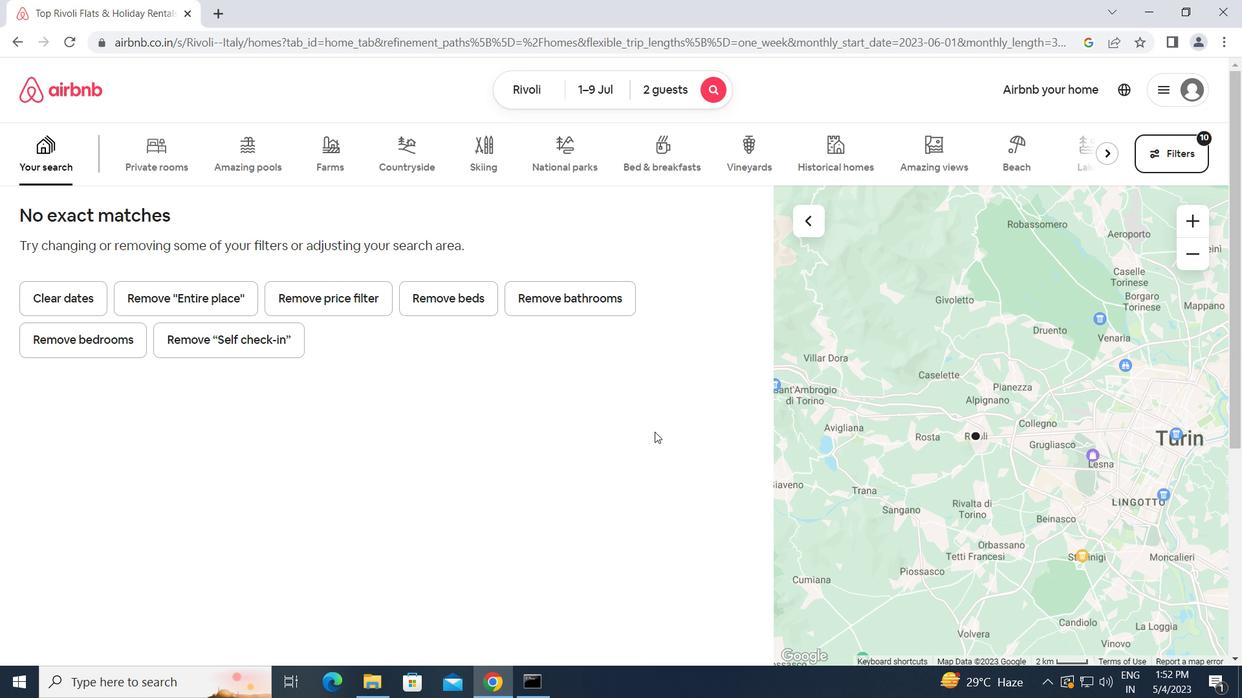 
